 Task: Search for 'Rahul Singh Rawat' on LinkedIn and view their profile.
Action: Mouse moved to (204, 65)
Screenshot: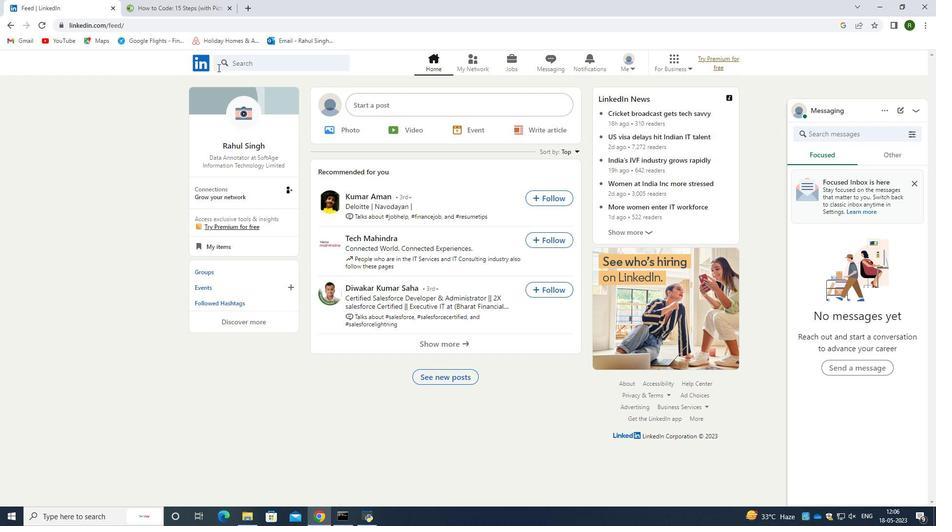
Action: Mouse pressed left at (204, 65)
Screenshot: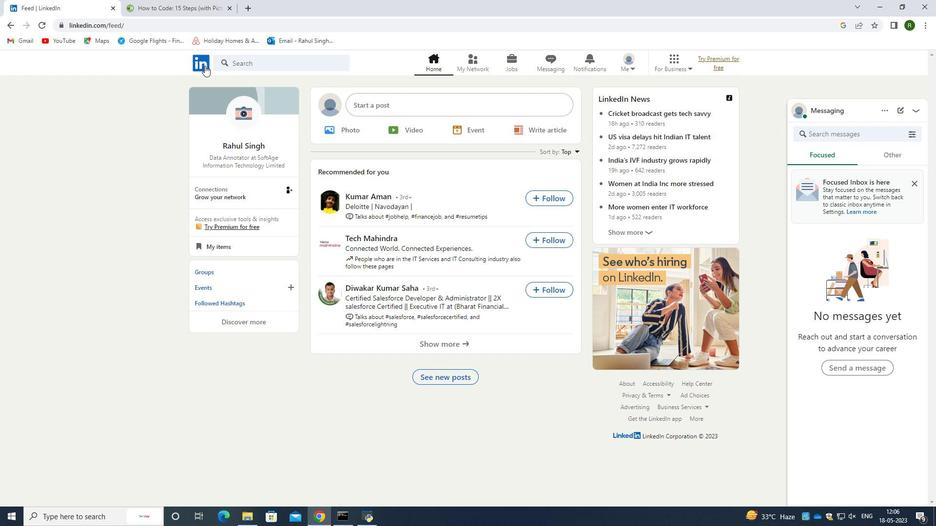 
Action: Mouse moved to (487, 69)
Screenshot: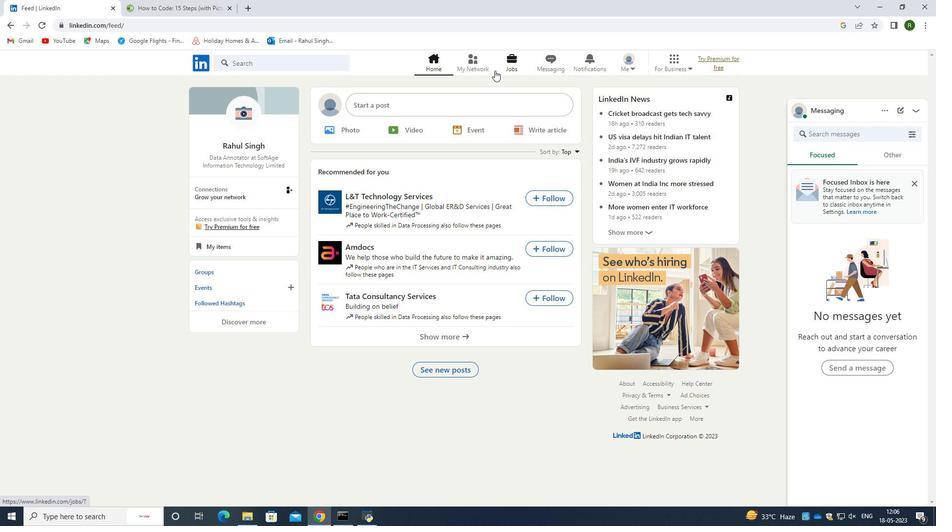 
Action: Mouse pressed left at (487, 69)
Screenshot: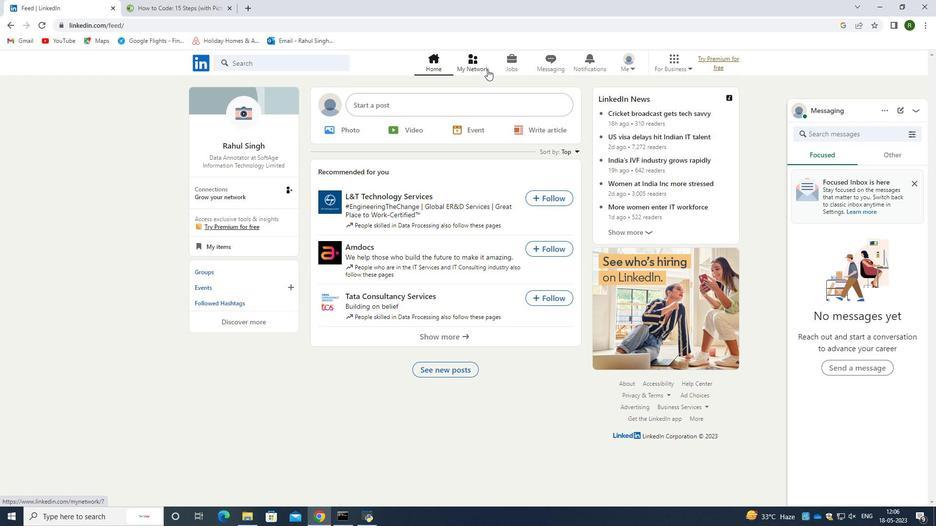 
Action: Mouse moved to (392, 219)
Screenshot: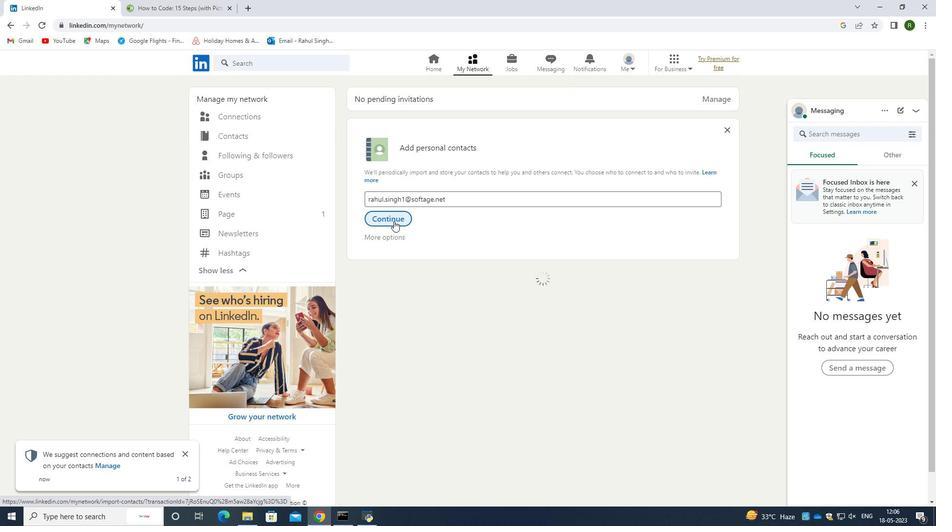 
Action: Mouse pressed left at (392, 219)
Screenshot: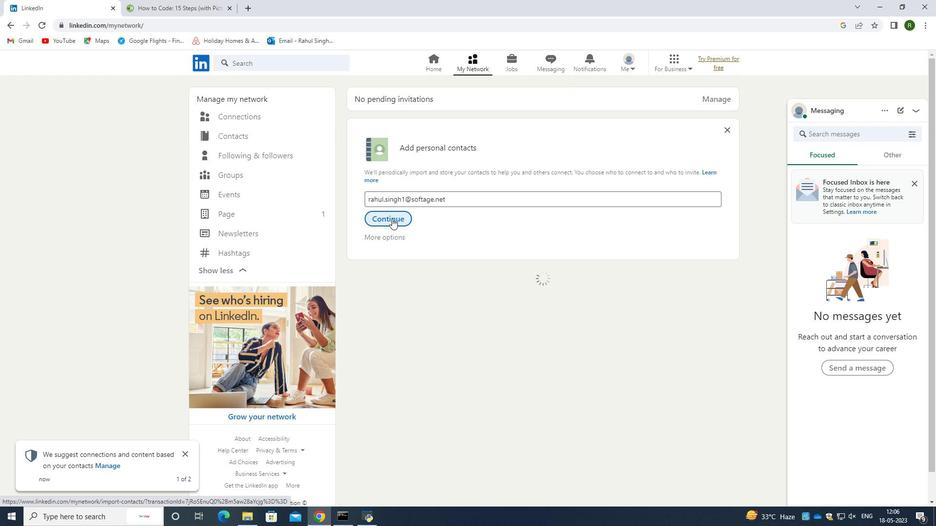 
Action: Mouse moved to (211, 157)
Screenshot: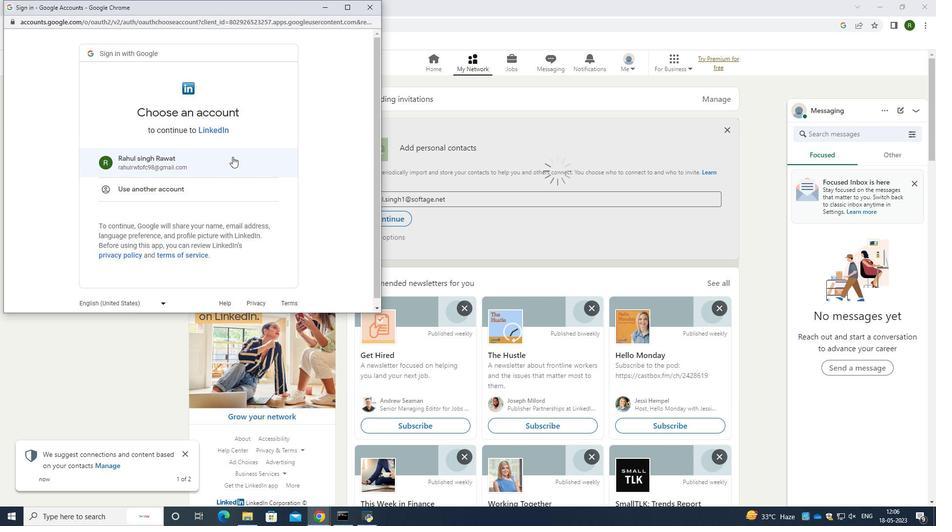 
Action: Mouse pressed left at (211, 157)
Screenshot: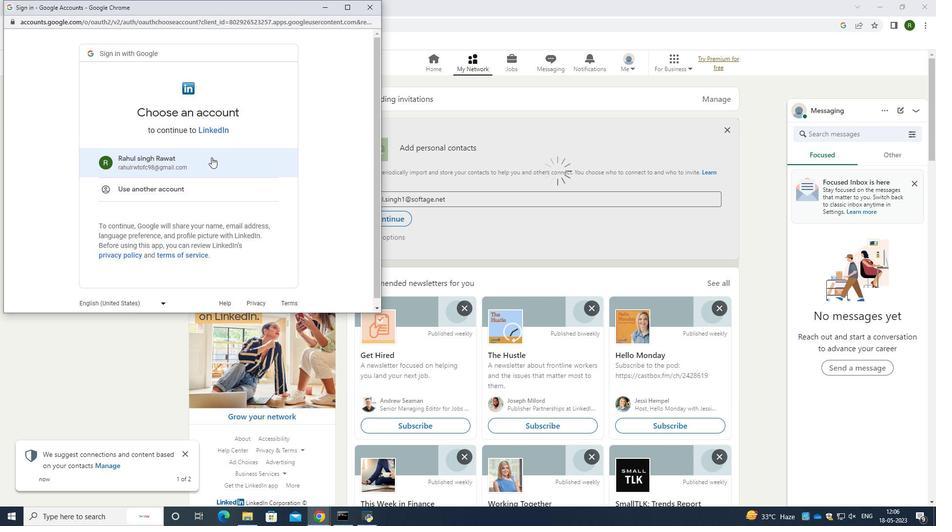 
Action: Mouse moved to (237, 177)
Screenshot: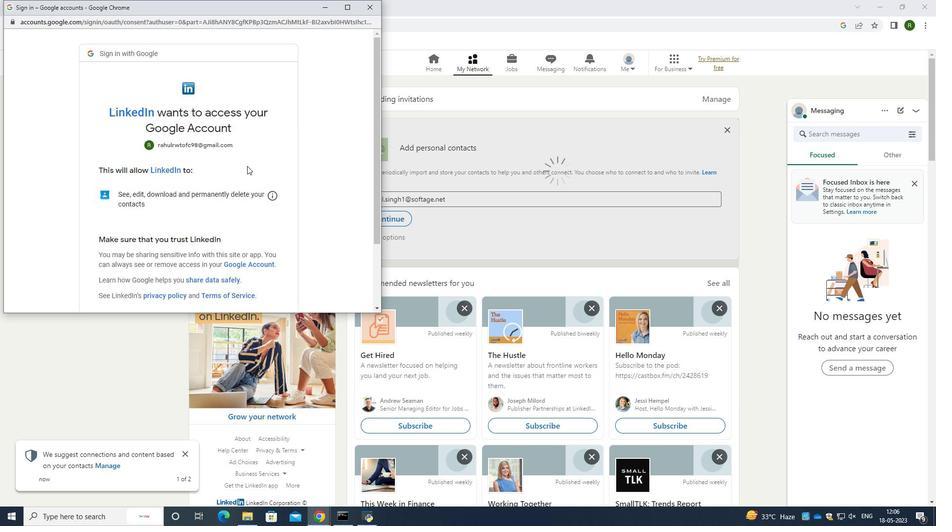 
Action: Mouse scrolled (237, 177) with delta (0, 0)
Screenshot: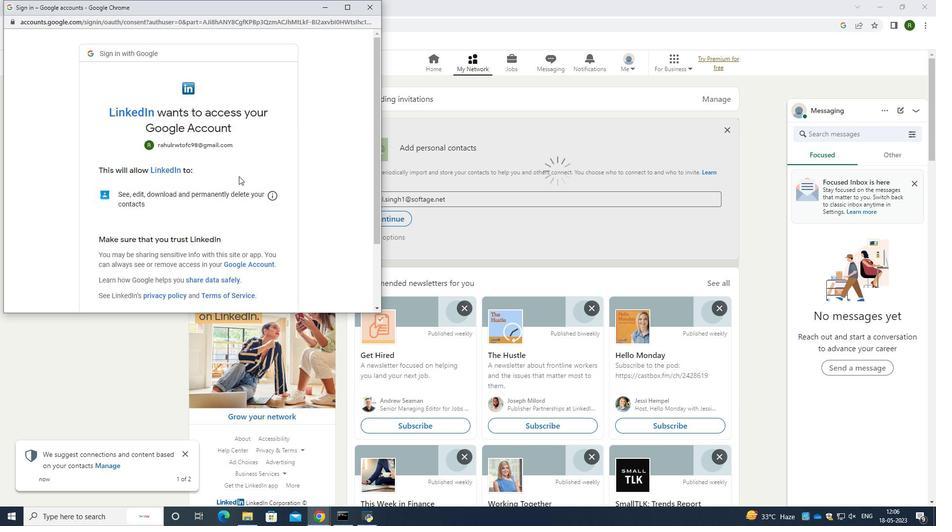 
Action: Mouse scrolled (237, 177) with delta (0, 0)
Screenshot: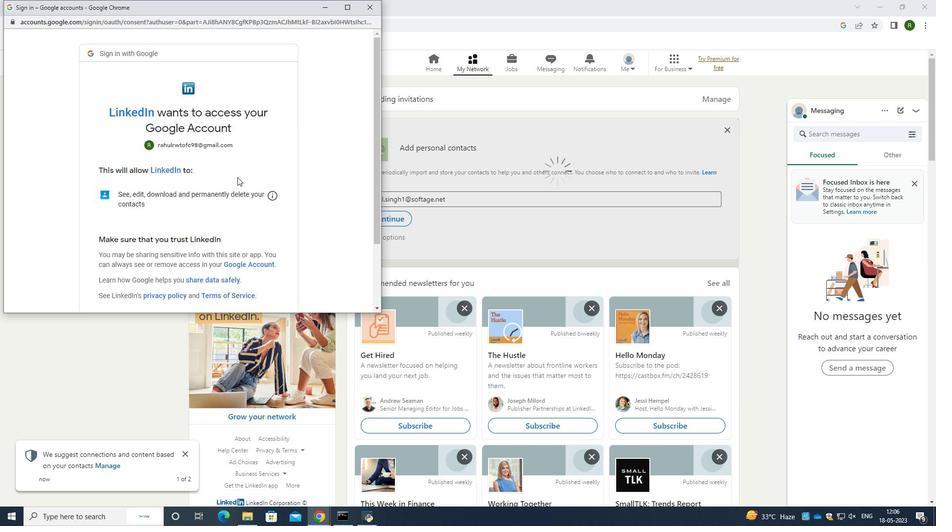 
Action: Mouse scrolled (237, 177) with delta (0, 0)
Screenshot: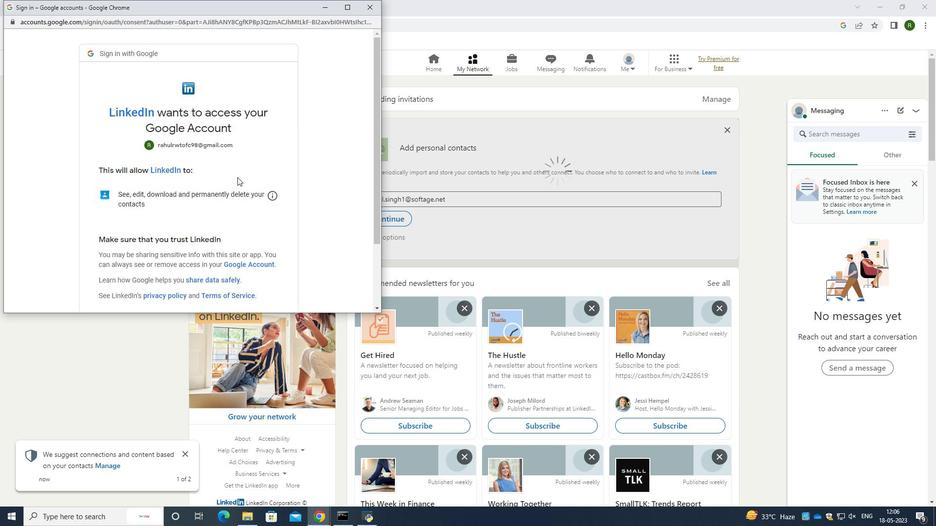 
Action: Mouse scrolled (237, 177) with delta (0, 0)
Screenshot: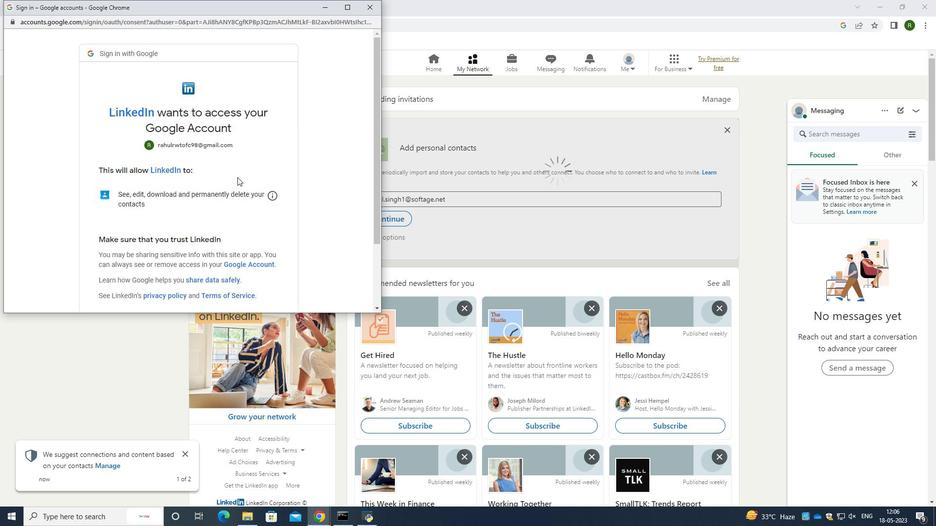 
Action: Mouse moved to (234, 179)
Screenshot: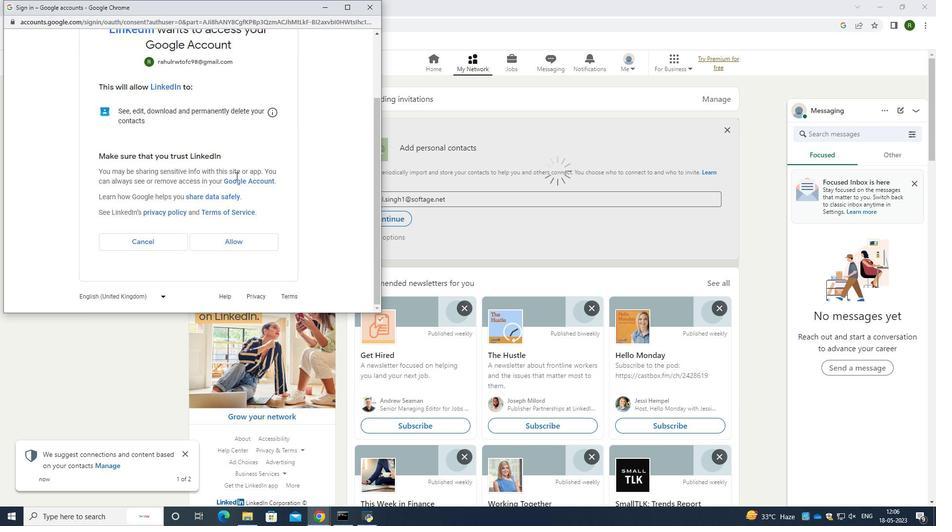 
Action: Mouse scrolled (235, 176) with delta (0, 0)
Screenshot: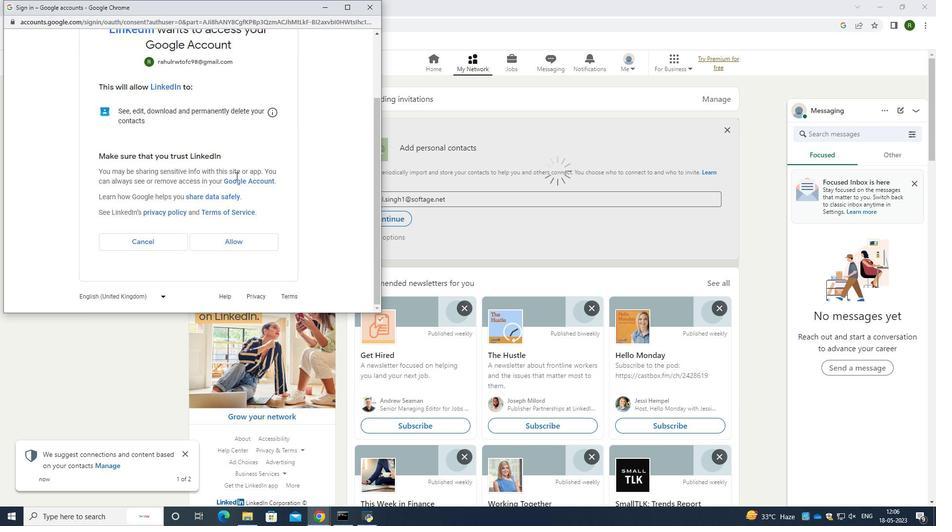 
Action: Mouse moved to (234, 179)
Screenshot: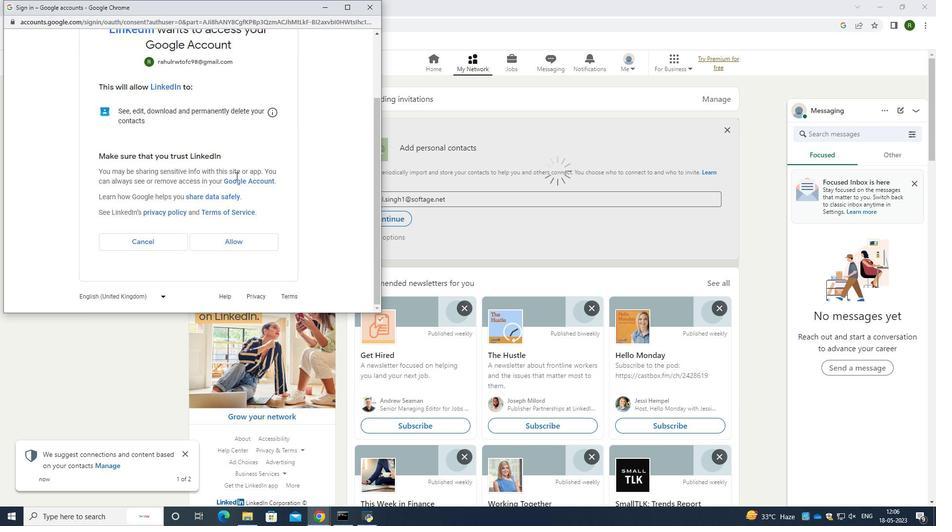 
Action: Mouse scrolled (234, 179) with delta (0, 0)
Screenshot: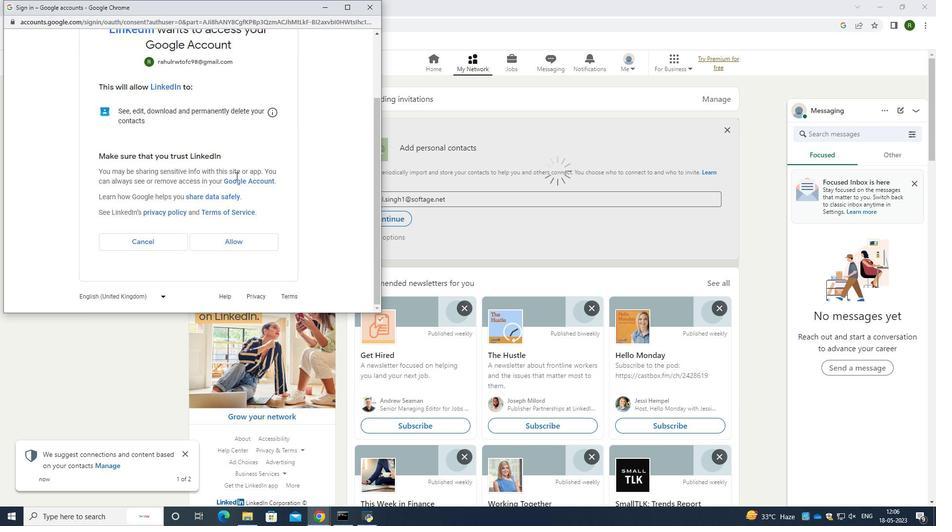 
Action: Mouse moved to (234, 181)
Screenshot: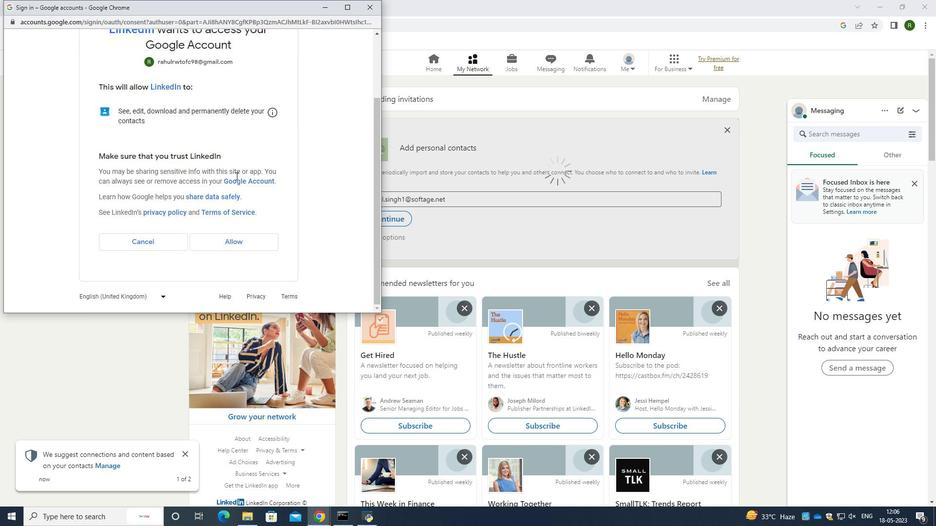 
Action: Mouse scrolled (234, 181) with delta (0, 0)
Screenshot: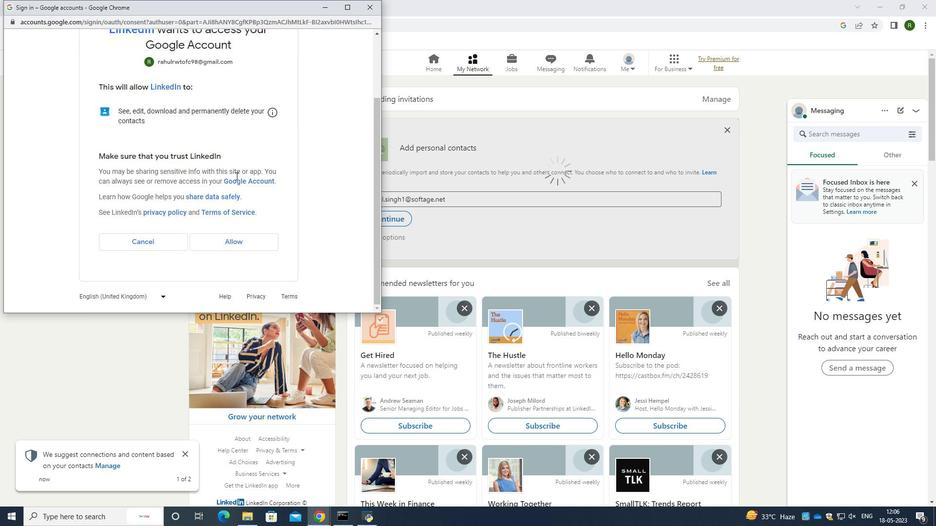 
Action: Mouse moved to (234, 182)
Screenshot: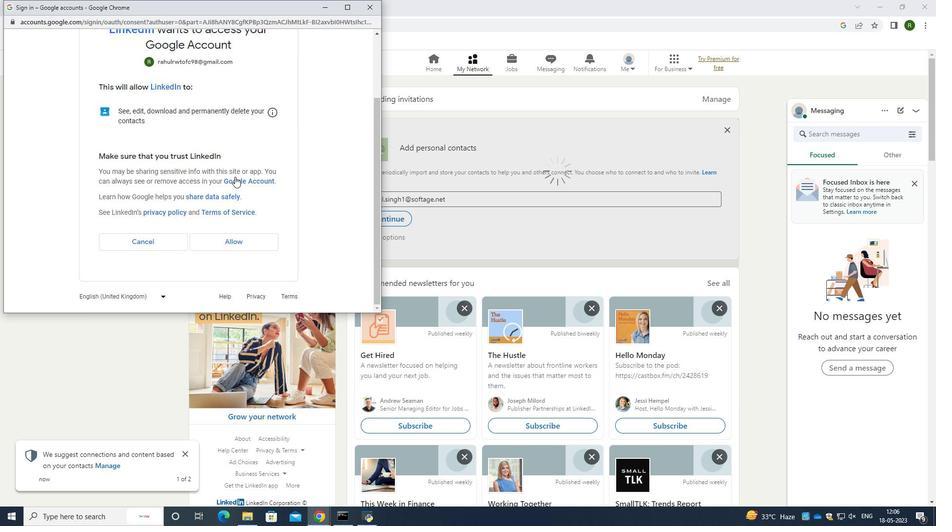 
Action: Mouse scrolled (234, 181) with delta (0, 0)
Screenshot: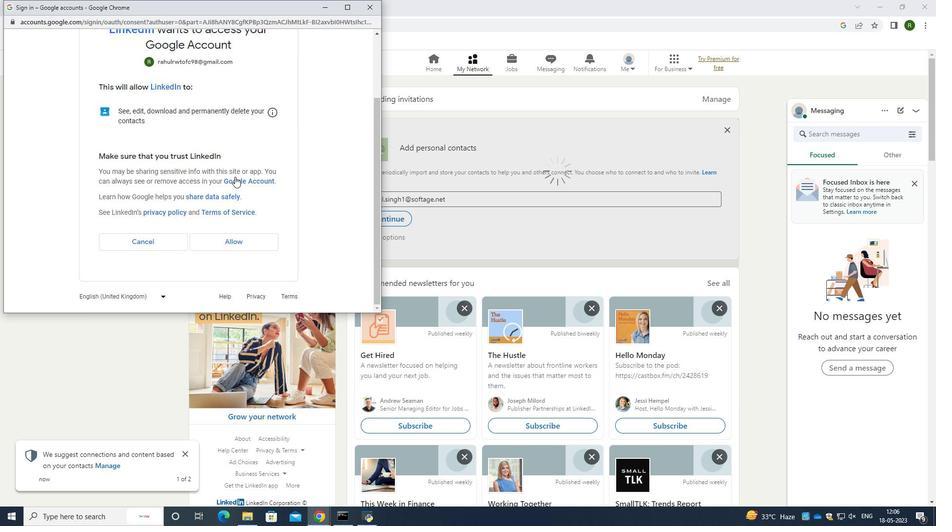 
Action: Mouse moved to (222, 242)
Screenshot: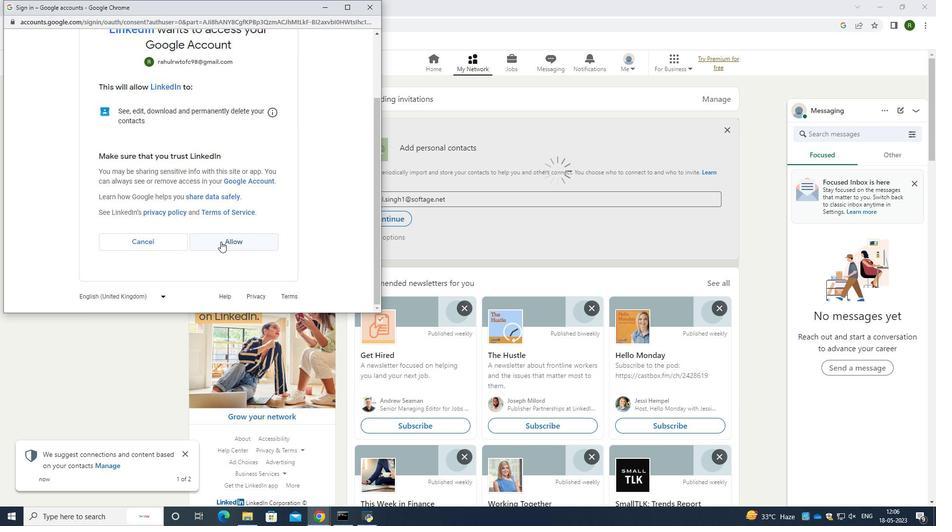 
Action: Mouse pressed left at (222, 242)
Screenshot: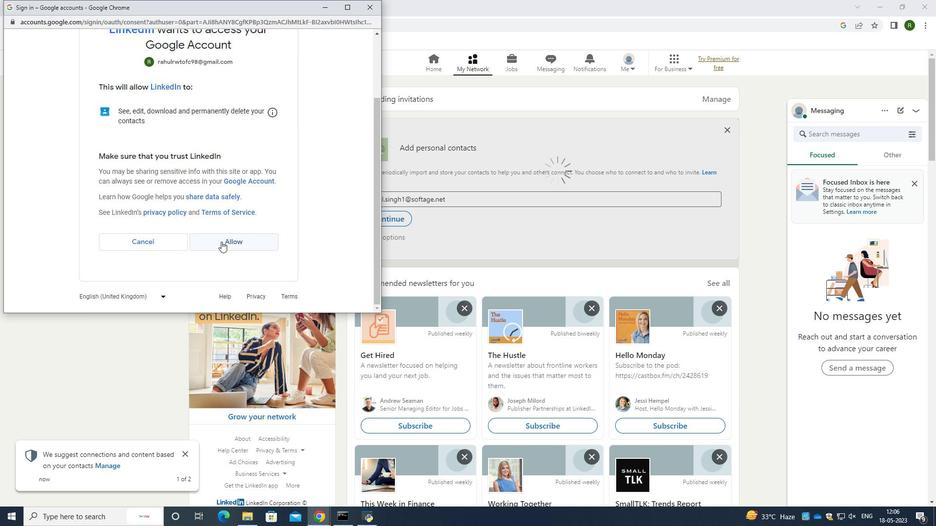 
Action: Mouse moved to (384, 221)
Screenshot: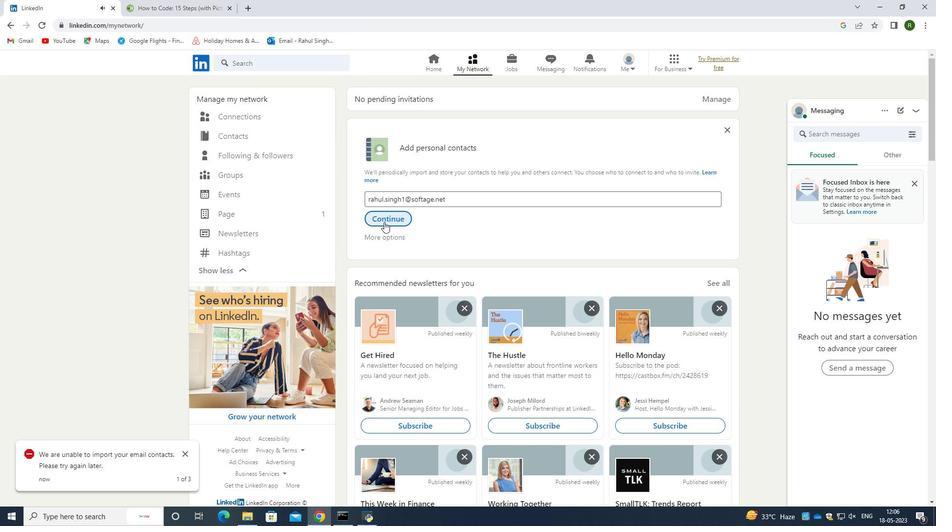 
Action: Mouse pressed left at (384, 221)
Screenshot: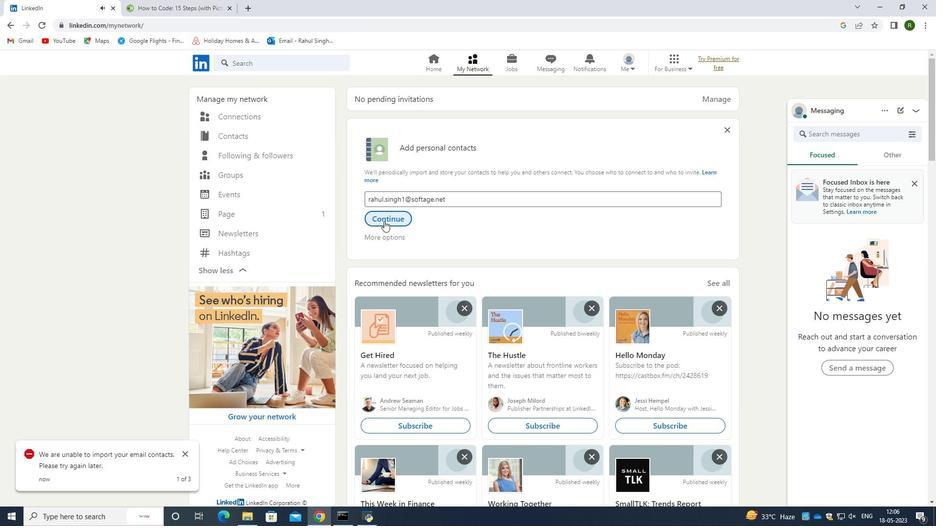 
Action: Mouse moved to (444, 230)
Screenshot: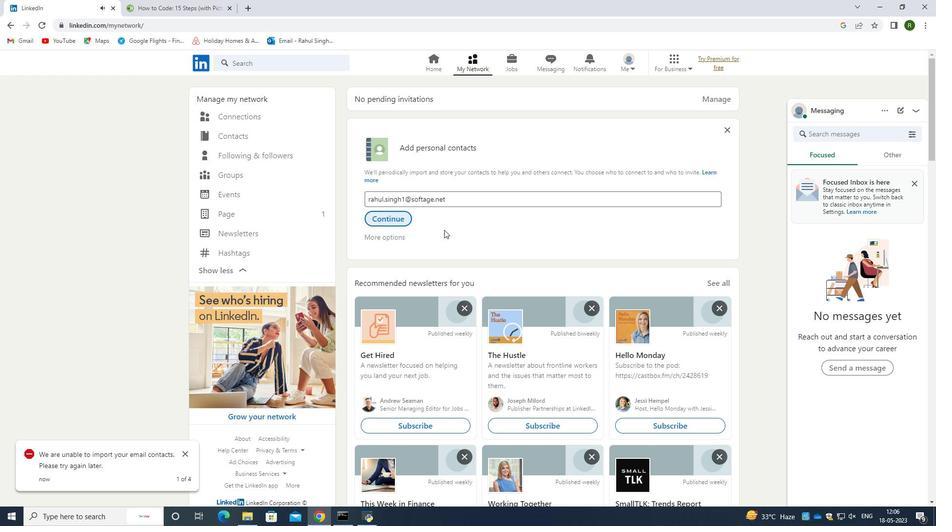 
Action: Mouse scrolled (444, 229) with delta (0, 0)
Screenshot: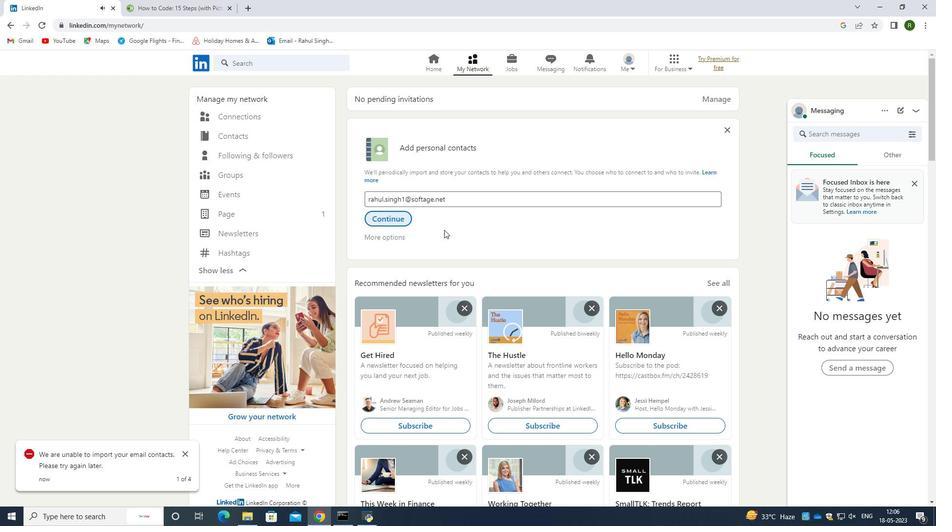 
Action: Mouse scrolled (444, 229) with delta (0, 0)
Screenshot: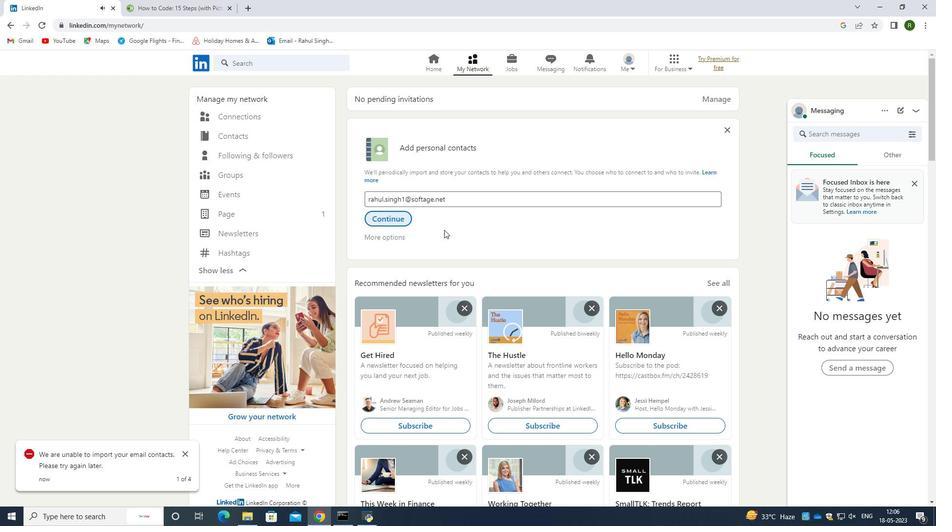 
Action: Mouse moved to (482, 170)
Screenshot: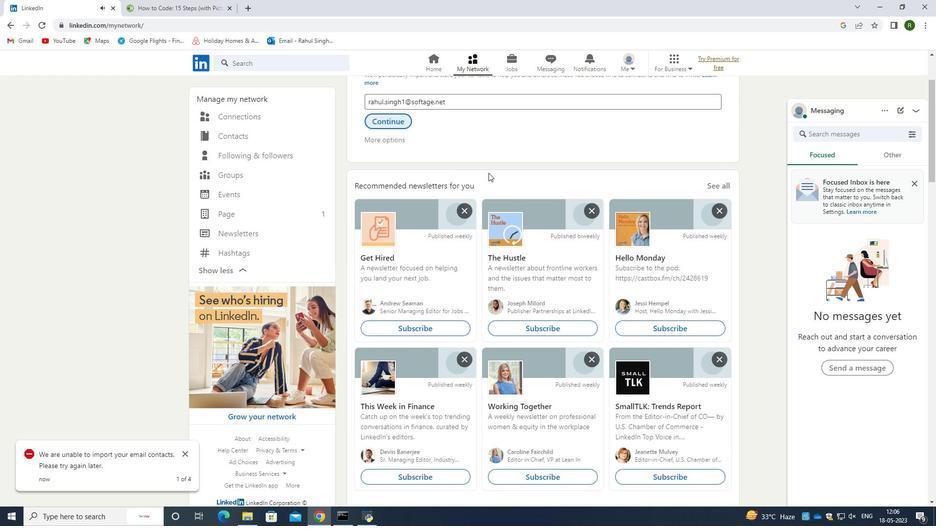
Action: Mouse scrolled (482, 170) with delta (0, 0)
Screenshot: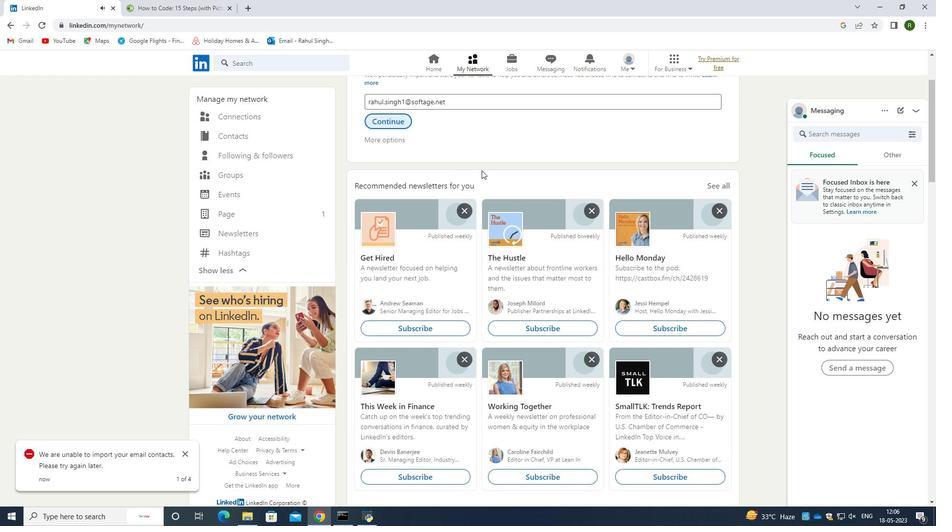 
Action: Mouse moved to (482, 170)
Screenshot: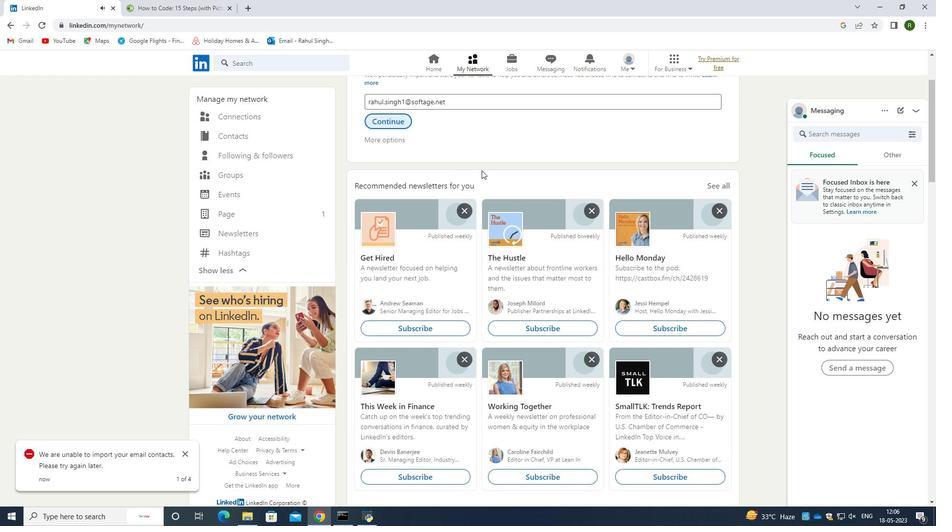 
Action: Mouse scrolled (482, 170) with delta (0, 0)
Screenshot: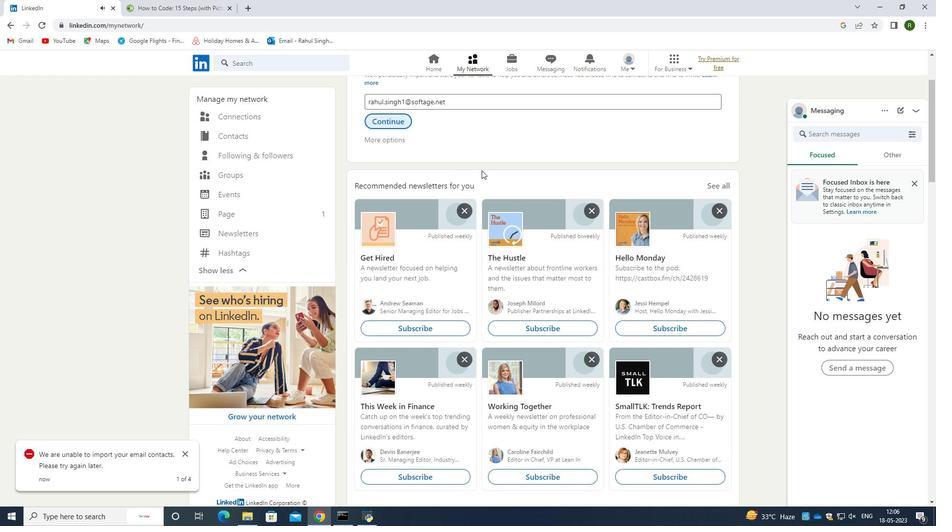 
Action: Mouse scrolled (482, 171) with delta (0, 0)
Screenshot: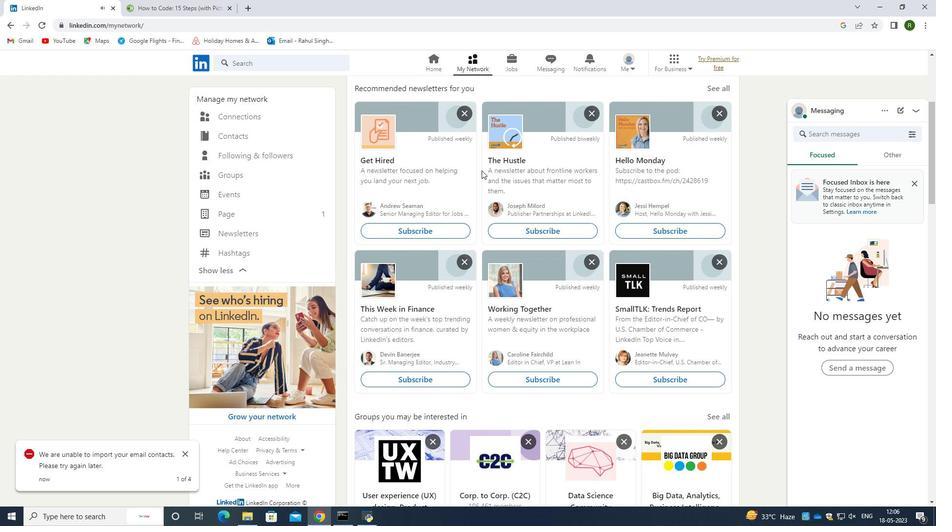 
Action: Mouse scrolled (482, 171) with delta (0, 0)
Screenshot: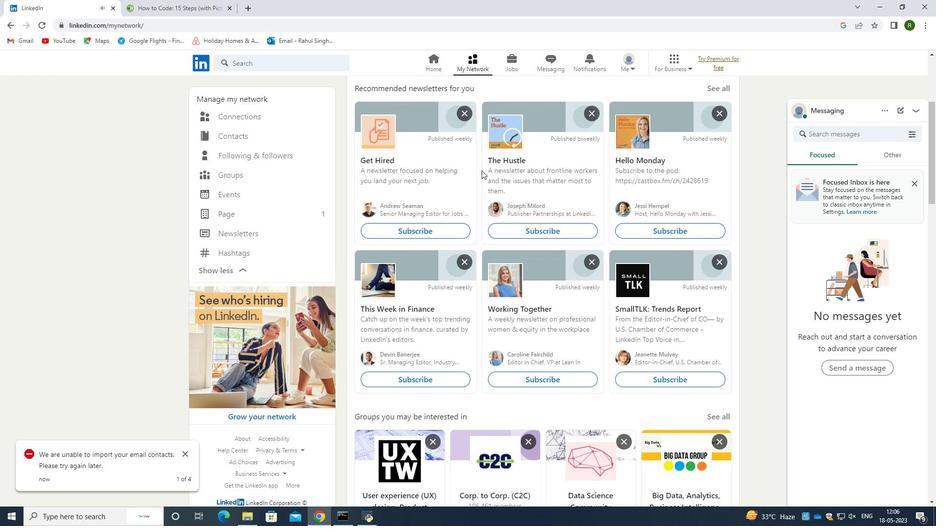 
Action: Mouse scrolled (482, 171) with delta (0, 0)
Screenshot: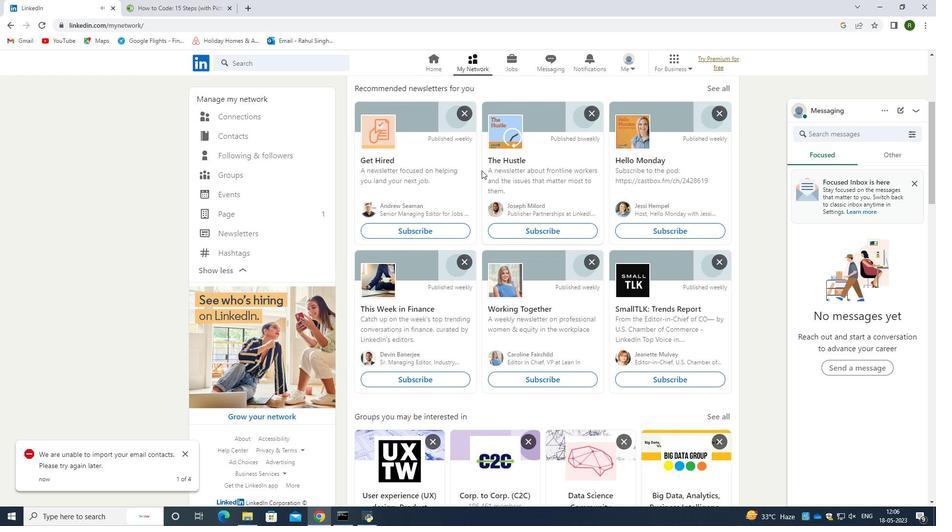 
Action: Mouse scrolled (482, 171) with delta (0, 0)
Screenshot: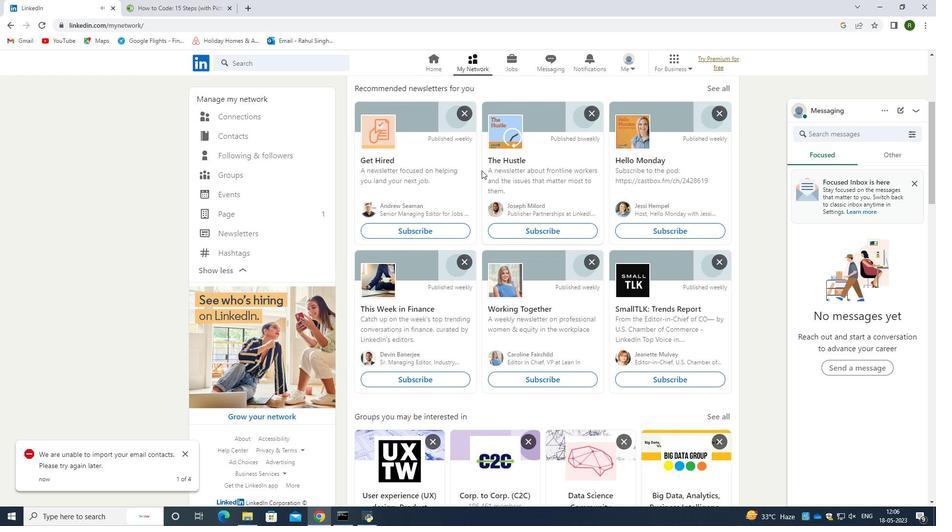
Action: Mouse scrolled (482, 171) with delta (0, 0)
Screenshot: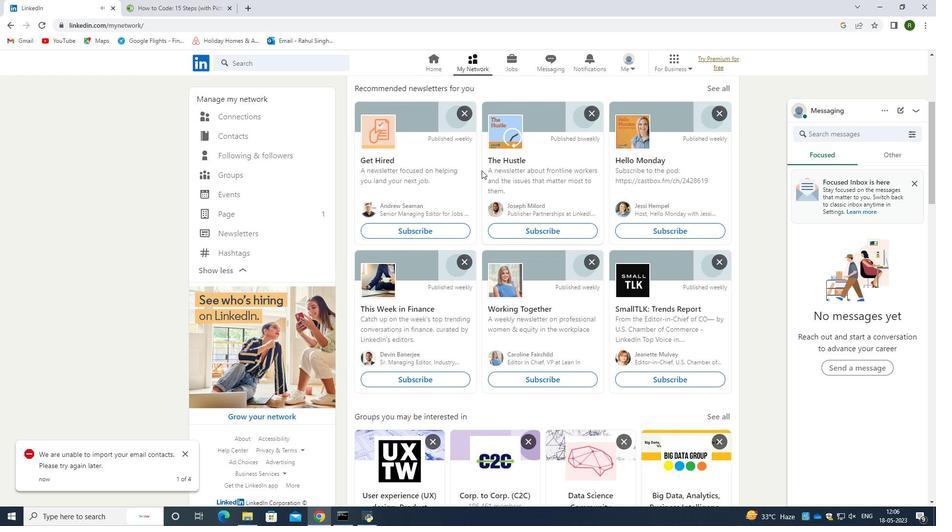 
Action: Mouse scrolled (482, 171) with delta (0, 0)
Screenshot: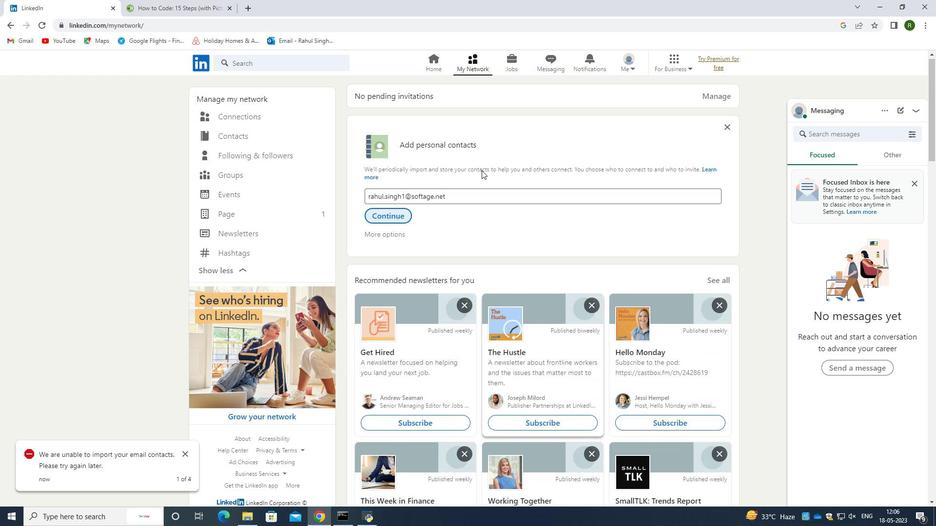 
Action: Mouse scrolled (482, 171) with delta (0, 0)
Screenshot: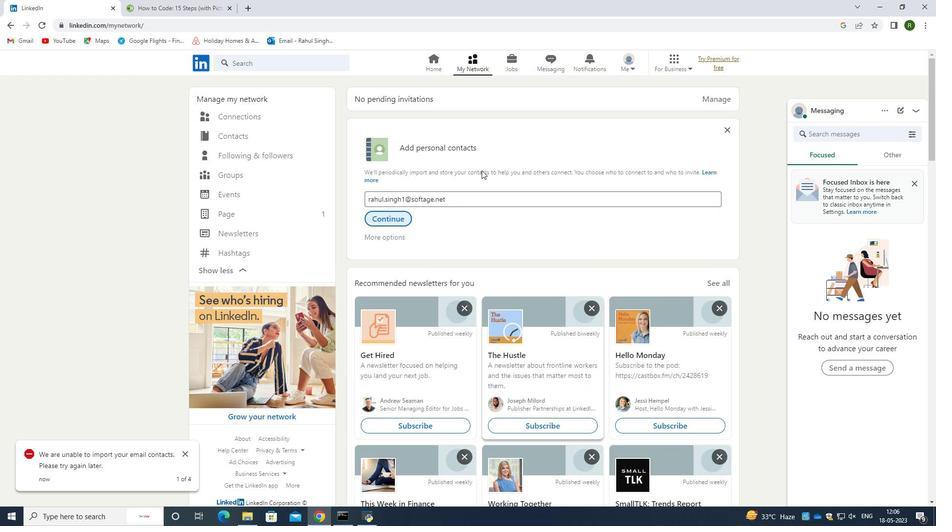 
Action: Mouse moved to (254, 138)
Screenshot: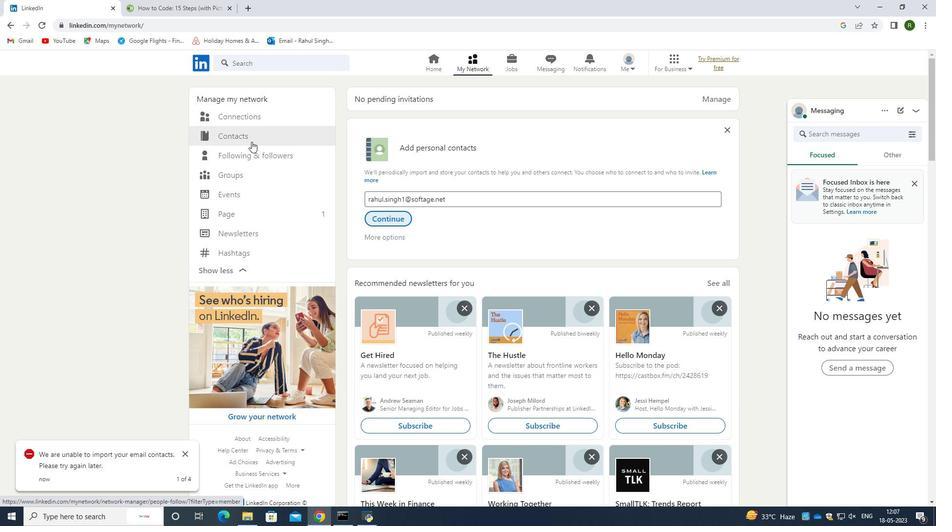 
Action: Mouse pressed left at (254, 138)
Screenshot: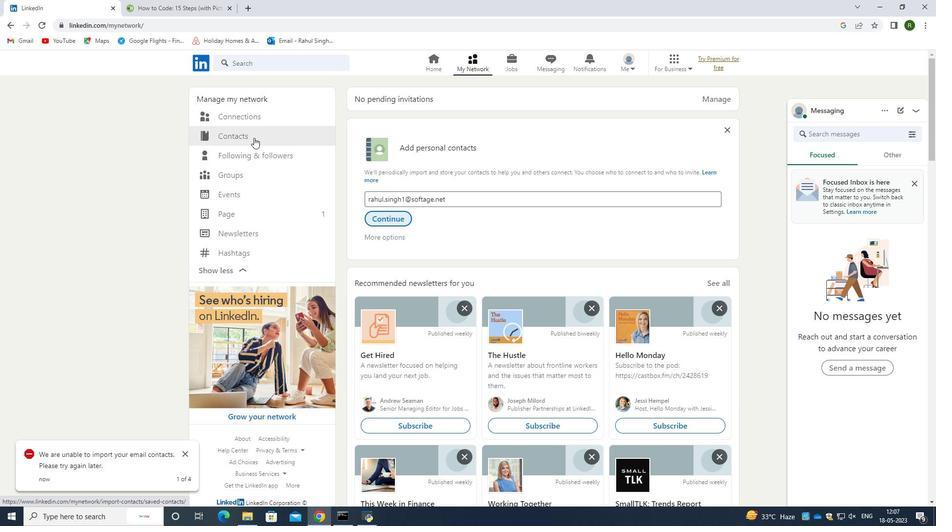 
Action: Mouse moved to (260, 111)
Screenshot: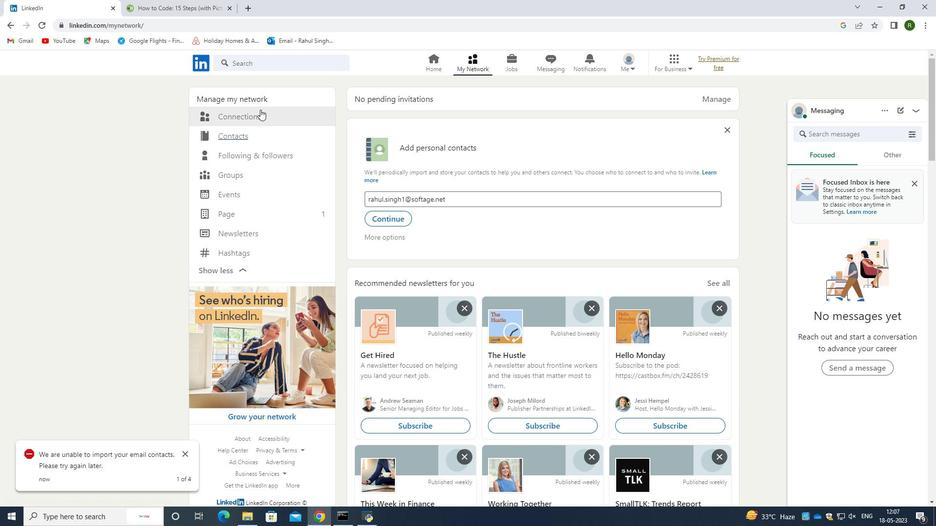 
Action: Mouse pressed left at (260, 111)
Screenshot: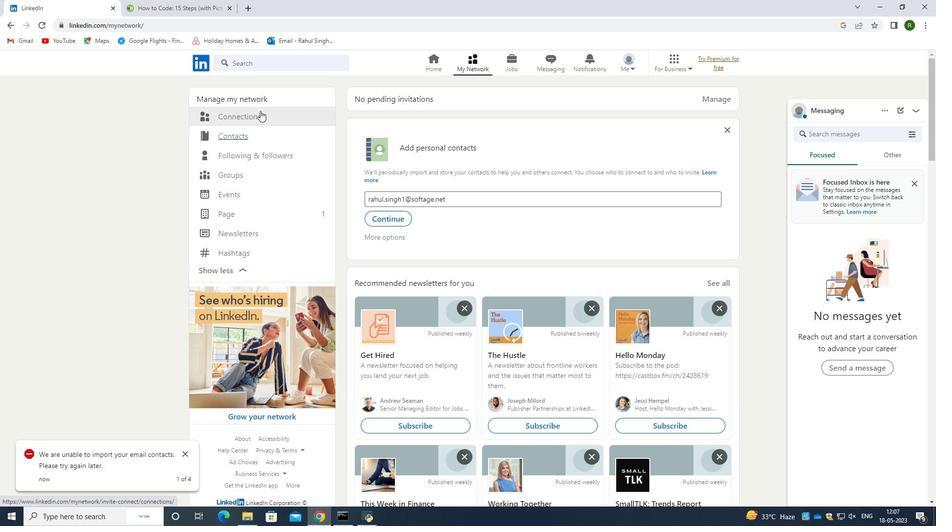 
Action: Mouse moved to (267, 63)
Screenshot: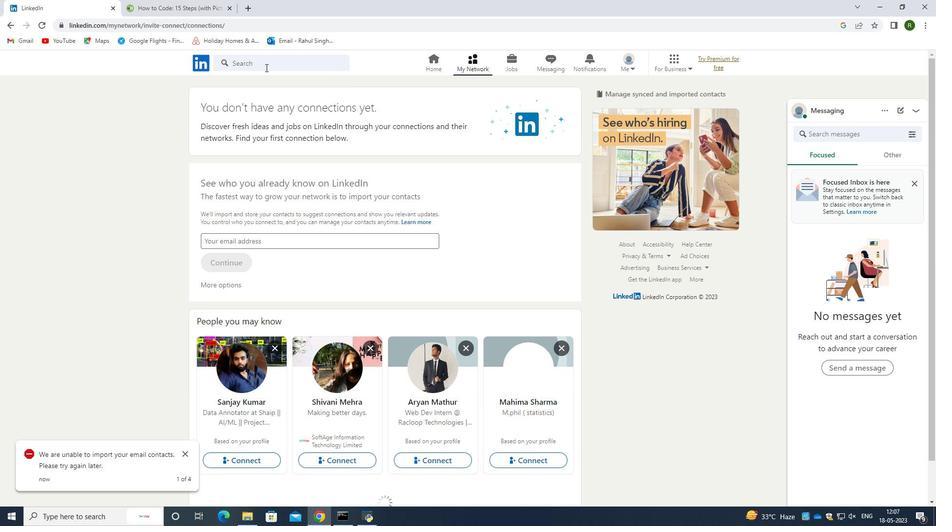 
Action: Mouse pressed left at (267, 63)
Screenshot: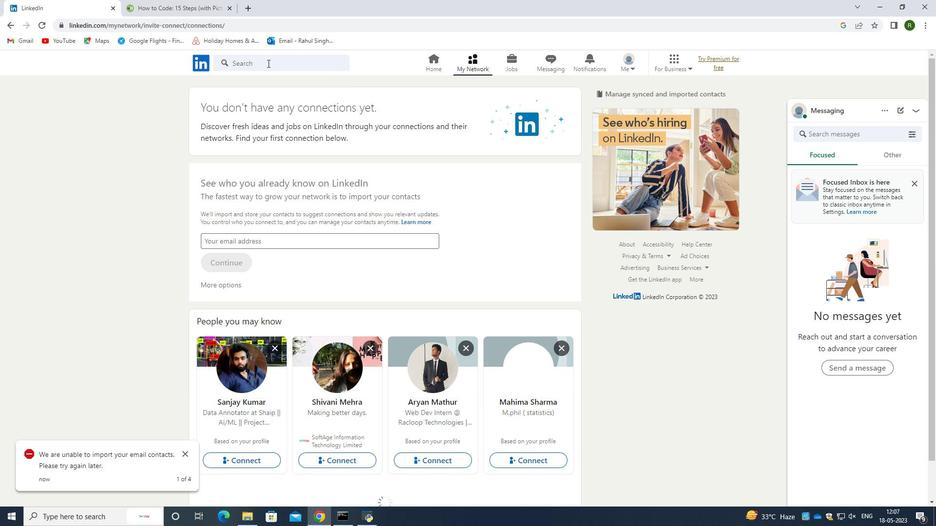 
Action: Mouse moved to (457, 135)
Screenshot: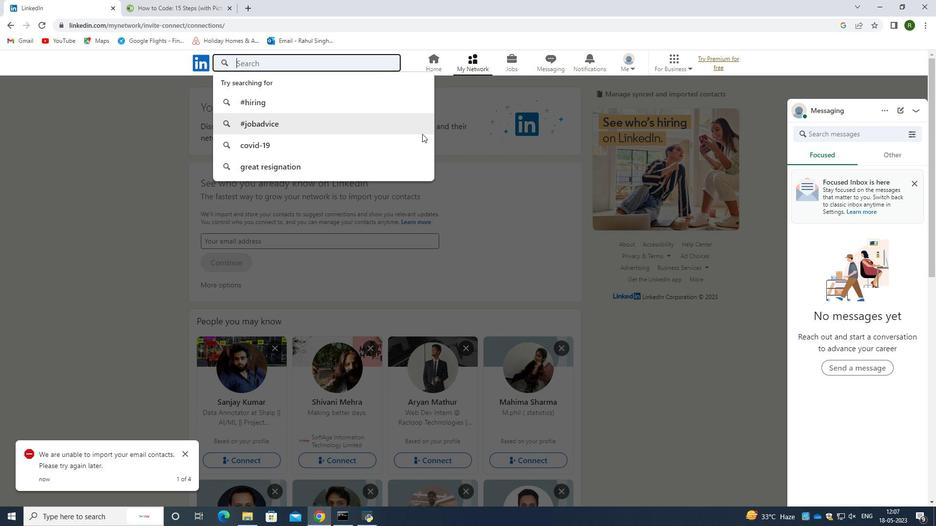 
Action: Mouse pressed left at (457, 135)
Screenshot: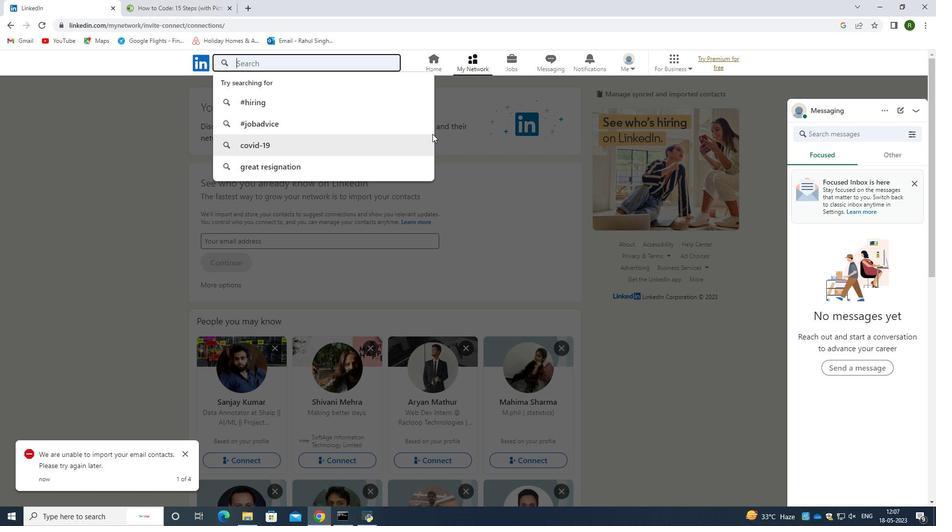 
Action: Mouse moved to (455, 264)
Screenshot: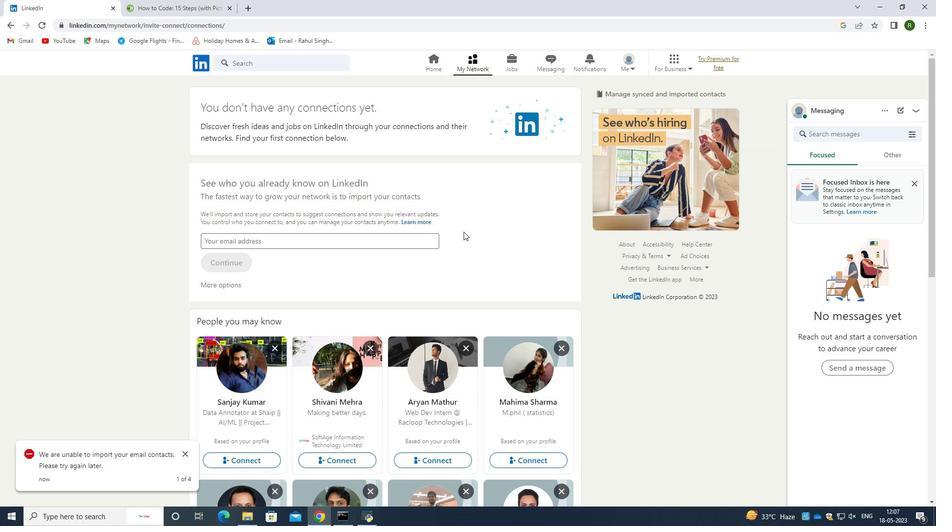 
Action: Mouse scrolled (455, 263) with delta (0, 0)
Screenshot: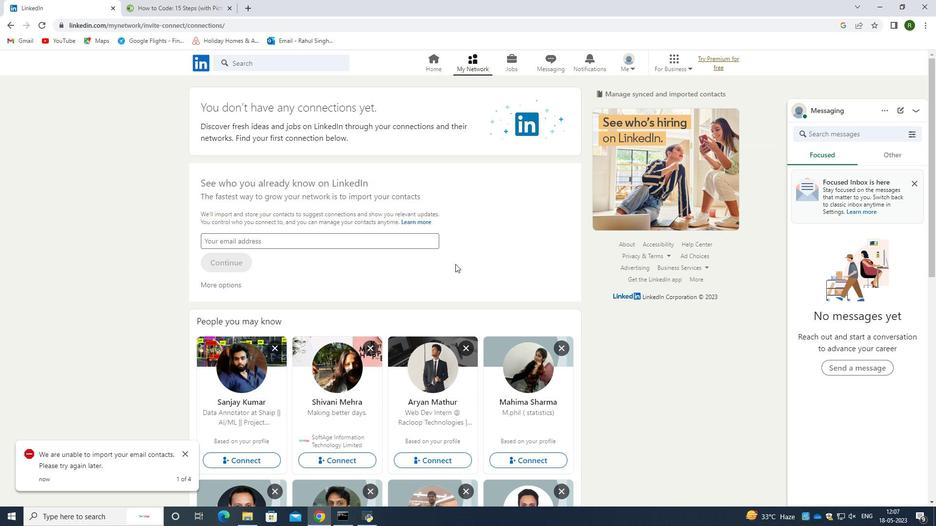 
Action: Mouse scrolled (455, 263) with delta (0, 0)
Screenshot: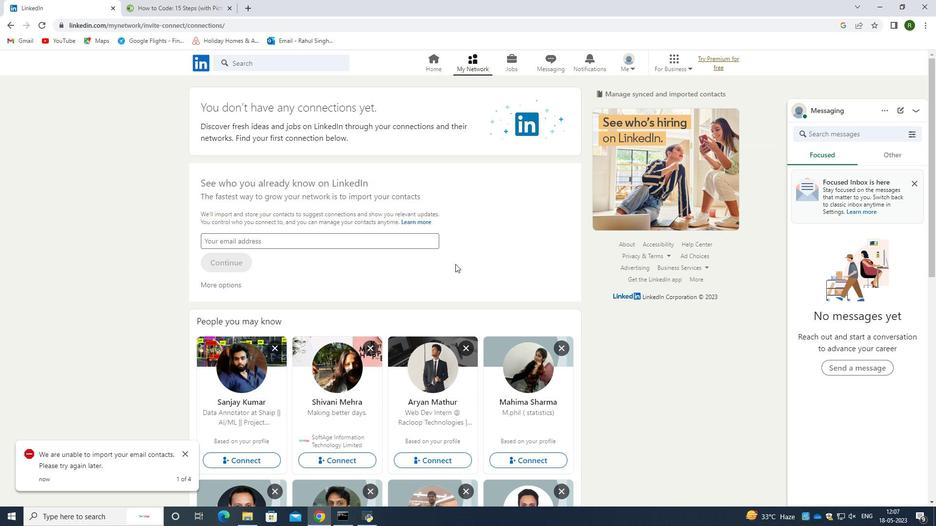 
Action: Mouse moved to (265, 334)
Screenshot: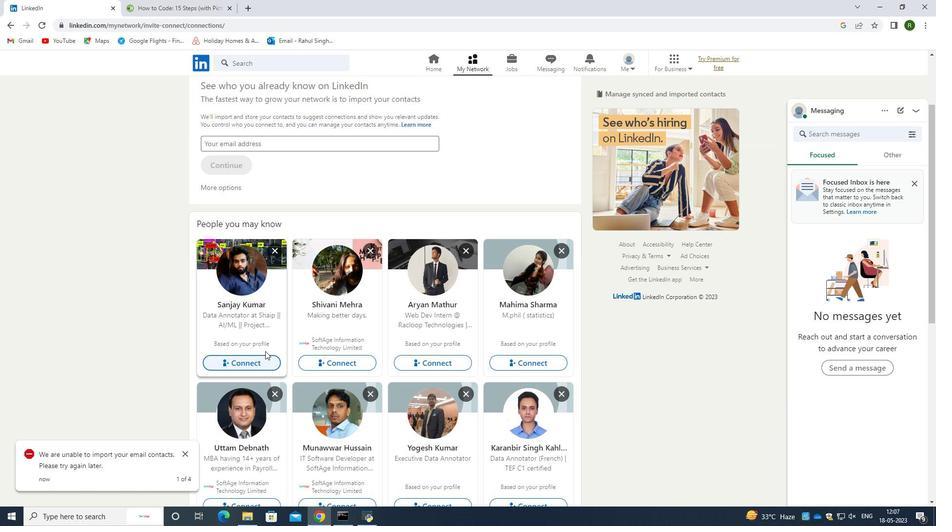 
Action: Mouse scrolled (265, 334) with delta (0, 0)
Screenshot: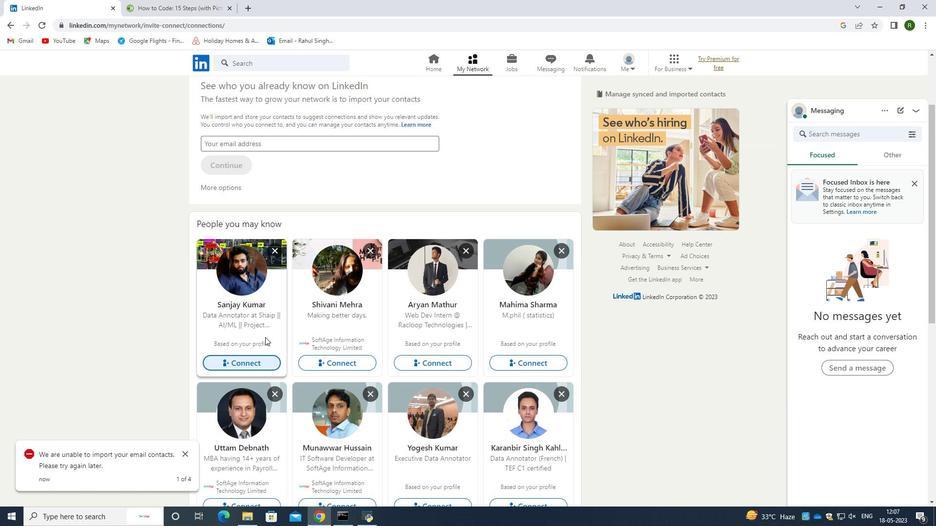 
Action: Mouse scrolled (265, 334) with delta (0, 0)
Screenshot: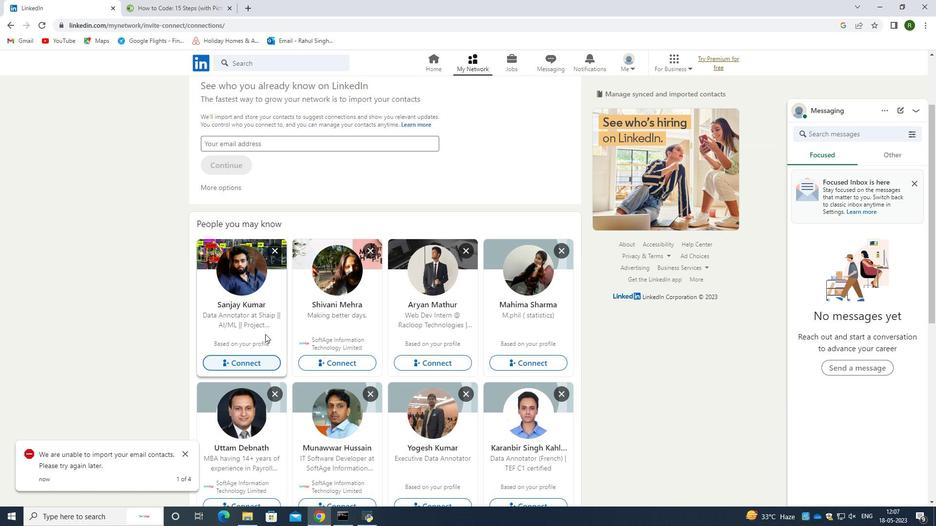 
Action: Mouse moved to (298, 268)
Screenshot: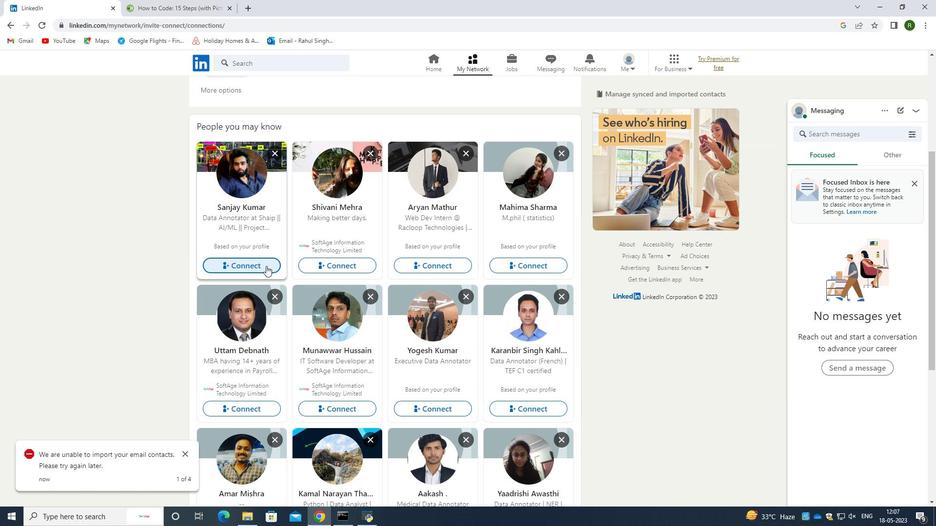 
Action: Mouse scrolled (298, 267) with delta (0, 0)
Screenshot: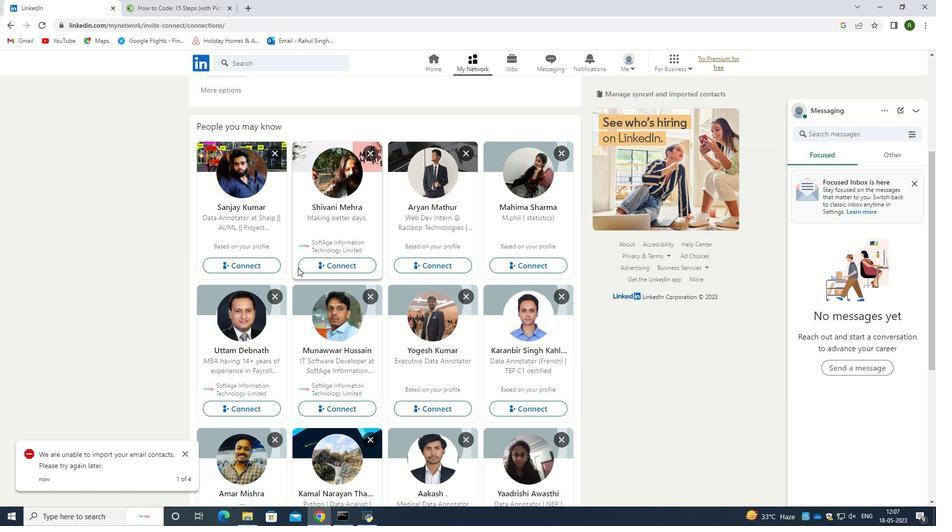 
Action: Mouse scrolled (298, 267) with delta (0, 0)
Screenshot: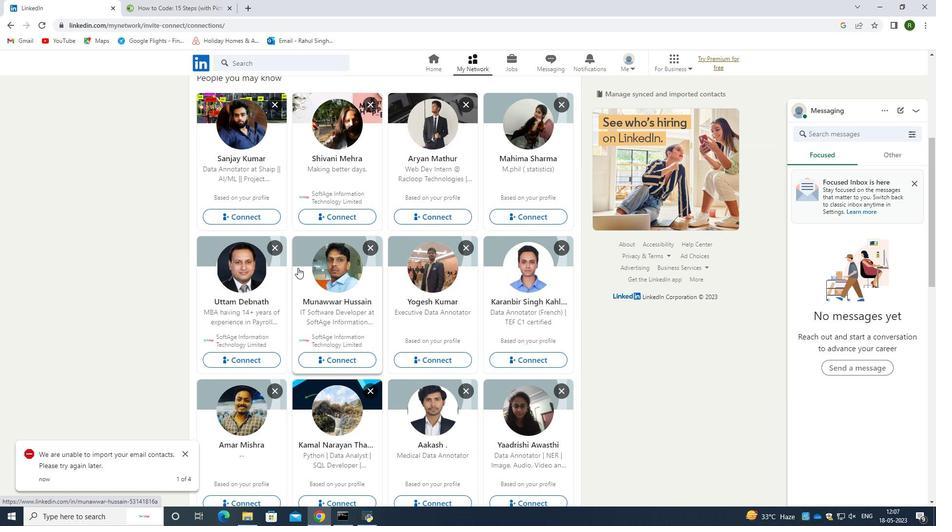 
Action: Mouse scrolled (298, 268) with delta (0, 0)
Screenshot: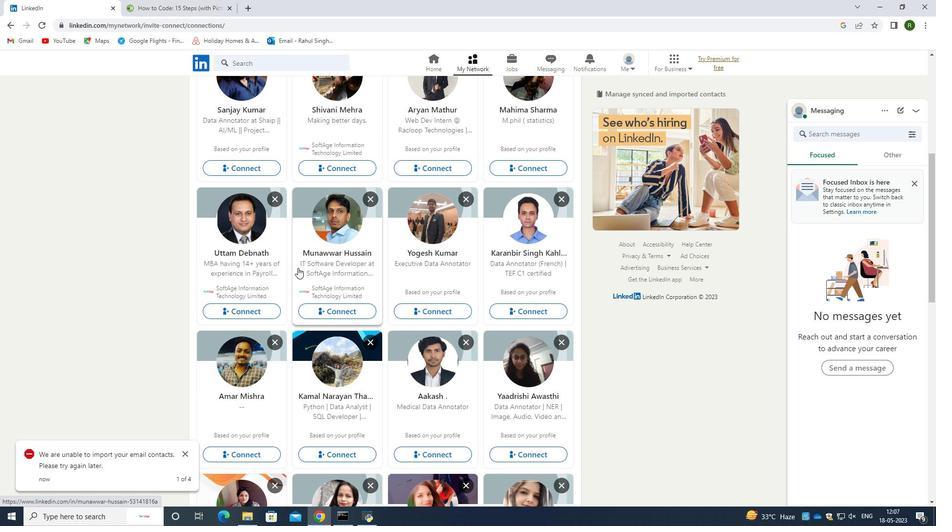 
Action: Mouse scrolled (298, 268) with delta (0, 0)
Screenshot: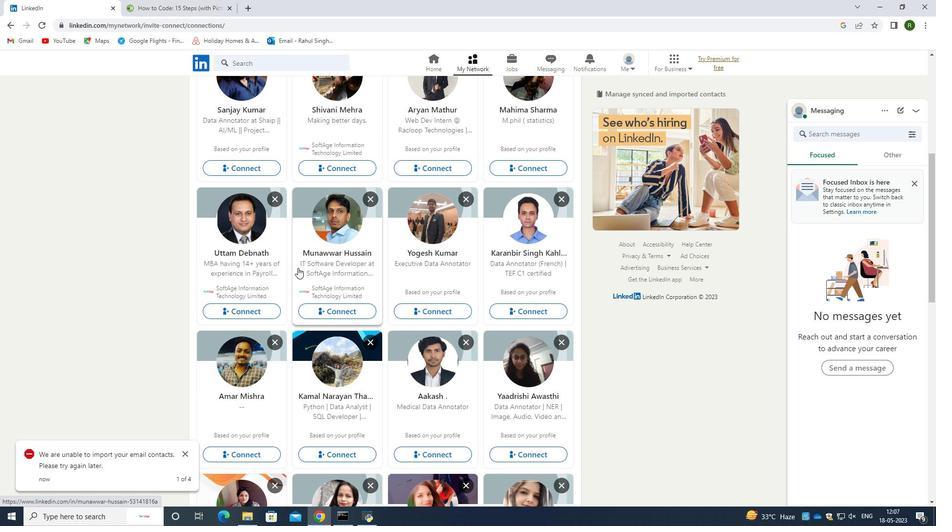 
Action: Mouse scrolled (298, 268) with delta (0, 0)
Screenshot: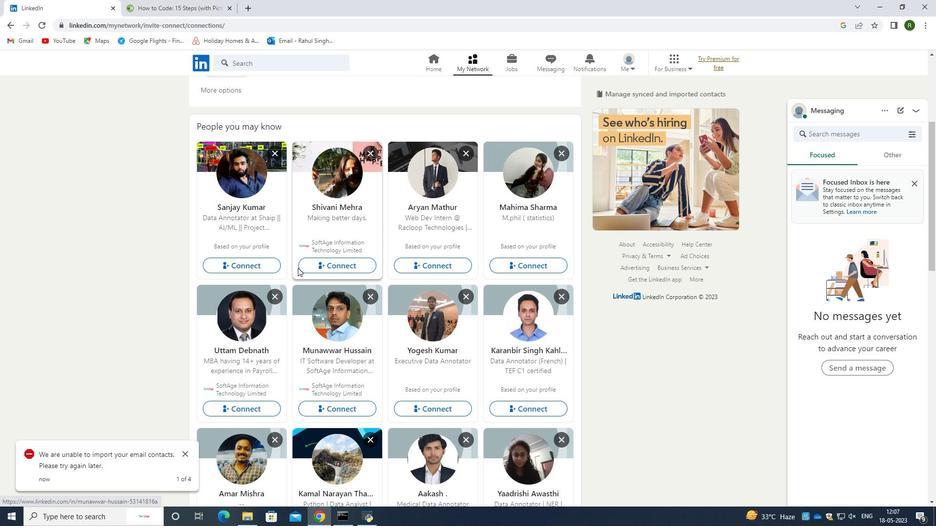 
Action: Mouse scrolled (298, 268) with delta (0, 0)
Screenshot: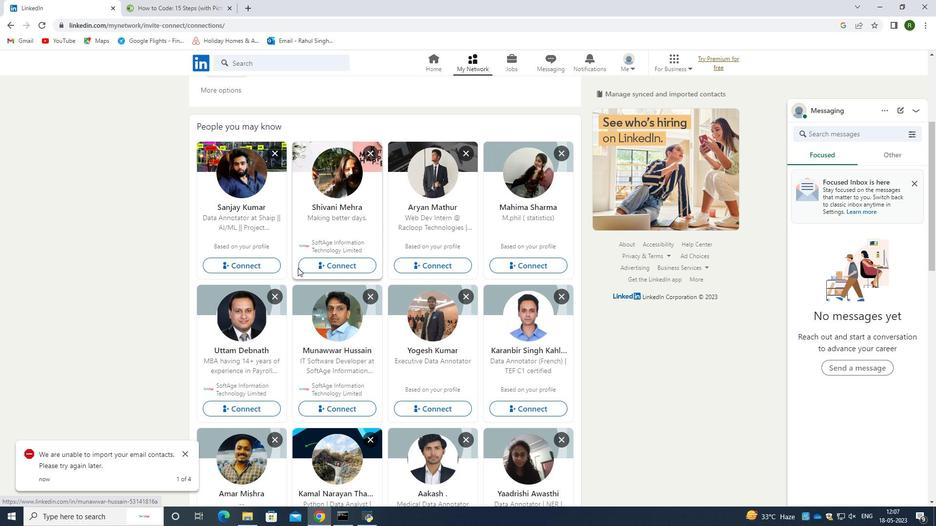 
Action: Mouse scrolled (298, 268) with delta (0, 0)
Screenshot: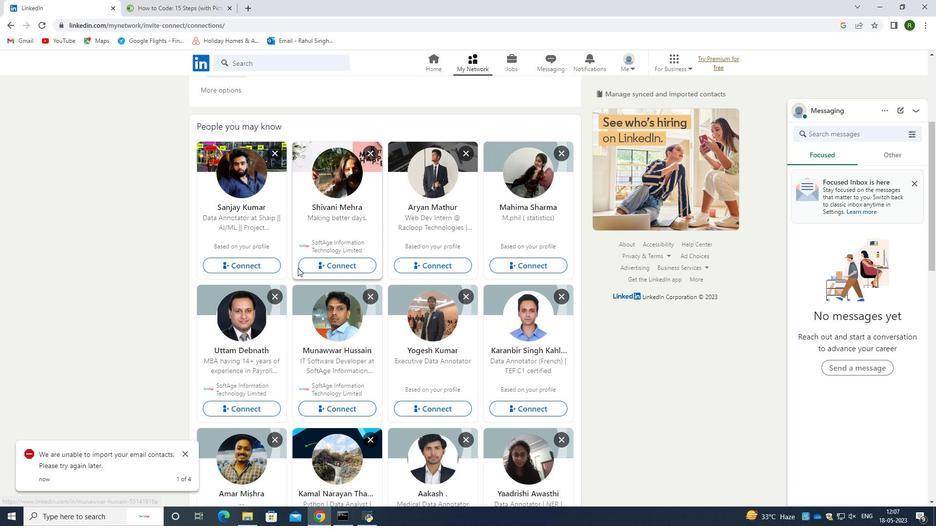 
Action: Mouse moved to (297, 264)
Screenshot: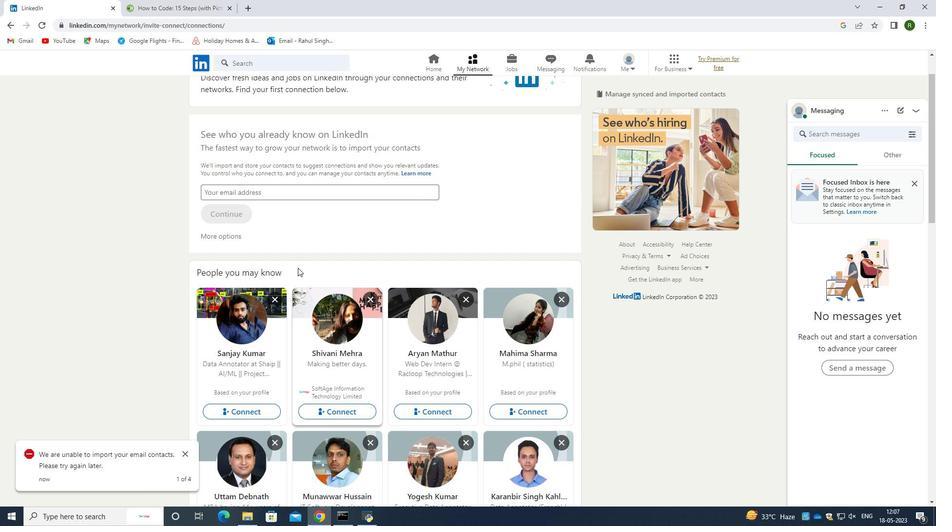 
Action: Mouse scrolled (297, 265) with delta (0, 0)
Screenshot: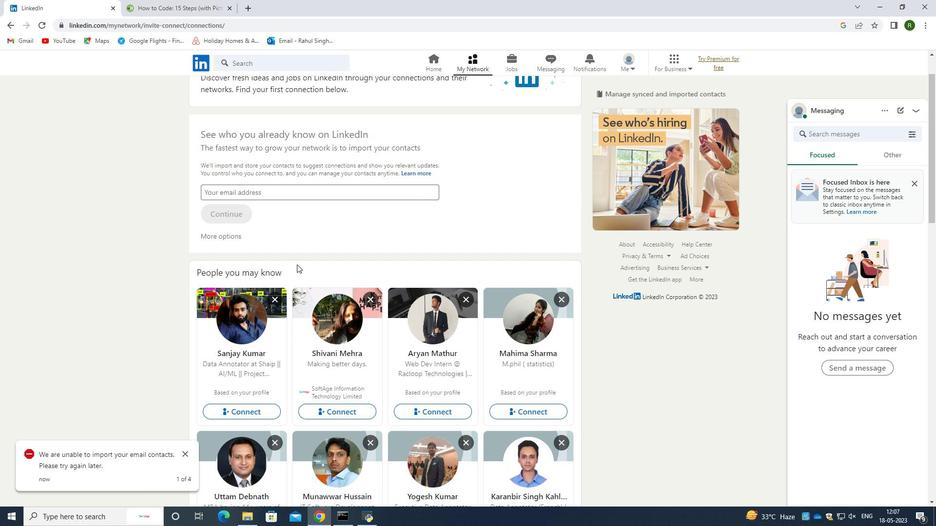 
Action: Mouse scrolled (297, 265) with delta (0, 0)
Screenshot: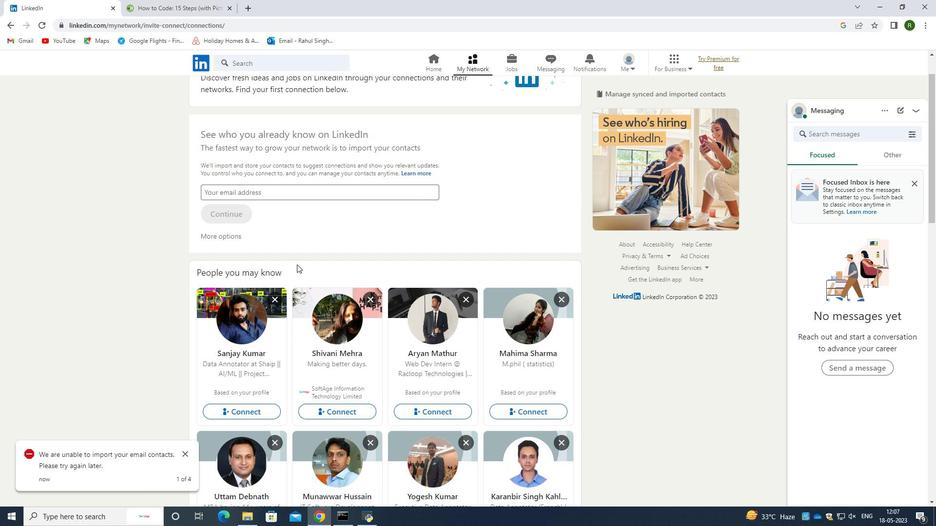 
Action: Mouse moved to (273, 244)
Screenshot: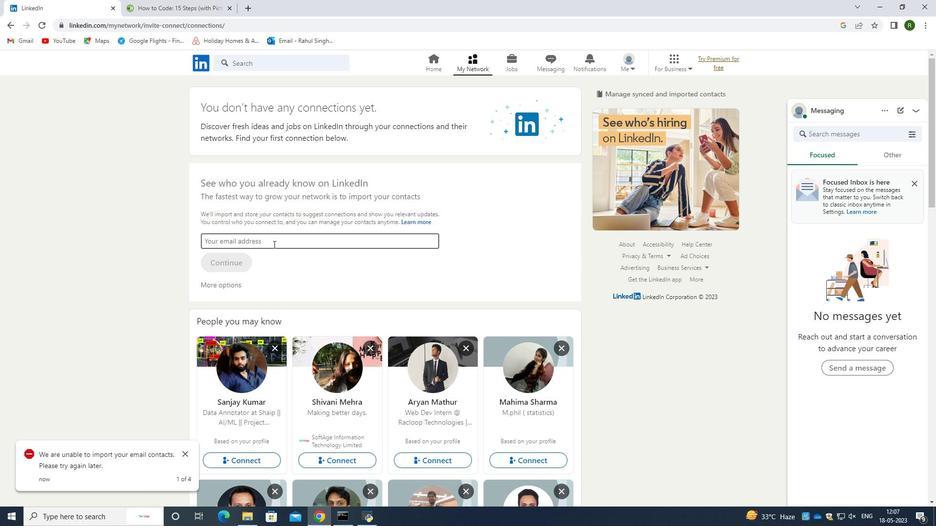 
Action: Mouse scrolled (273, 244) with delta (0, 0)
Screenshot: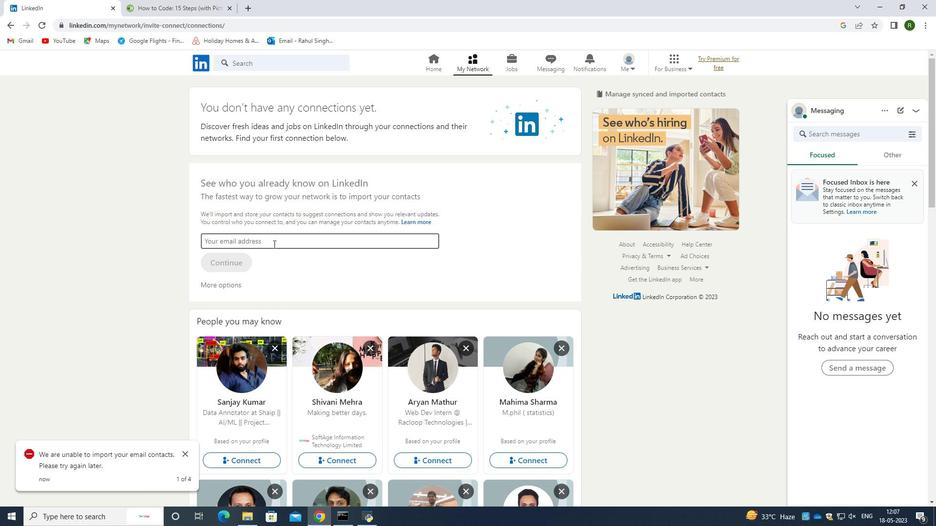 
Action: Mouse scrolled (273, 244) with delta (0, 0)
Screenshot: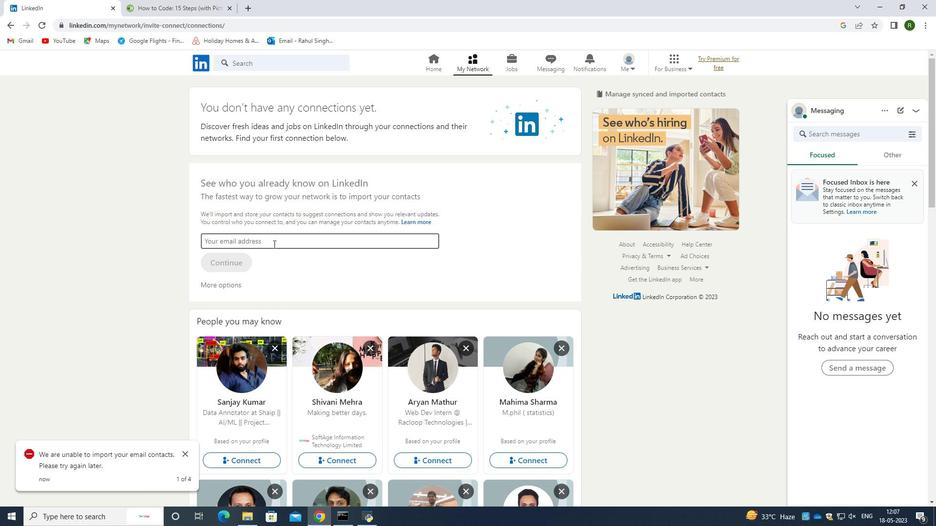 
Action: Mouse scrolled (273, 244) with delta (0, 0)
Screenshot: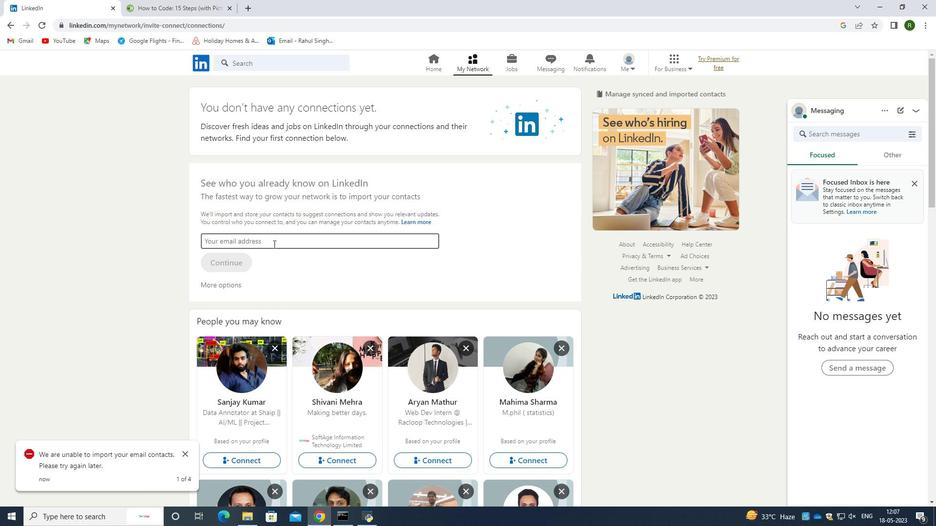 
Action: Mouse moved to (275, 67)
Screenshot: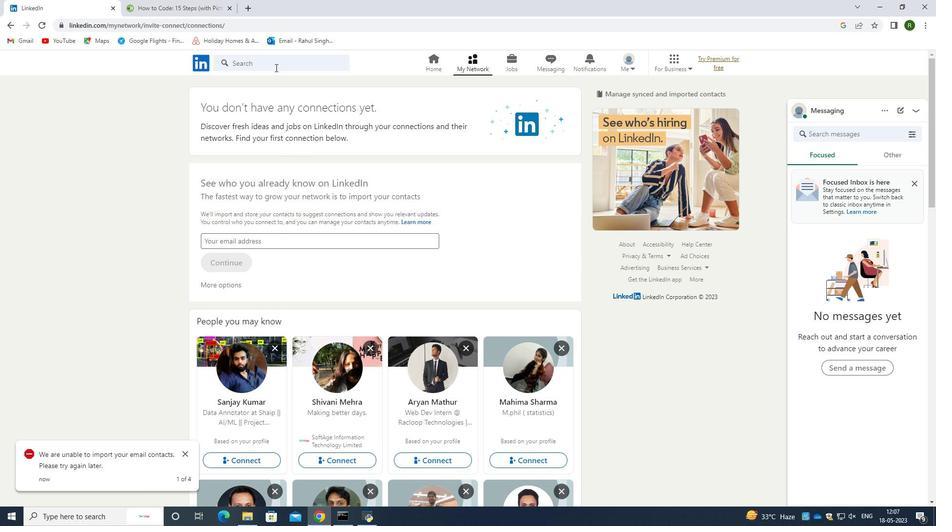 
Action: Mouse pressed left at (275, 67)
Screenshot: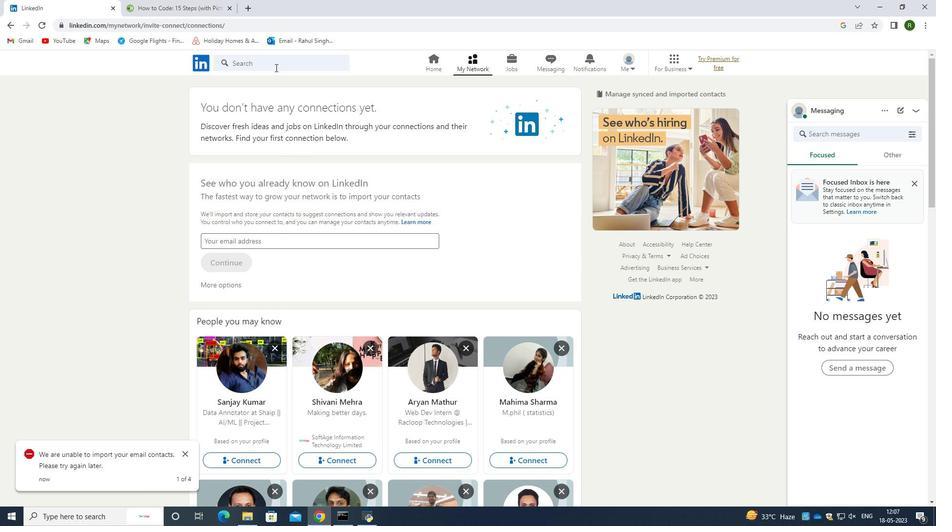 
Action: Key pressed <Key.shift>Rahul<Key.space>singh<Key.space><Key.shift><Key.shift><Key.shift>Rawat
Screenshot: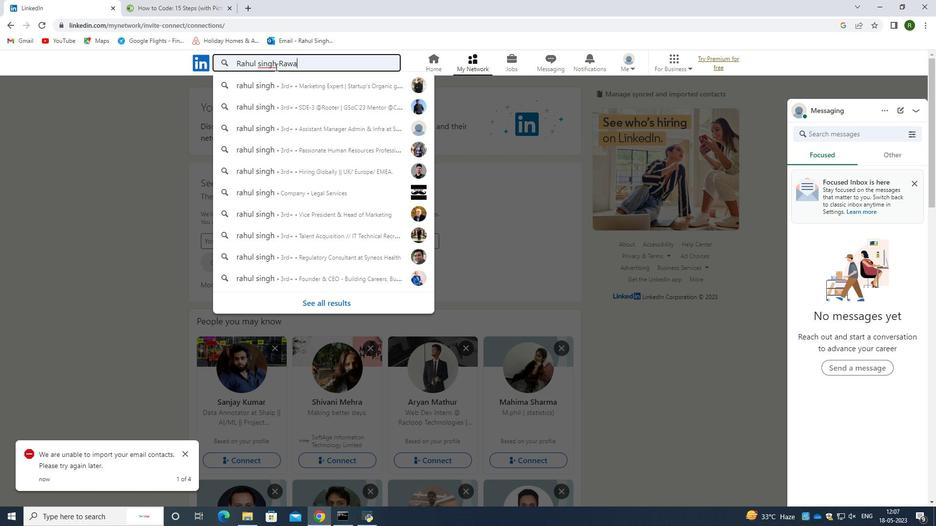 
Action: Mouse moved to (308, 296)
Screenshot: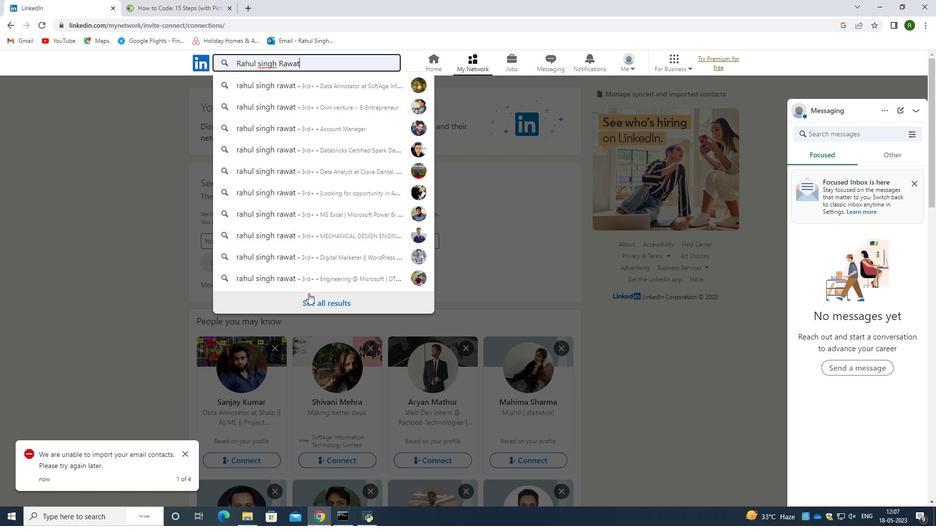 
Action: Mouse pressed left at (308, 296)
Screenshot: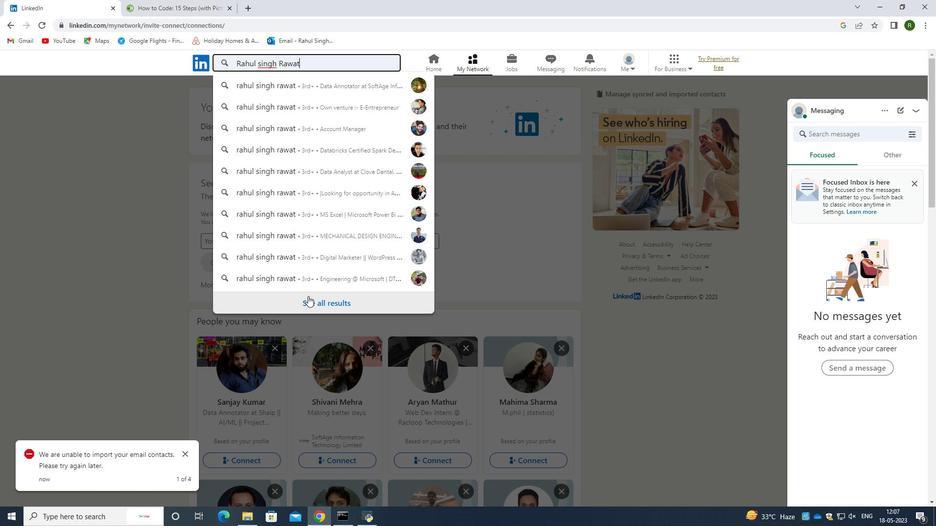 
Action: Mouse moved to (188, 451)
Screenshot: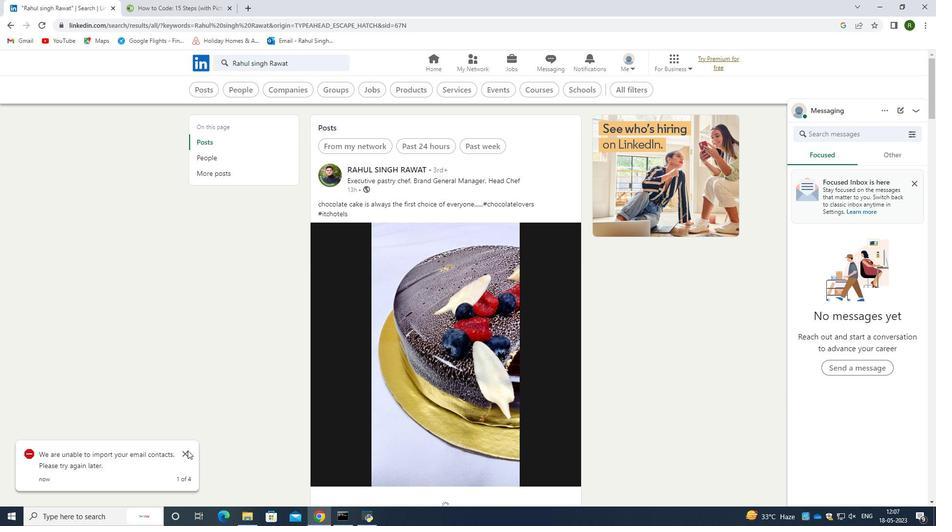 
Action: Mouse pressed left at (188, 451)
Screenshot: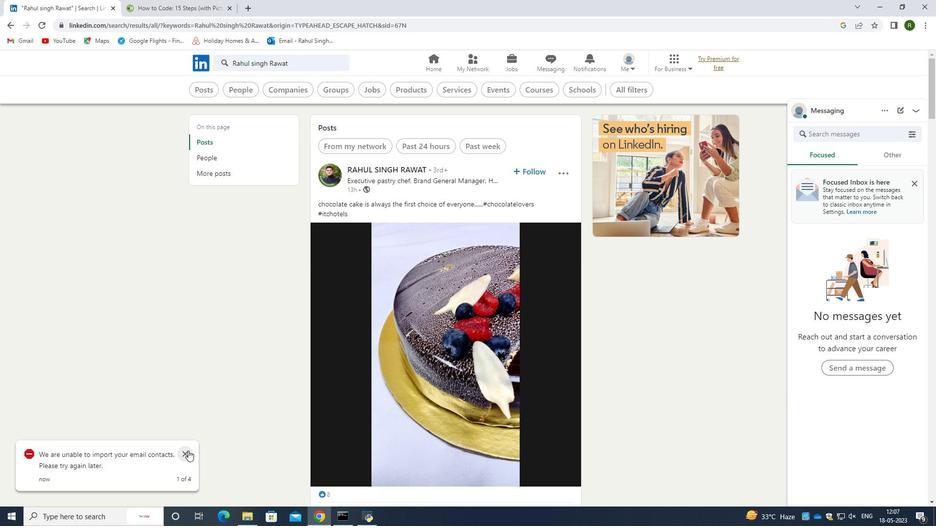 
Action: Mouse moved to (242, 90)
Screenshot: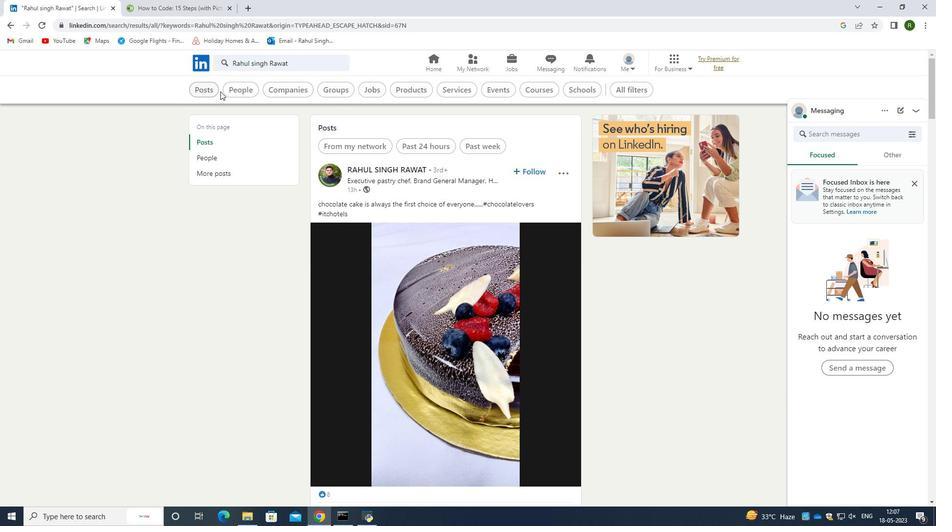 
Action: Mouse pressed left at (242, 90)
Screenshot: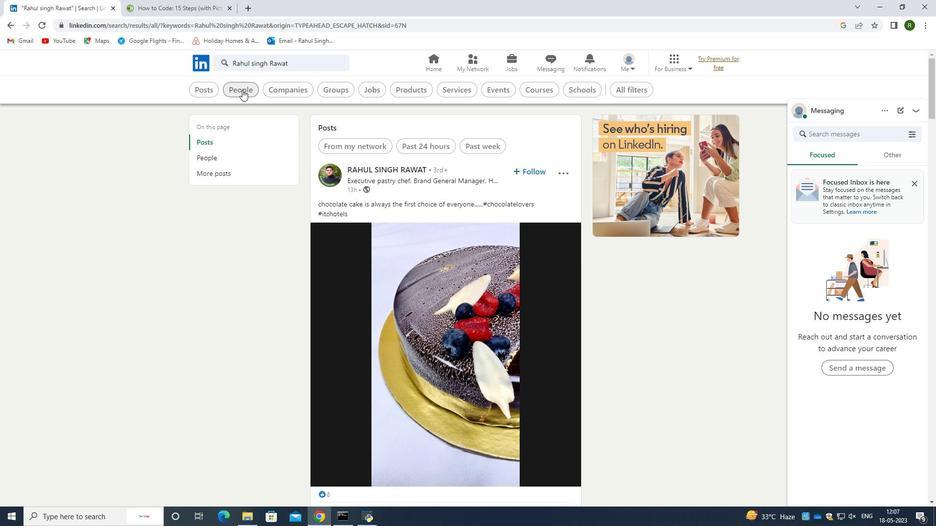 
Action: Mouse moved to (278, 206)
Screenshot: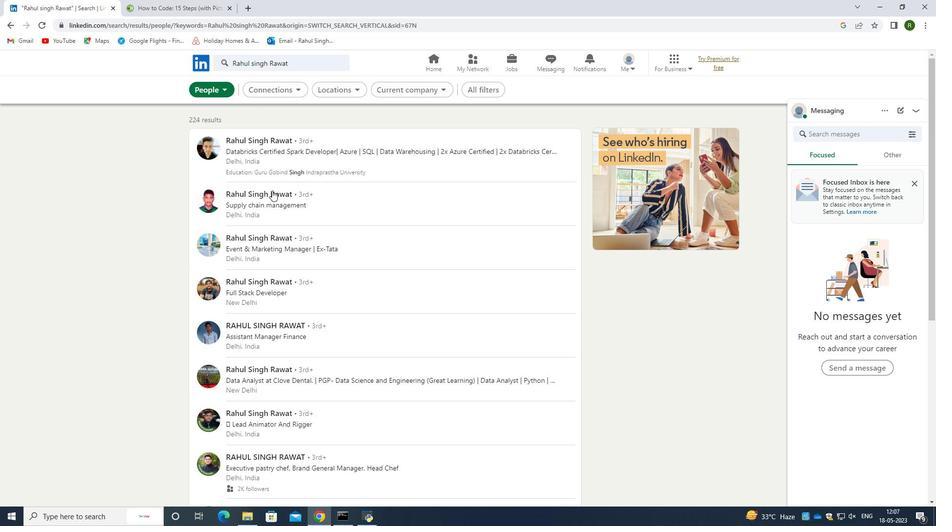 
Action: Mouse scrolled (278, 205) with delta (0, 0)
Screenshot: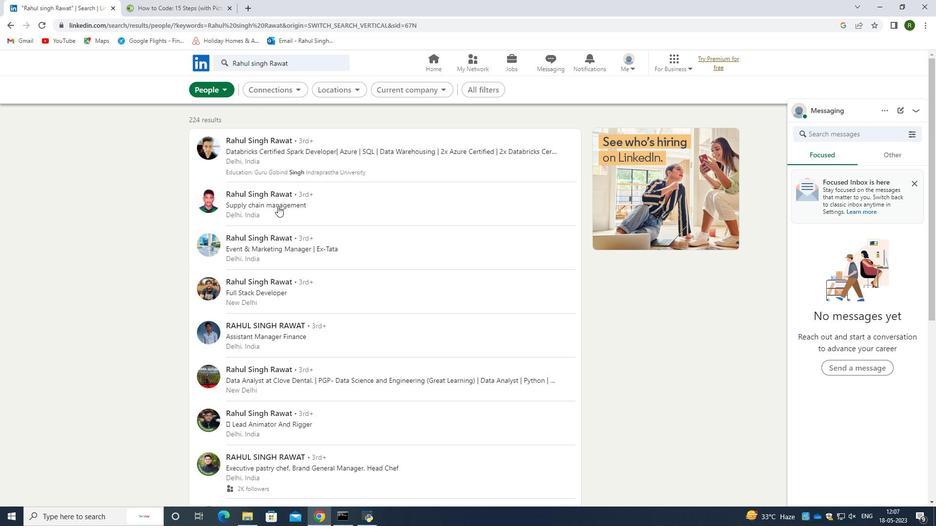 
Action: Mouse moved to (279, 205)
Screenshot: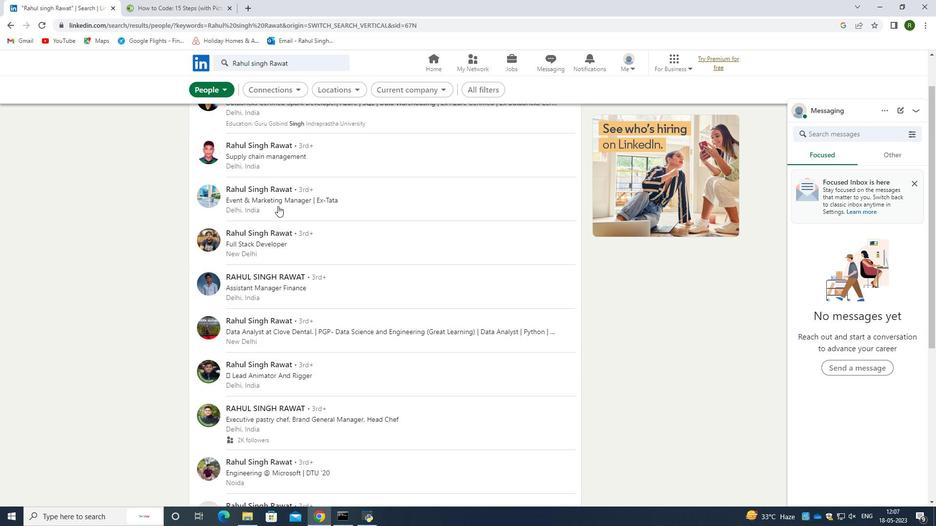 
Action: Mouse scrolled (279, 204) with delta (0, 0)
Screenshot: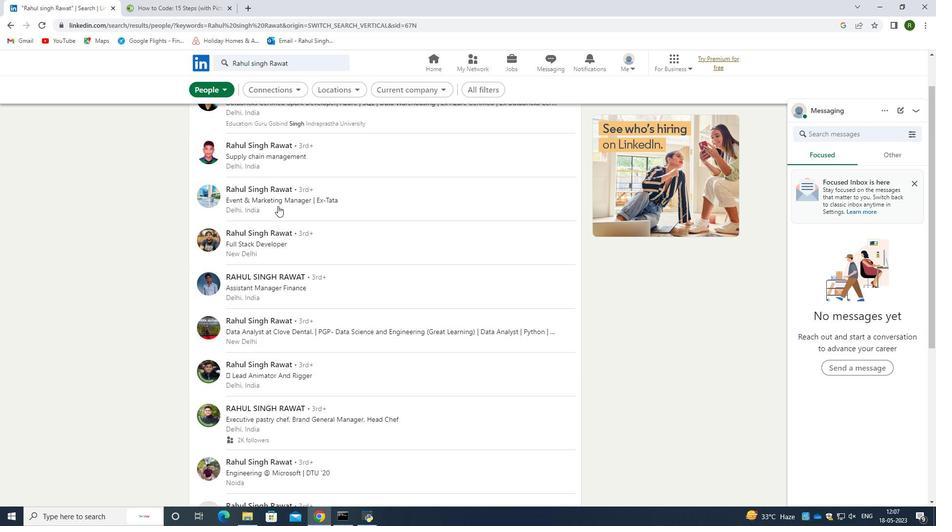 
Action: Mouse scrolled (279, 204) with delta (0, 0)
Screenshot: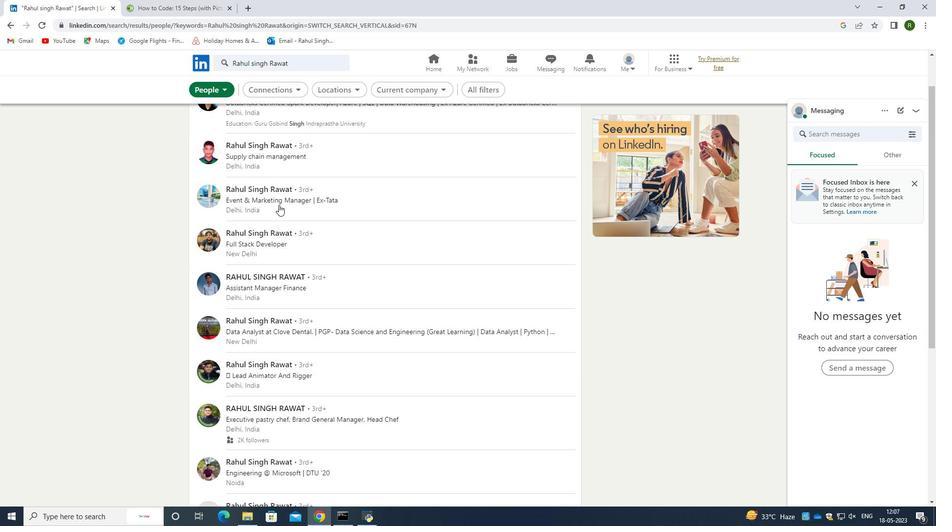 
Action: Mouse moved to (290, 249)
Screenshot: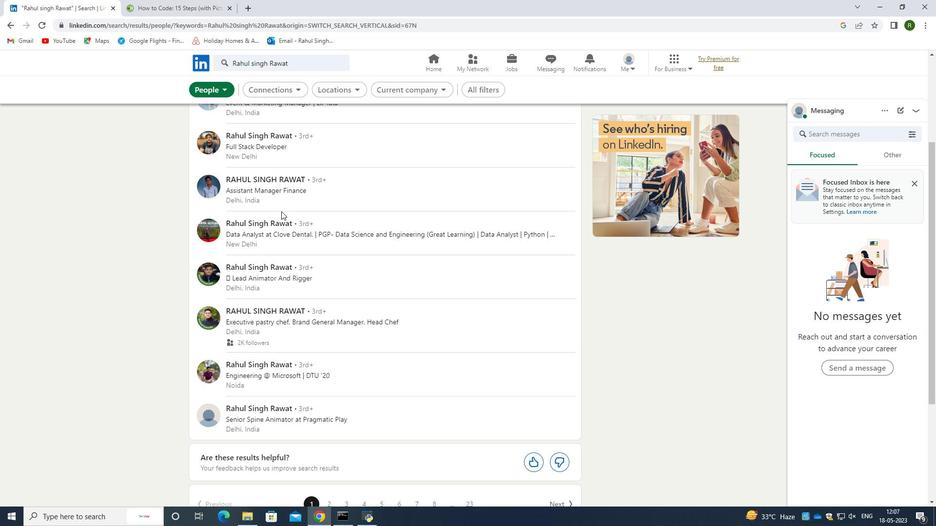 
Action: Mouse scrolled (288, 239) with delta (0, 0)
Screenshot: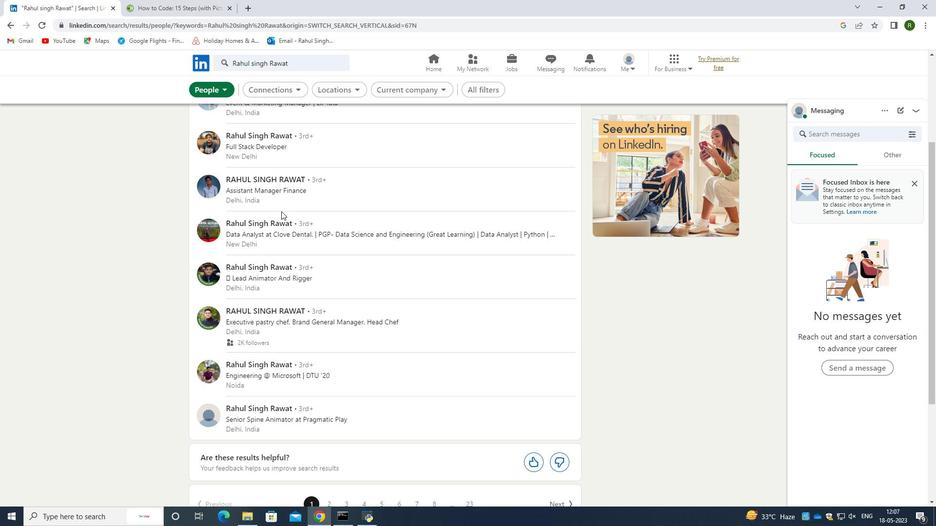 
Action: Mouse scrolled (290, 249) with delta (0, 0)
Screenshot: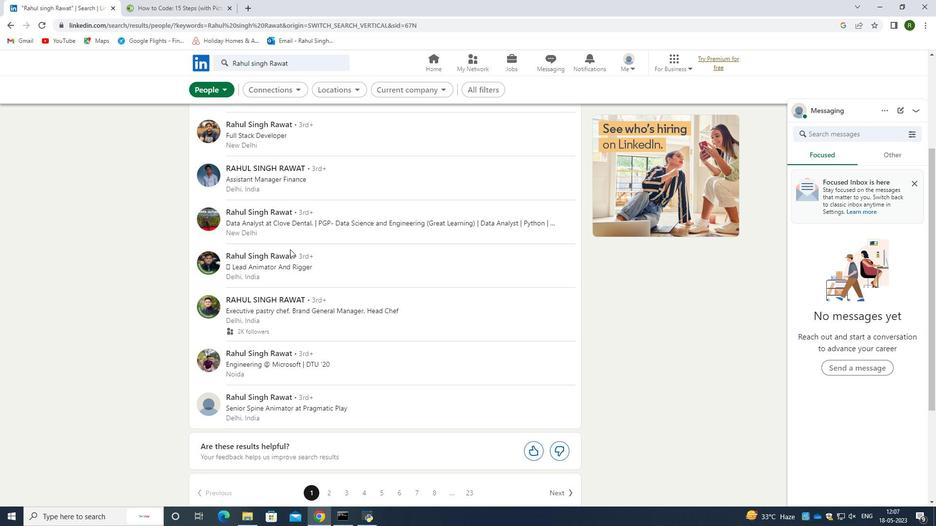 
Action: Mouse scrolled (290, 249) with delta (0, 0)
Screenshot: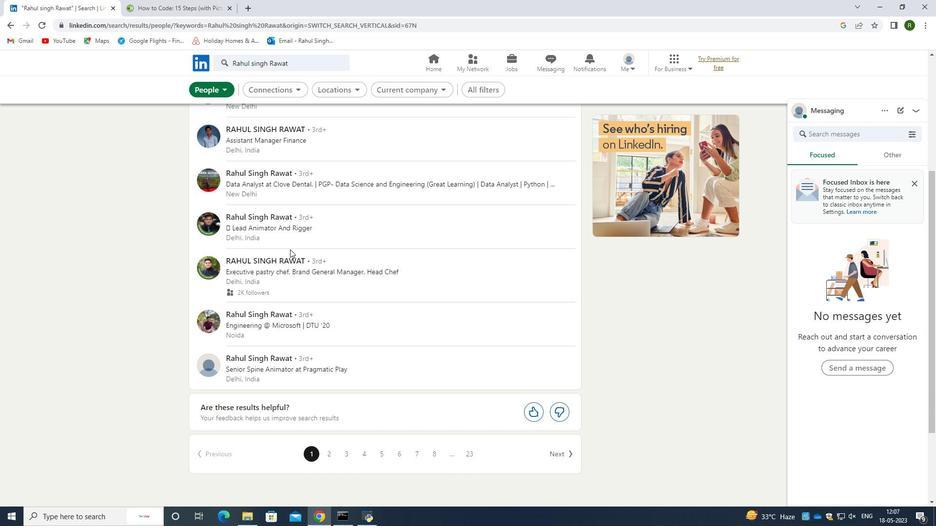 
Action: Mouse moved to (332, 362)
Screenshot: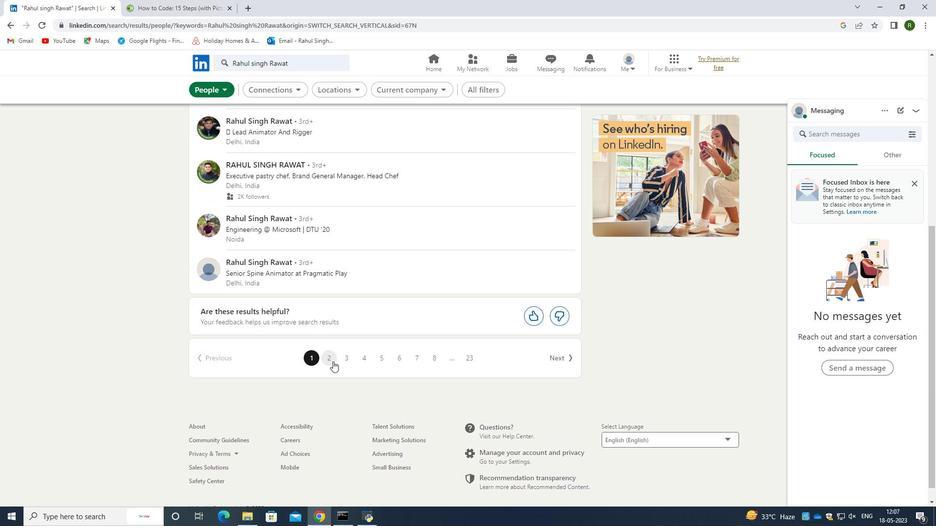 
Action: Mouse pressed left at (332, 362)
Screenshot: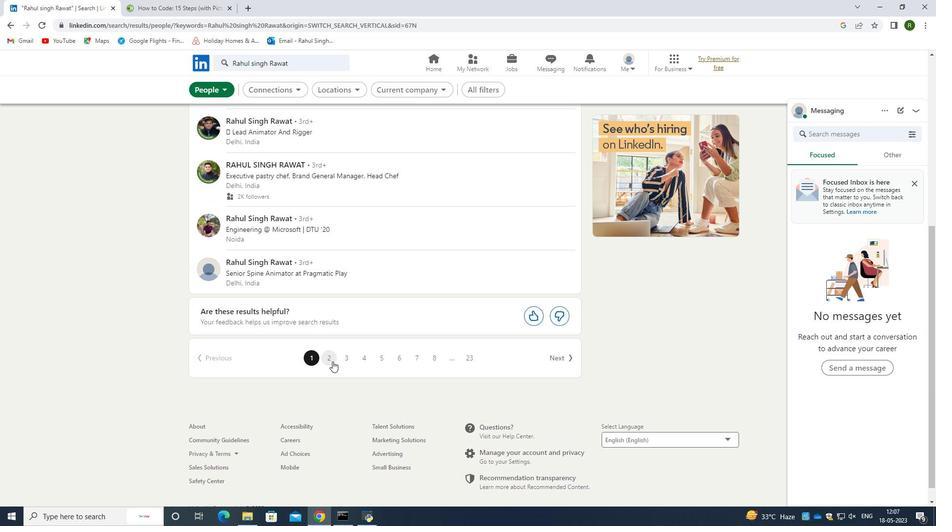 
Action: Mouse moved to (214, 314)
Screenshot: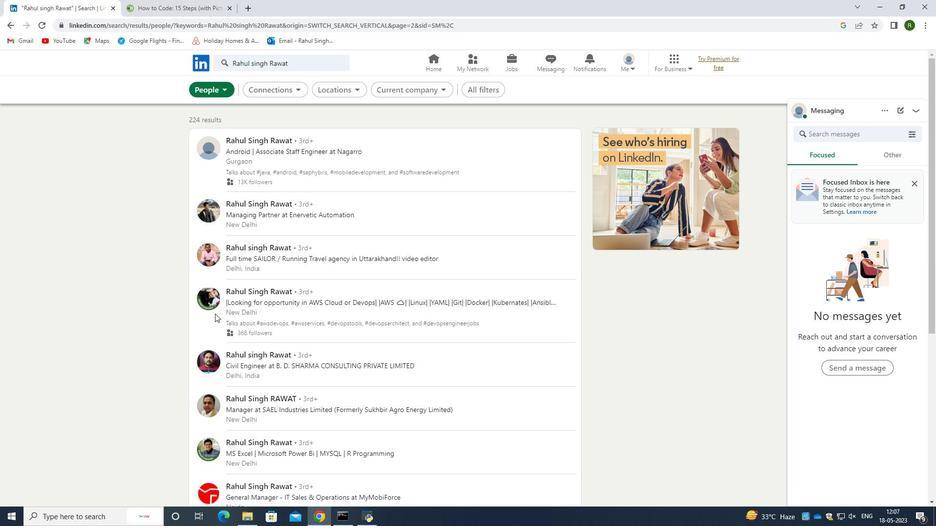 
Action: Mouse pressed left at (214, 314)
Screenshot: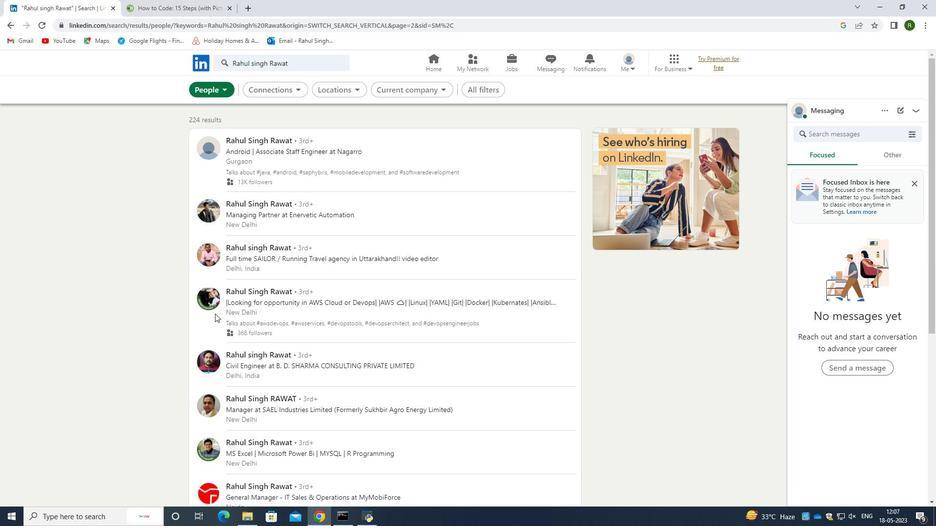 
Action: Mouse moved to (206, 301)
Screenshot: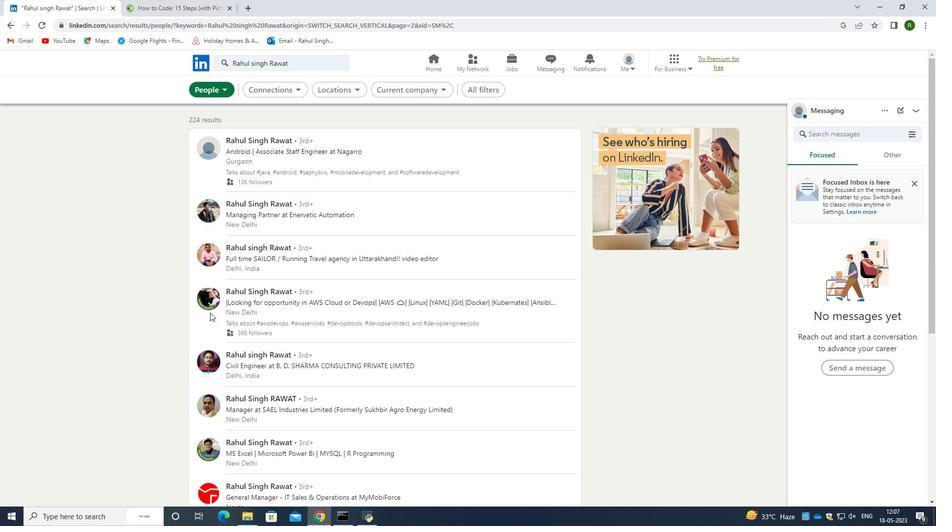 
Action: Mouse pressed left at (206, 301)
Screenshot: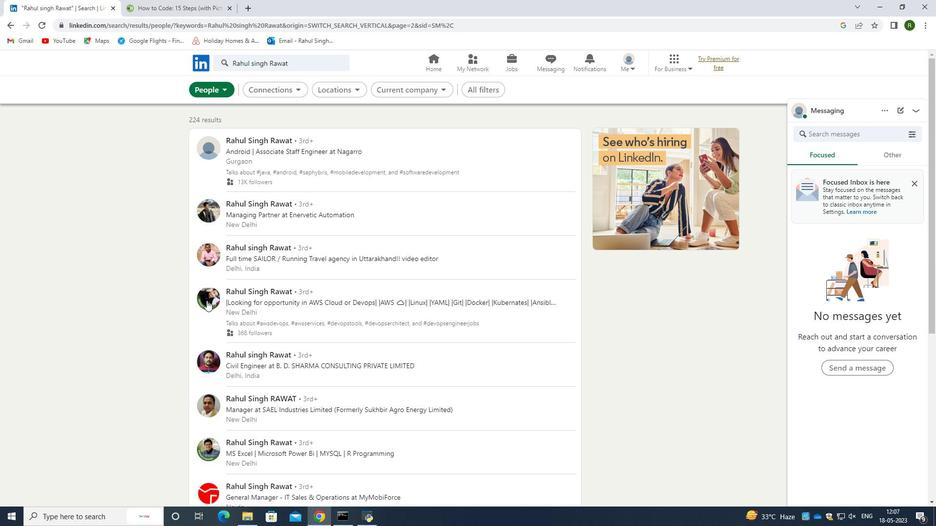 
Action: Mouse moved to (471, 260)
Screenshot: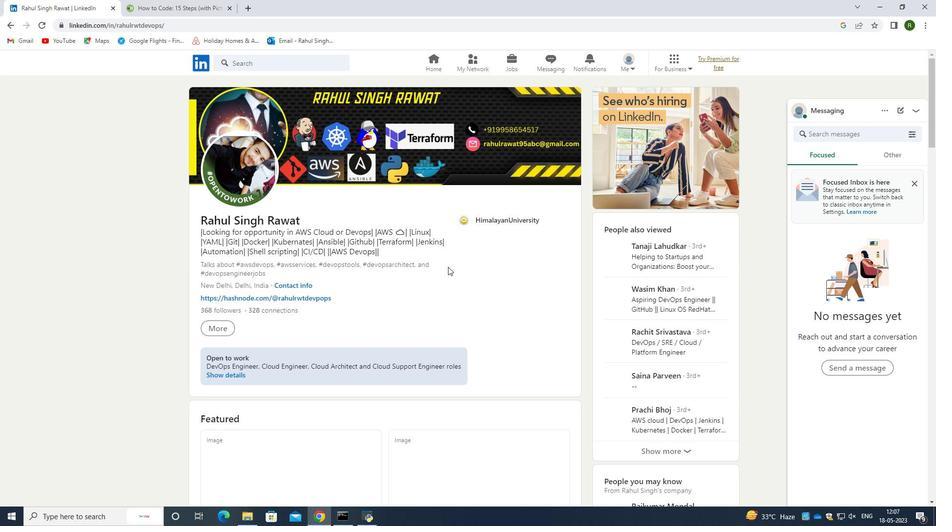 
Action: Mouse scrolled (471, 259) with delta (0, 0)
Screenshot: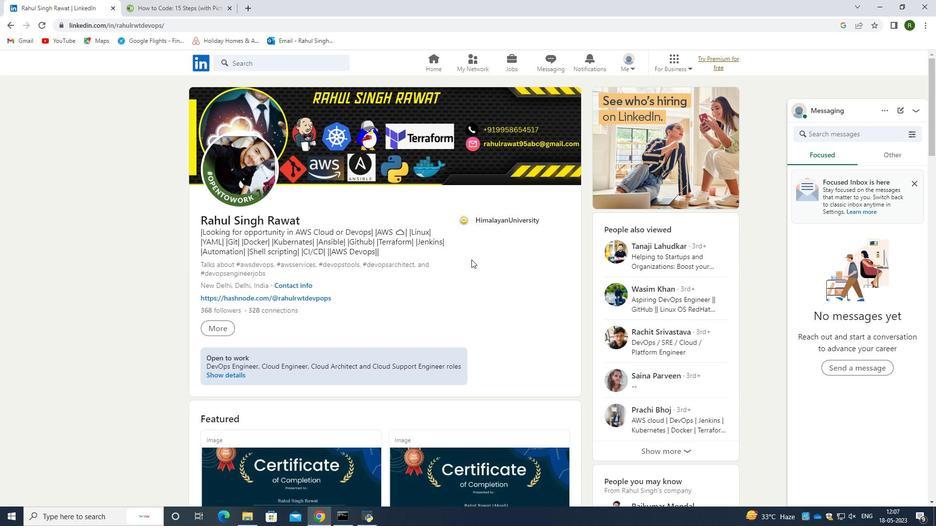 
Action: Mouse scrolled (471, 259) with delta (0, 0)
Screenshot: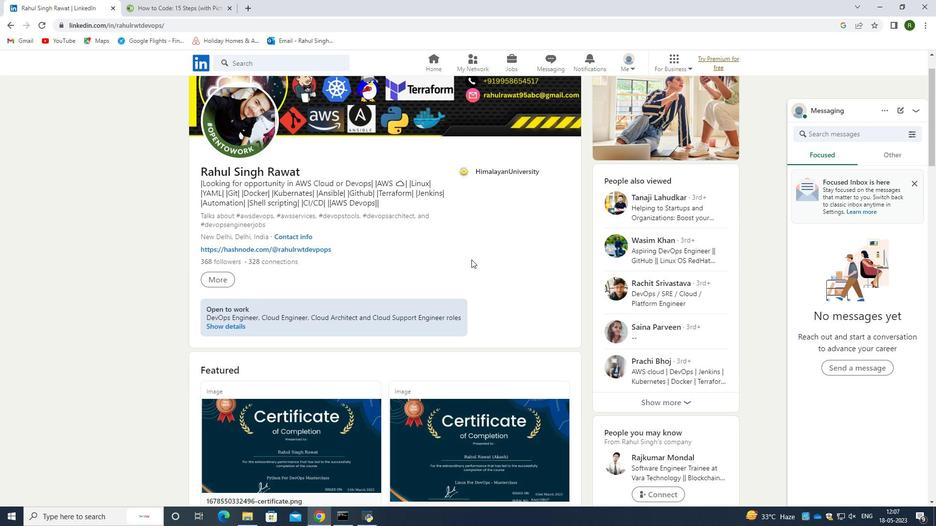 
Action: Mouse moved to (440, 271)
Screenshot: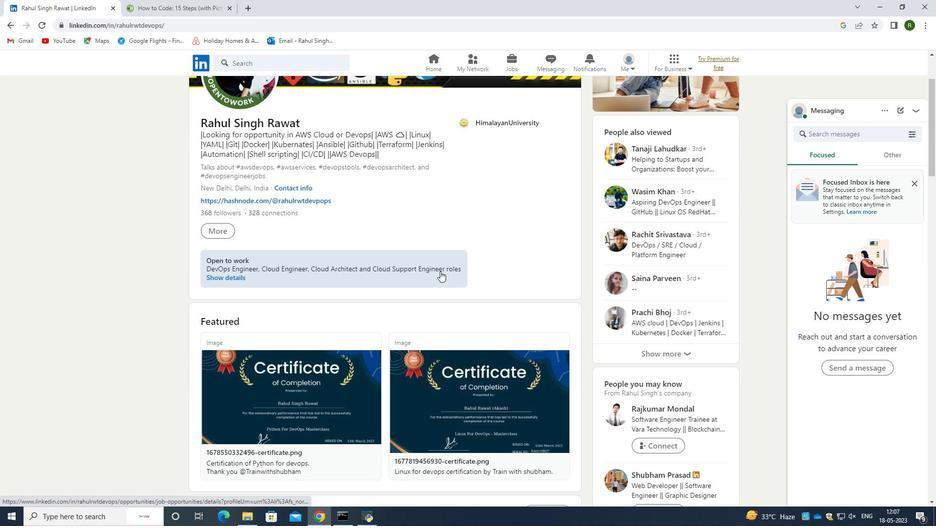 
Action: Mouse scrolled (440, 272) with delta (0, 0)
Screenshot: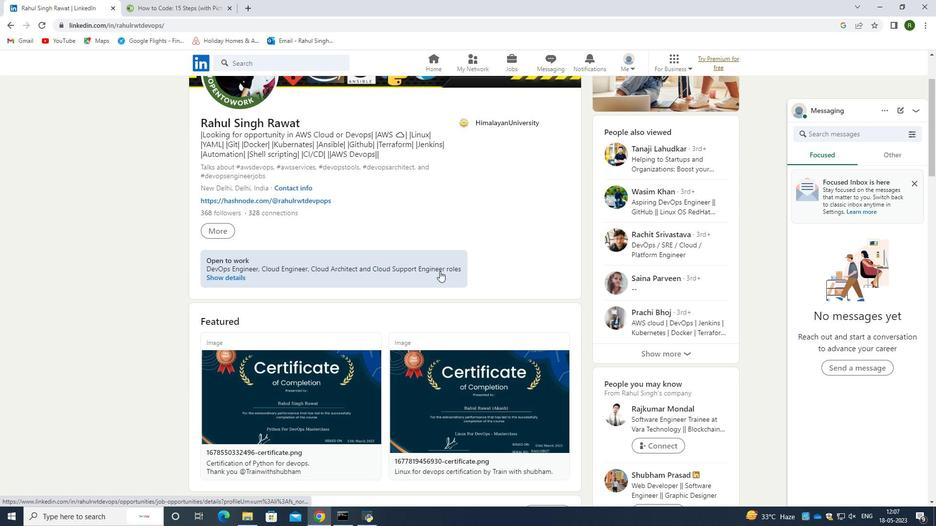 
Action: Mouse scrolled (440, 272) with delta (0, 0)
Screenshot: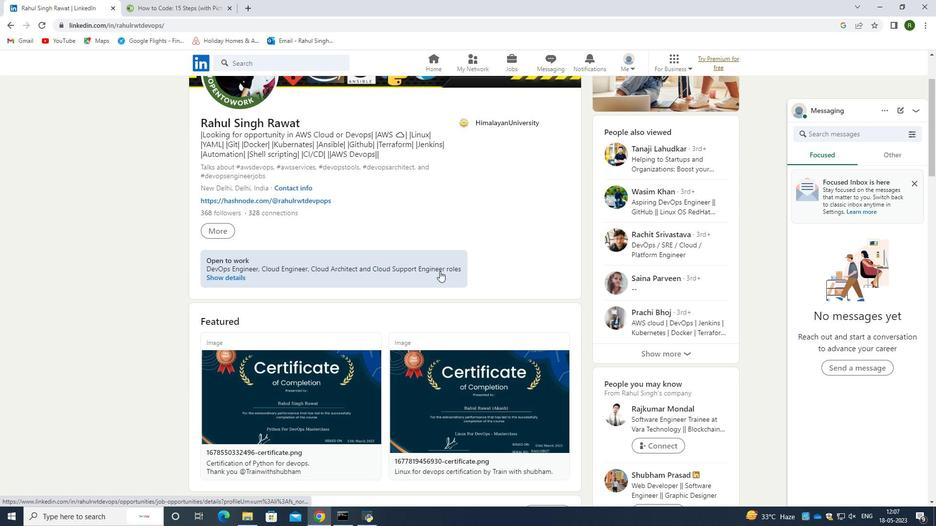 
Action: Mouse moved to (440, 269)
Screenshot: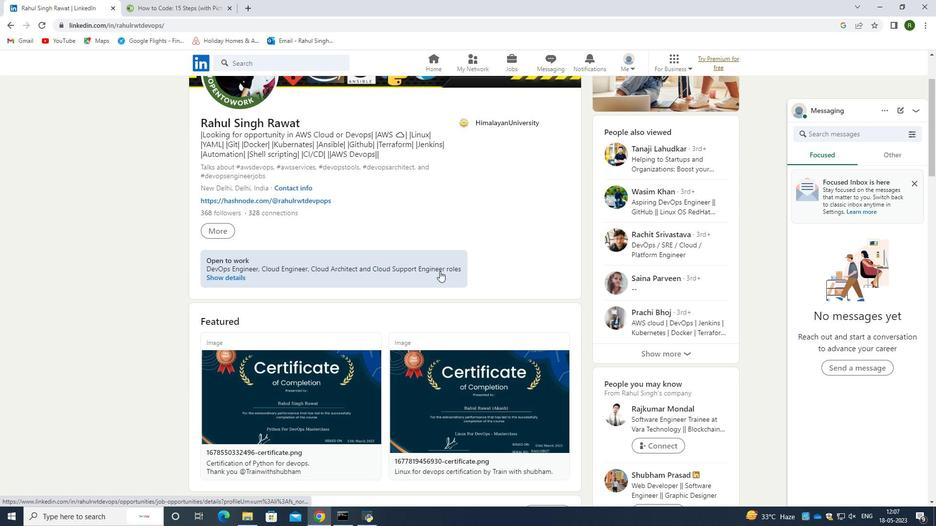 
Action: Mouse scrolled (440, 271) with delta (0, 0)
Screenshot: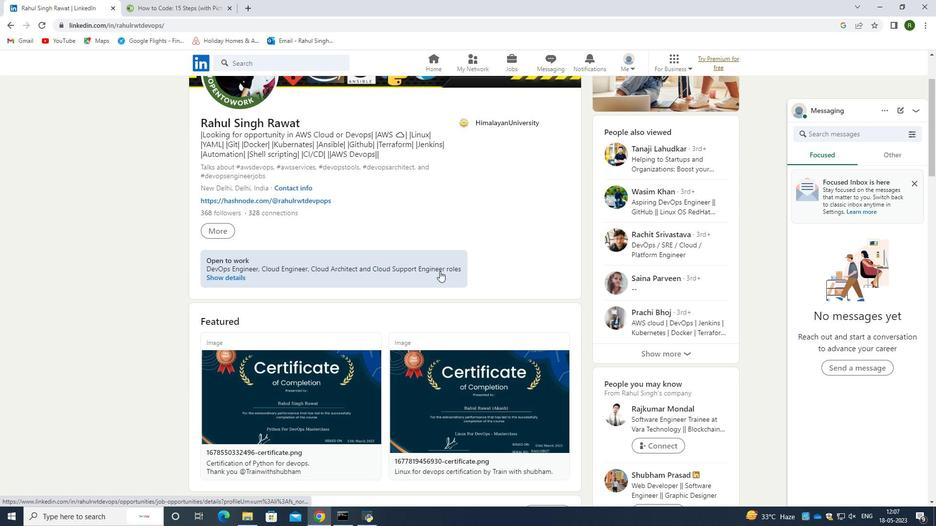 
Action: Mouse moved to (419, 229)
Screenshot: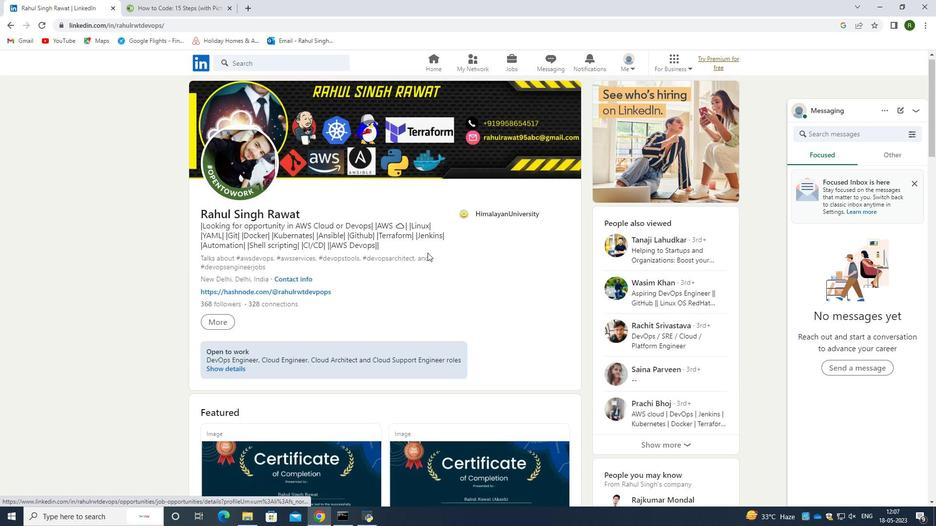 
Action: Mouse scrolled (419, 229) with delta (0, 0)
Screenshot: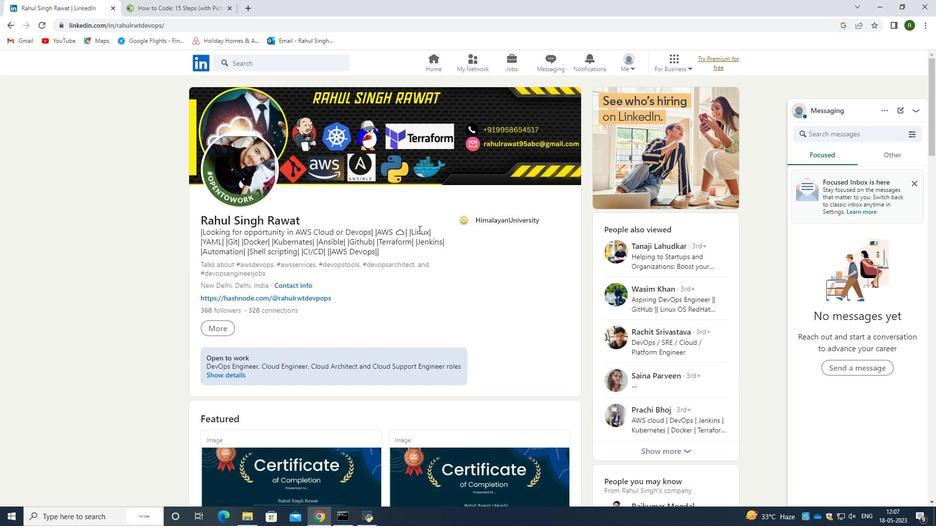 
Action: Mouse scrolled (419, 229) with delta (0, 0)
Screenshot: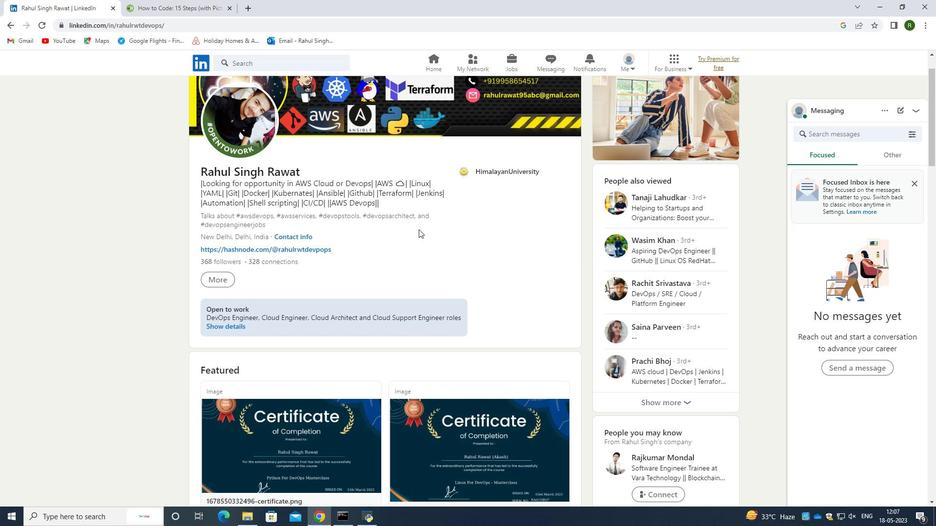 
Action: Mouse scrolled (419, 229) with delta (0, 0)
Screenshot: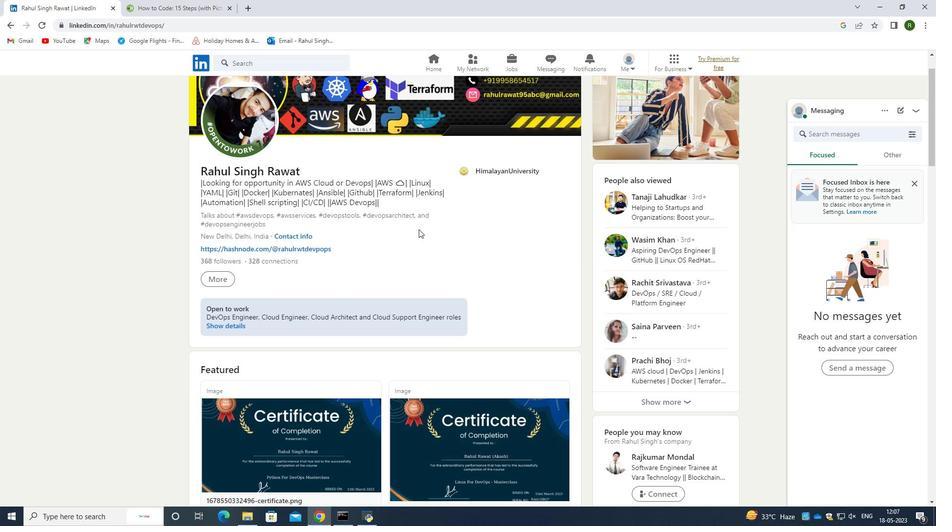 
Action: Mouse scrolled (419, 229) with delta (0, 0)
Screenshot: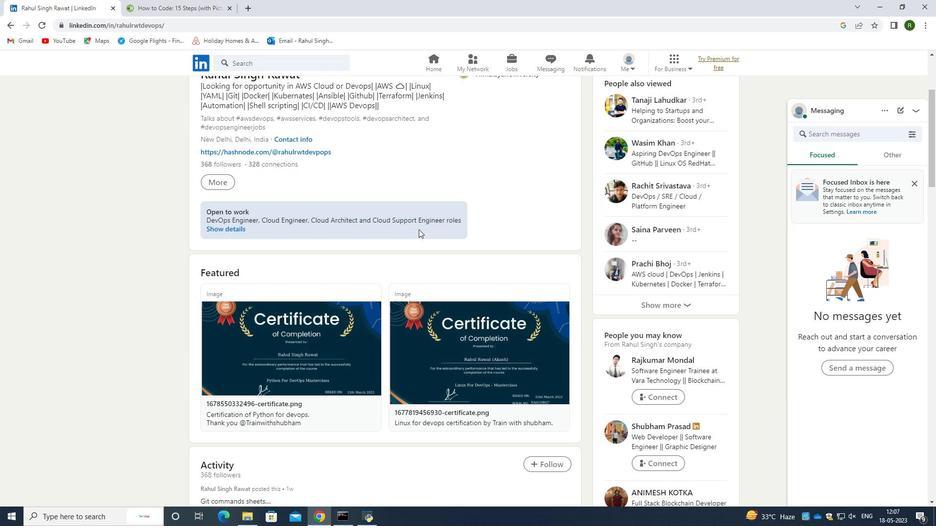 
Action: Mouse scrolled (419, 229) with delta (0, 0)
Screenshot: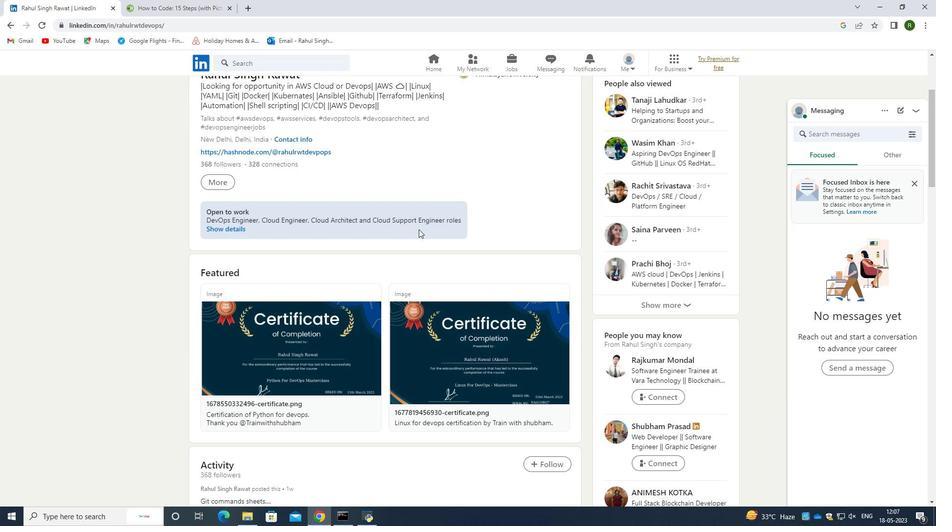 
Action: Mouse scrolled (419, 229) with delta (0, 0)
Screenshot: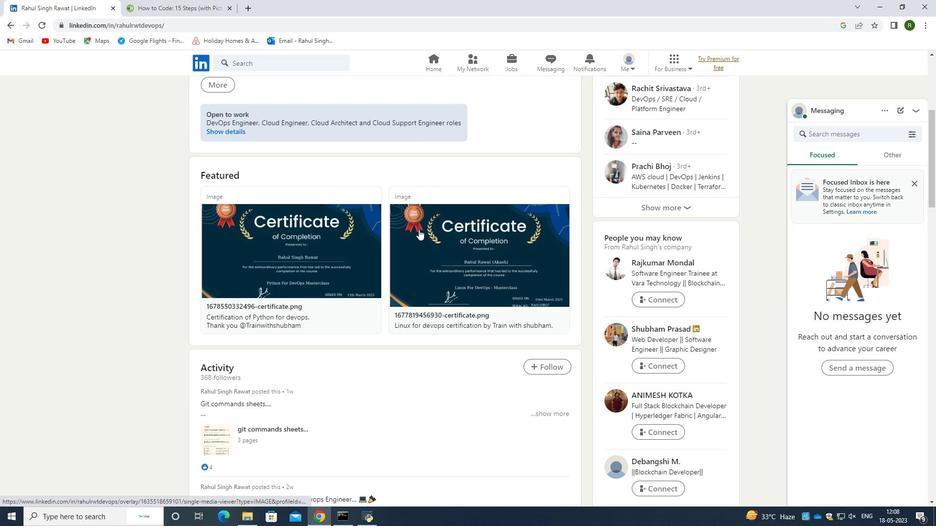 
Action: Mouse scrolled (419, 229) with delta (0, 0)
Screenshot: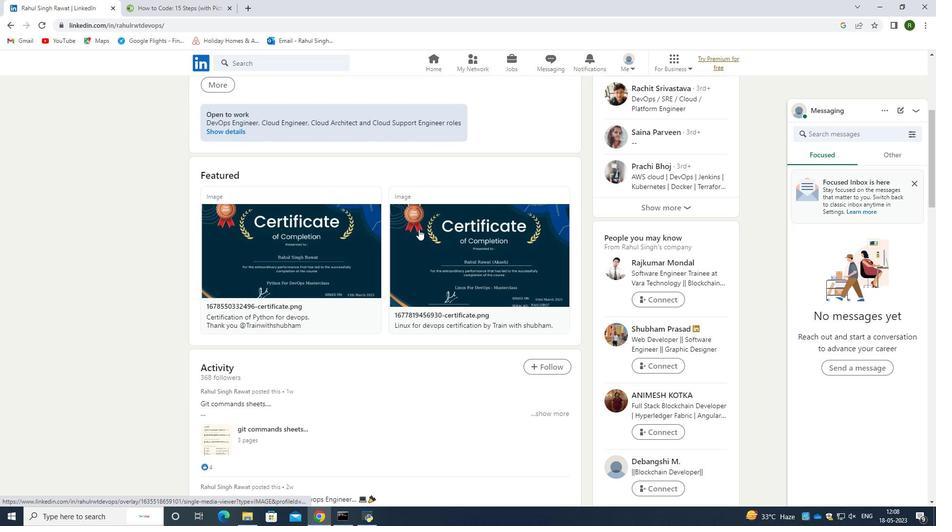 
Action: Mouse scrolled (419, 229) with delta (0, 0)
Screenshot: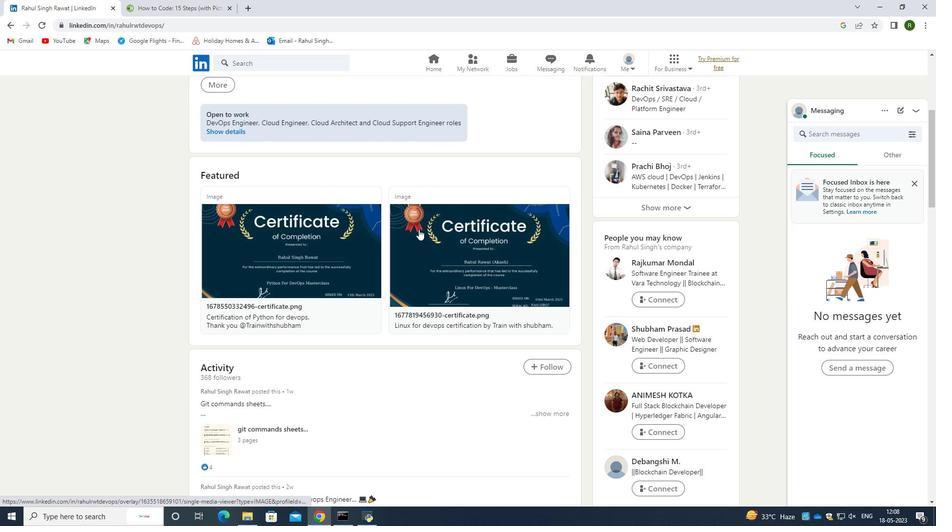 
Action: Mouse scrolled (419, 229) with delta (0, 0)
Screenshot: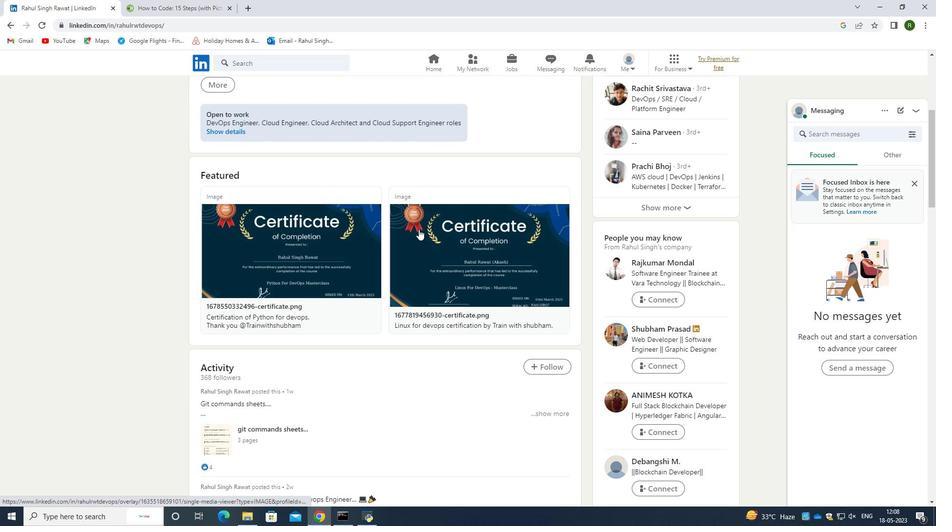 
Action: Mouse scrolled (419, 230) with delta (0, 0)
Screenshot: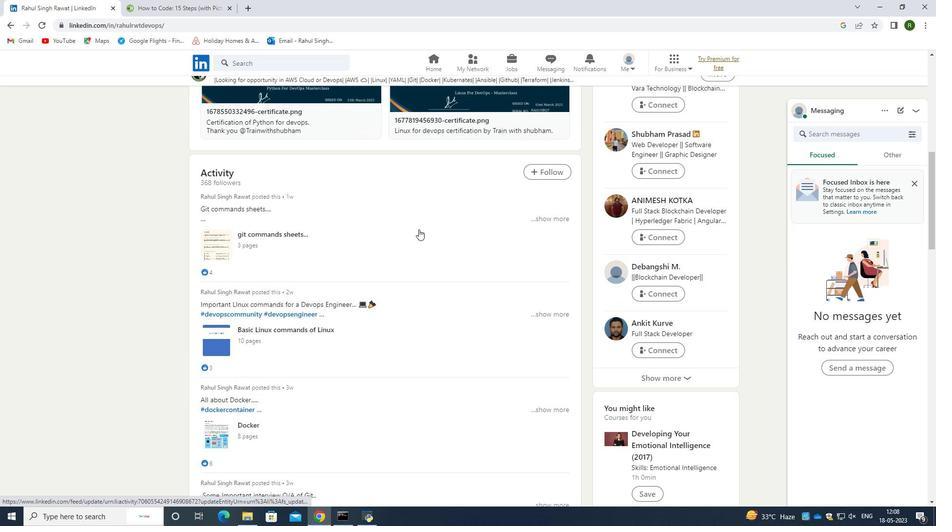 
Action: Mouse scrolled (419, 230) with delta (0, 0)
Screenshot: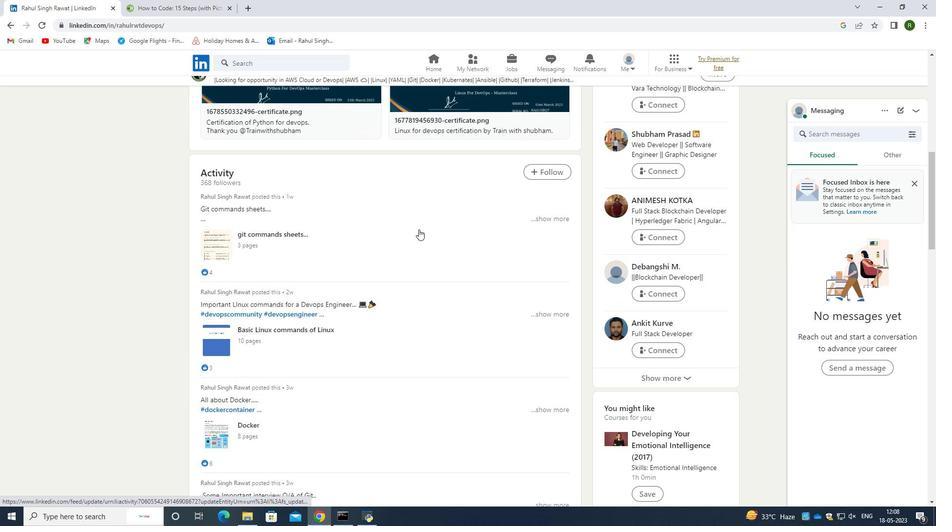 
Action: Mouse scrolled (419, 230) with delta (0, 0)
Screenshot: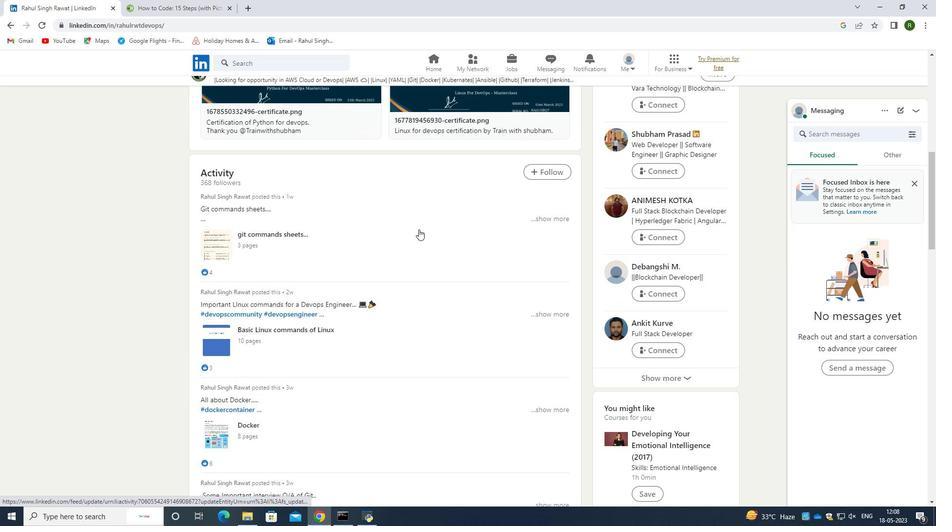 
Action: Mouse scrolled (419, 230) with delta (0, 0)
Screenshot: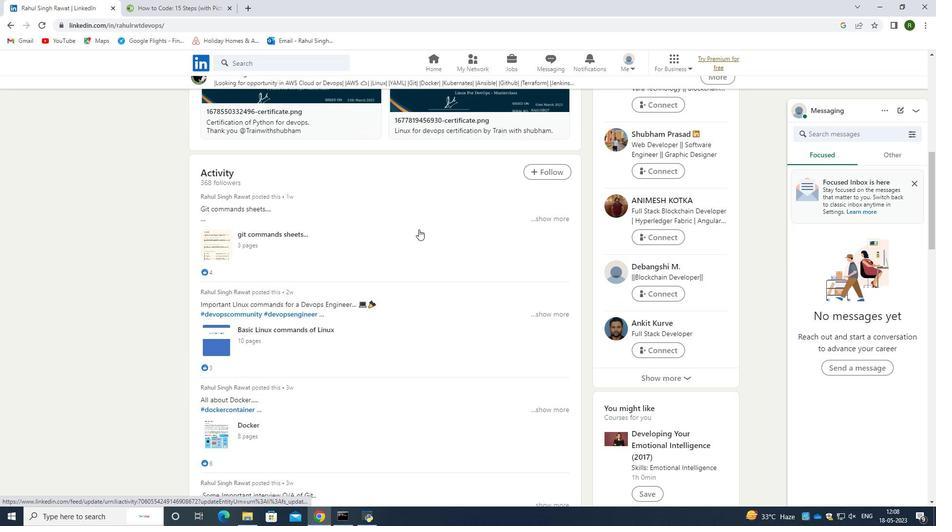 
Action: Mouse scrolled (419, 230) with delta (0, 0)
Screenshot: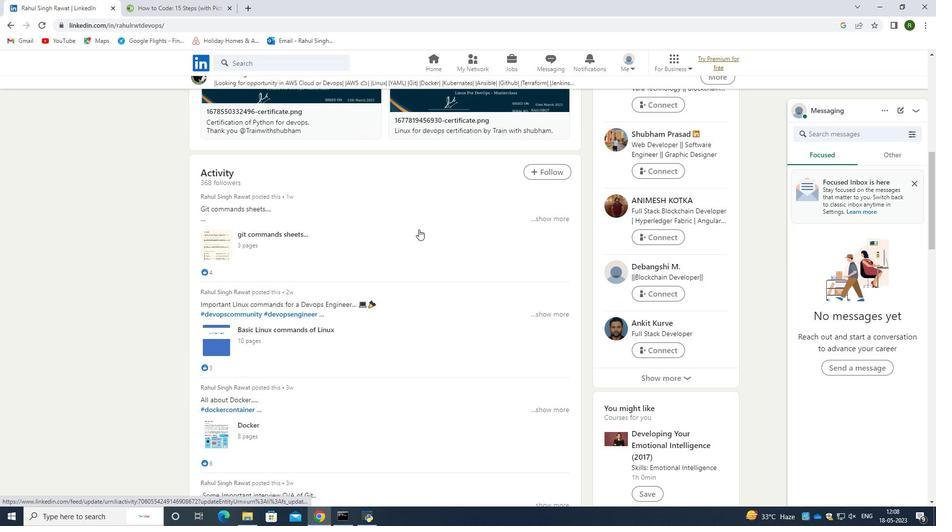 
Action: Mouse scrolled (419, 230) with delta (0, 0)
Screenshot: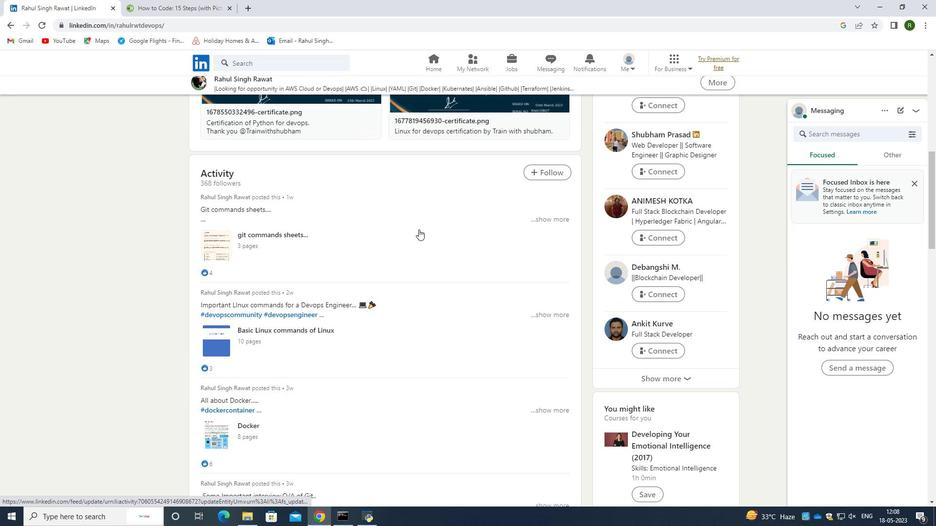 
Action: Mouse scrolled (419, 230) with delta (0, 0)
Screenshot: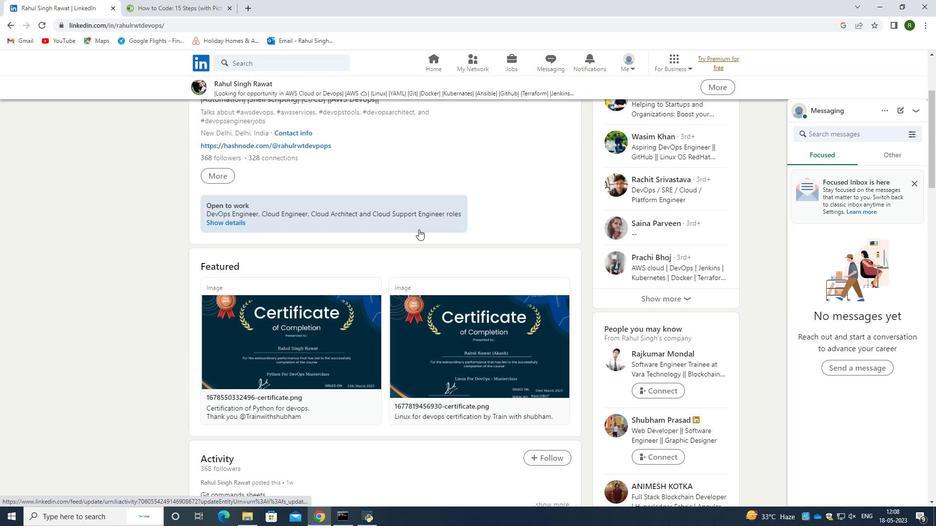 
Action: Mouse scrolled (419, 230) with delta (0, 0)
Screenshot: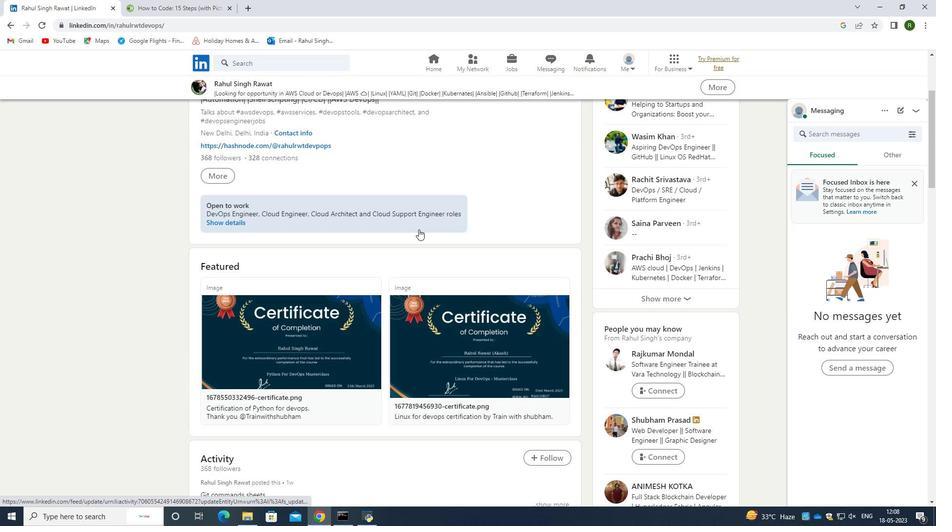 
Action: Mouse scrolled (419, 230) with delta (0, 0)
Screenshot: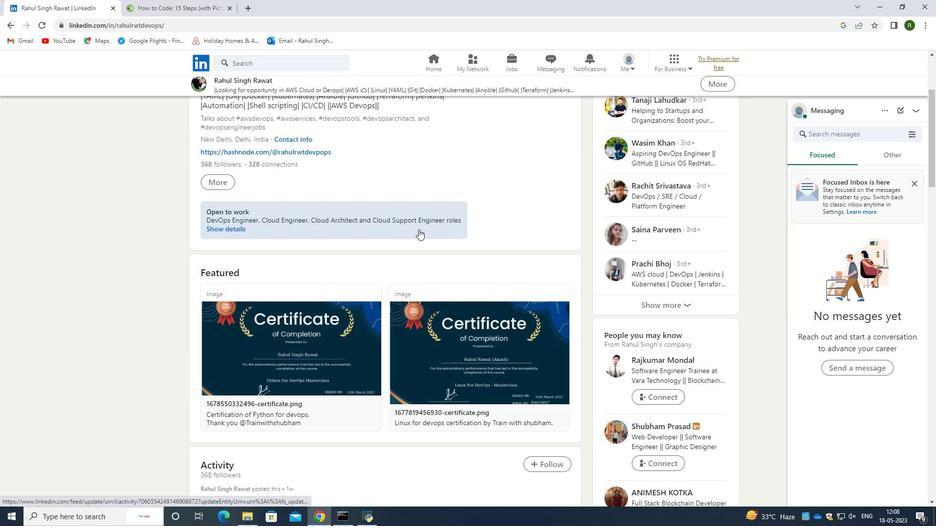 
Action: Mouse scrolled (419, 230) with delta (0, 0)
Screenshot: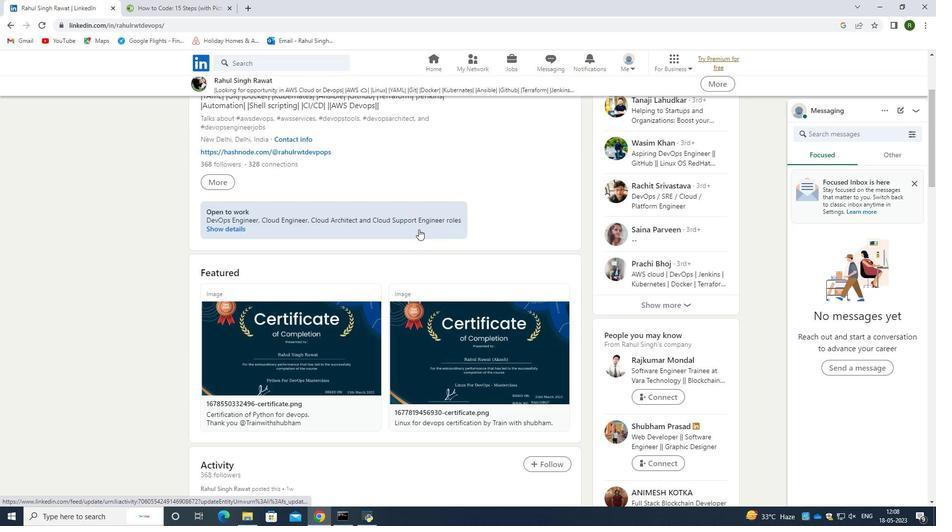 
Action: Mouse scrolled (419, 230) with delta (0, 0)
Screenshot: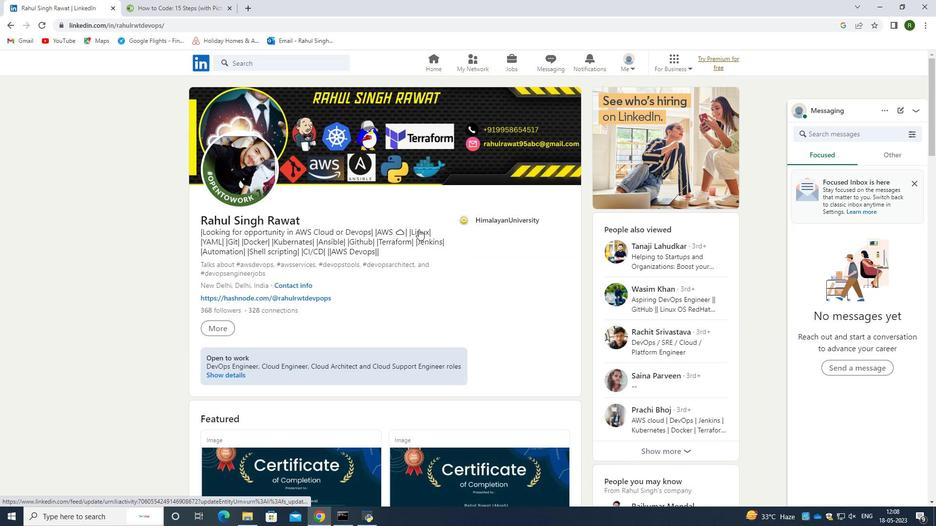 
Action: Mouse scrolled (419, 230) with delta (0, 0)
Screenshot: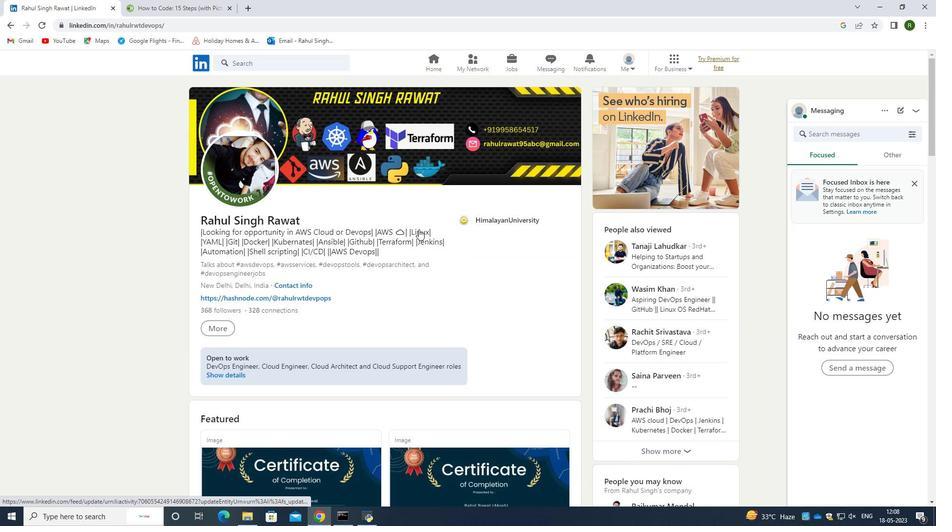
Action: Mouse moved to (241, 319)
Screenshot: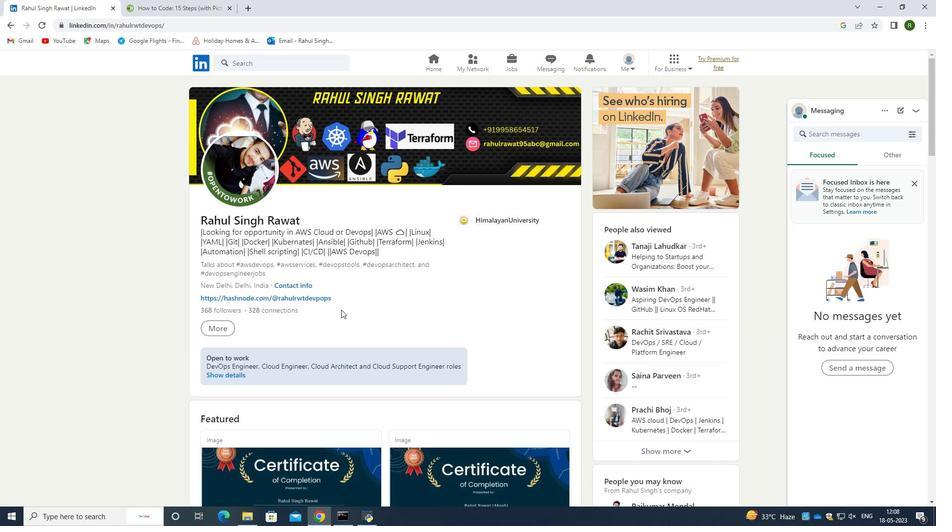 
Action: Mouse scrolled (305, 309) with delta (0, 0)
Screenshot: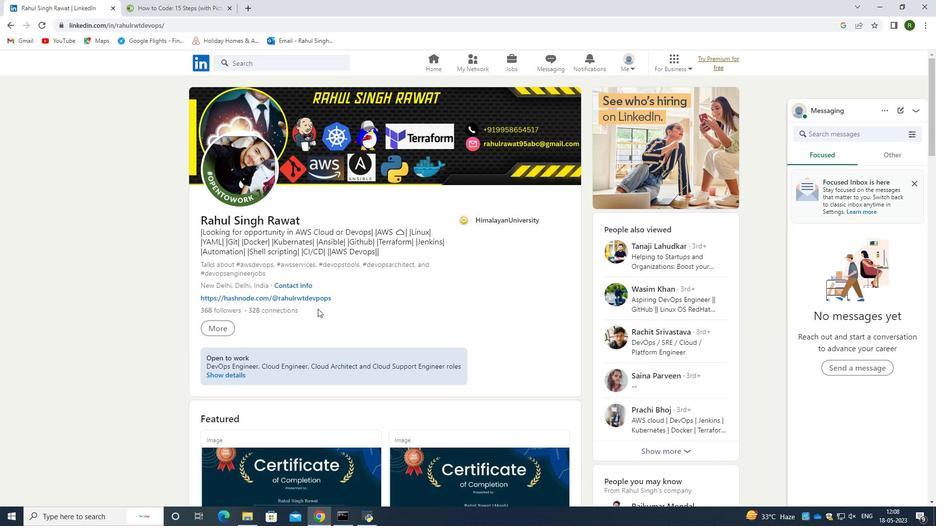 
Action: Mouse moved to (469, 61)
Screenshot: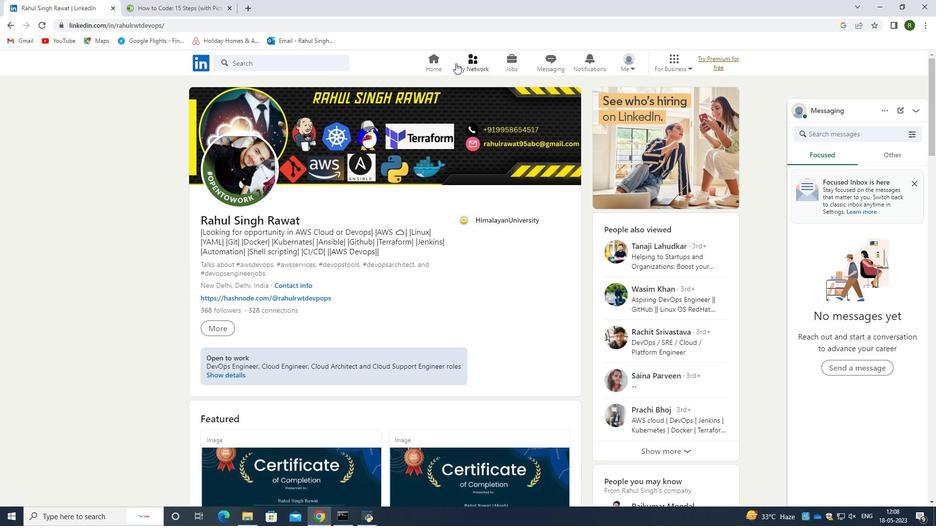 
Action: Mouse pressed left at (469, 61)
Screenshot: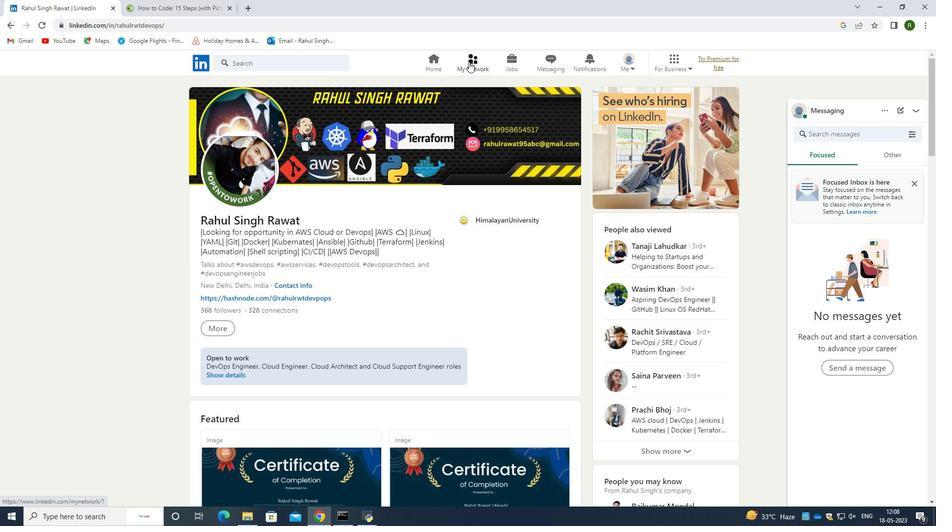
Action: Mouse moved to (393, 220)
Screenshot: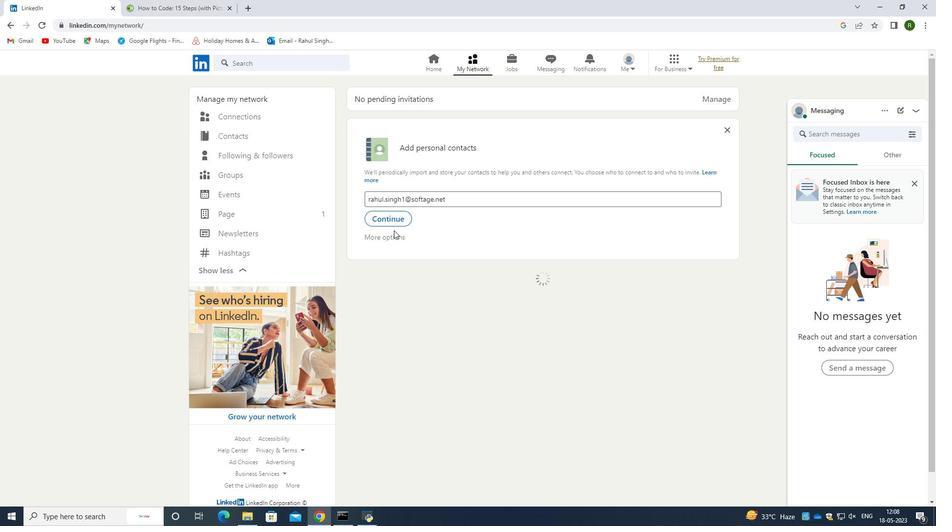 
Action: Mouse pressed left at (393, 220)
Screenshot: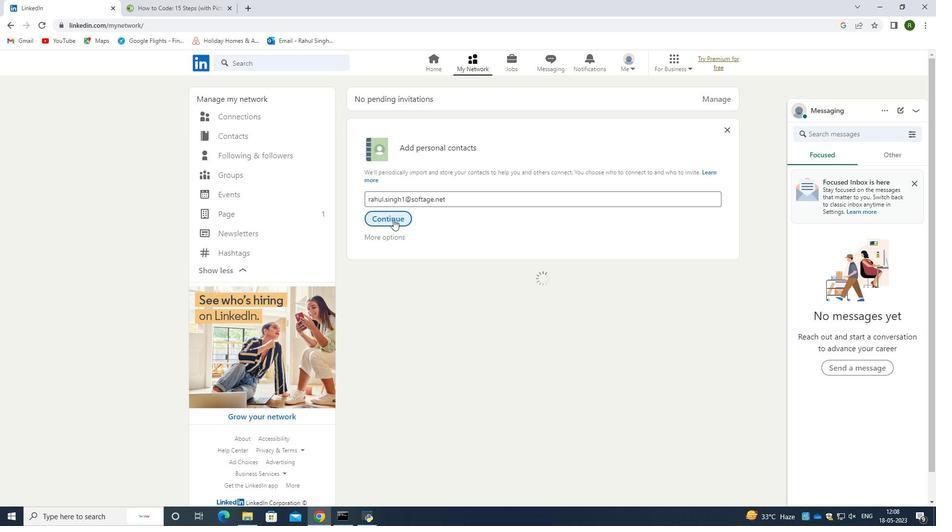 
Action: Mouse moved to (453, 248)
Screenshot: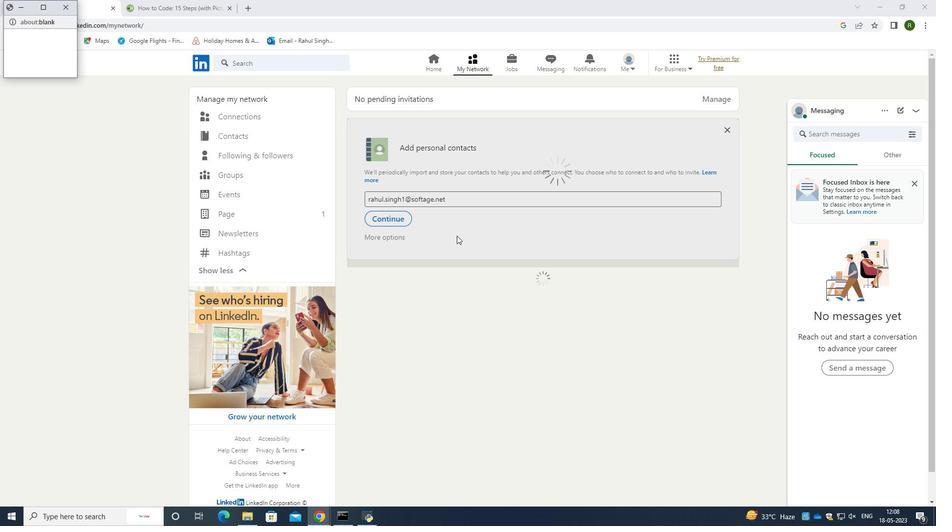 
Action: Mouse scrolled (453, 247) with delta (0, 0)
Screenshot: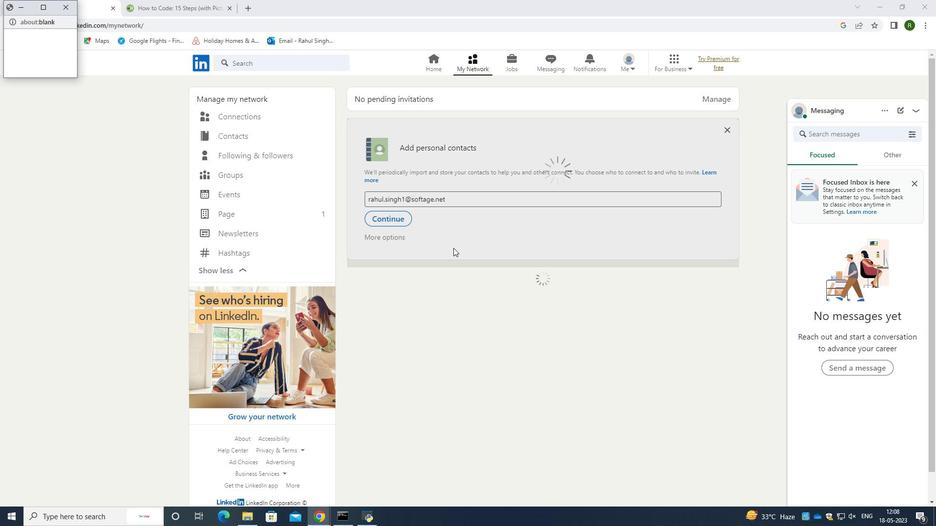 
Action: Mouse scrolled (453, 247) with delta (0, 0)
Screenshot: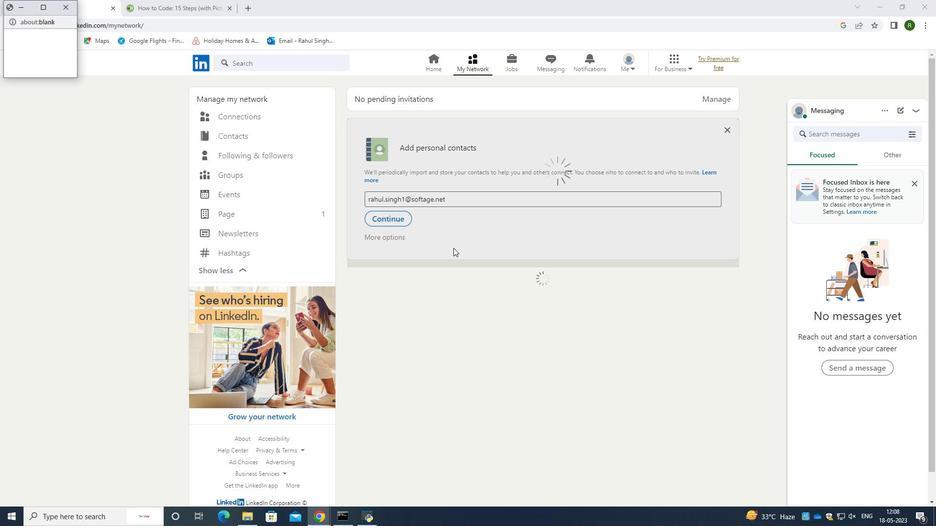 
Action: Mouse moved to (454, 251)
Screenshot: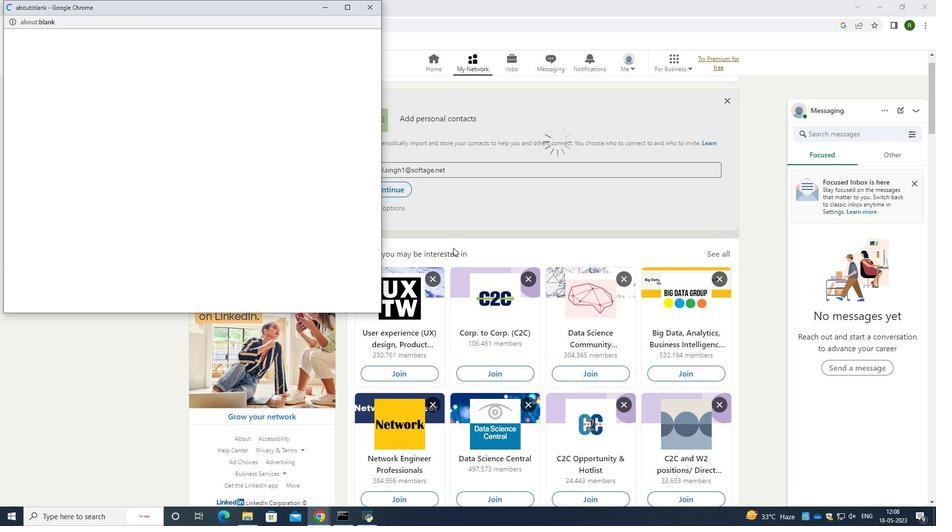 
Action: Mouse scrolled (454, 250) with delta (0, 0)
Screenshot: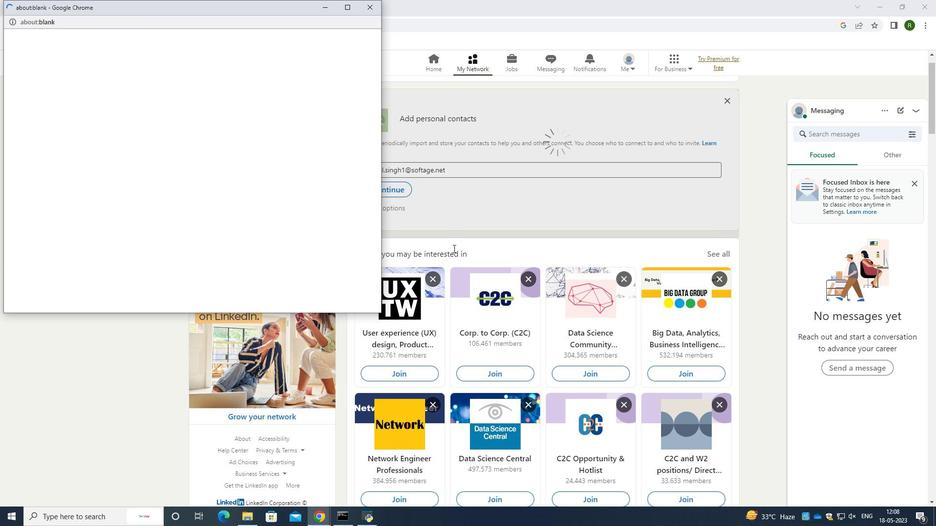 
Action: Mouse moved to (400, 210)
Screenshot: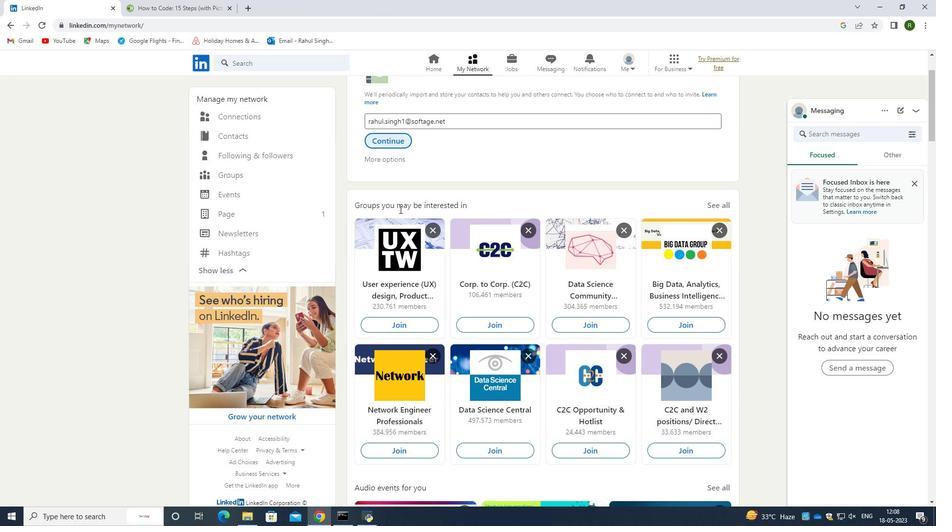 
Action: Mouse scrolled (400, 209) with delta (0, 0)
Screenshot: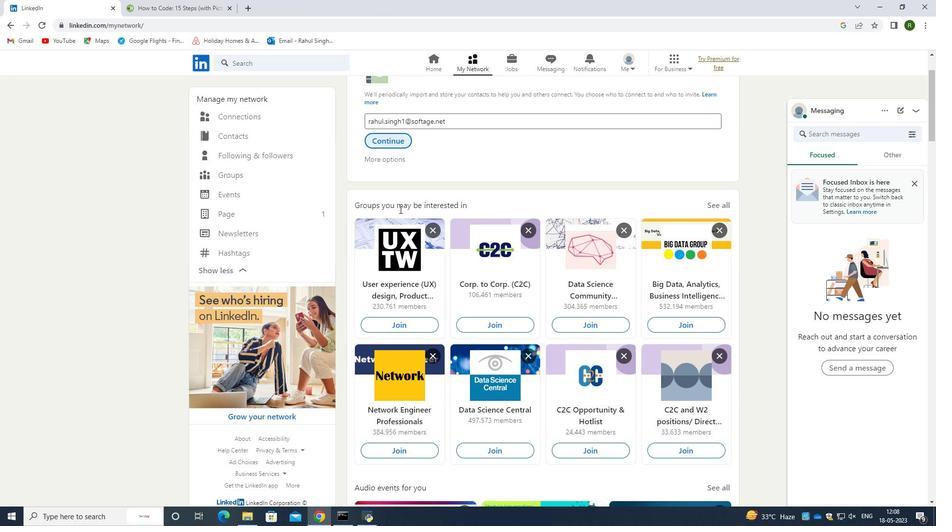 
Action: Mouse scrolled (400, 209) with delta (0, 0)
Screenshot: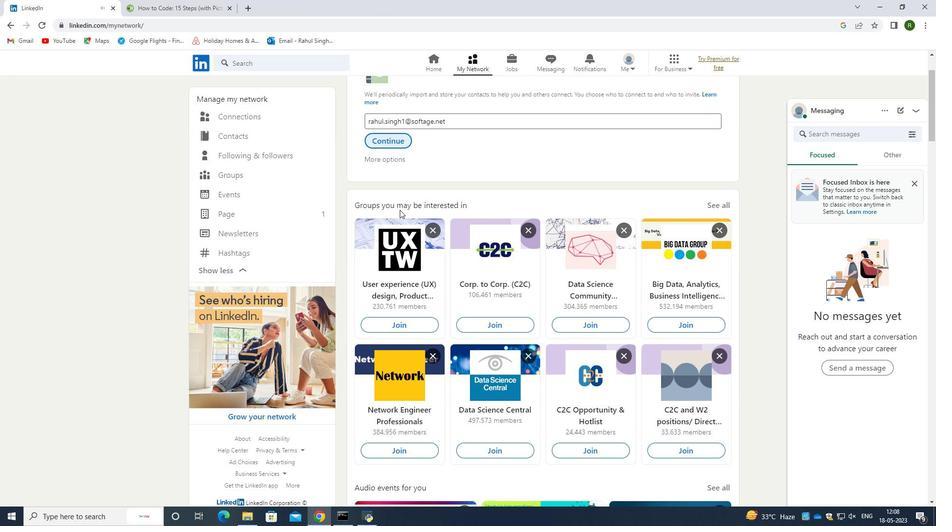
Action: Mouse scrolled (400, 209) with delta (0, 0)
Screenshot: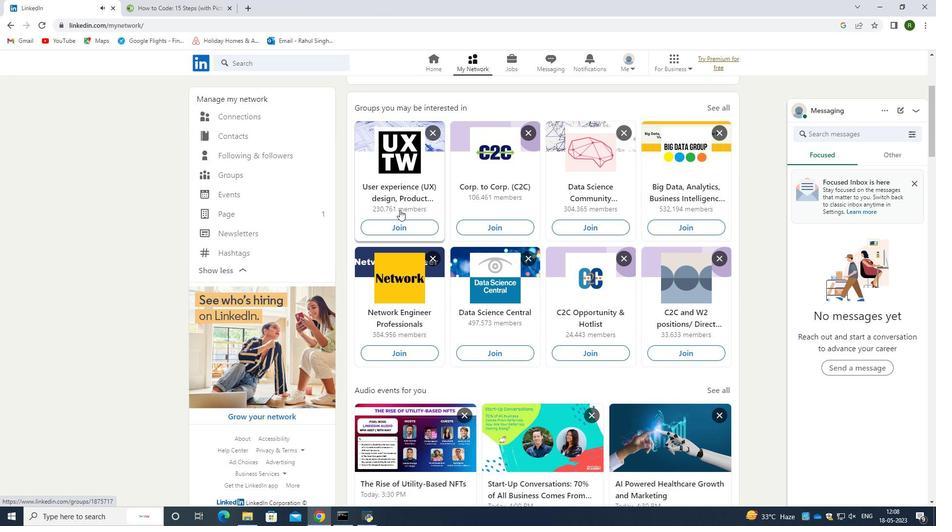 
Action: Mouse scrolled (400, 209) with delta (0, 0)
Screenshot: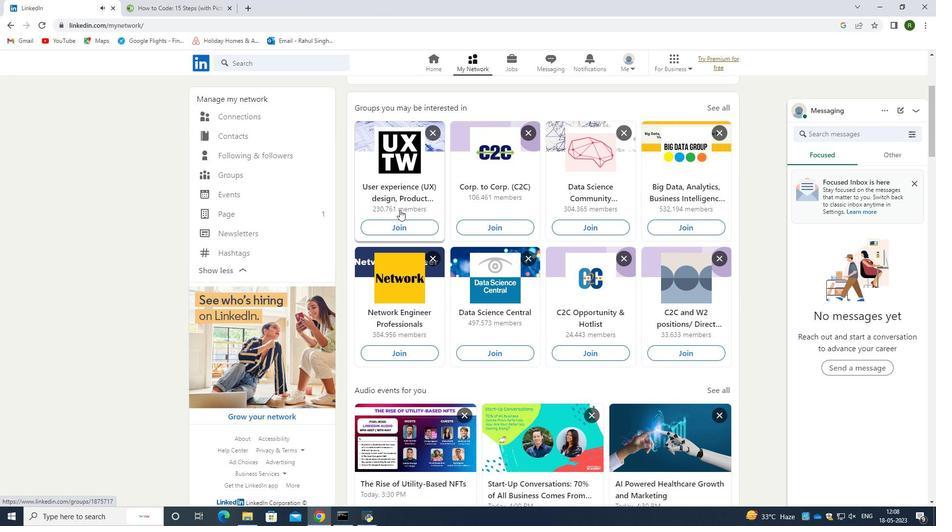 
Action: Mouse scrolled (400, 209) with delta (0, 0)
Screenshot: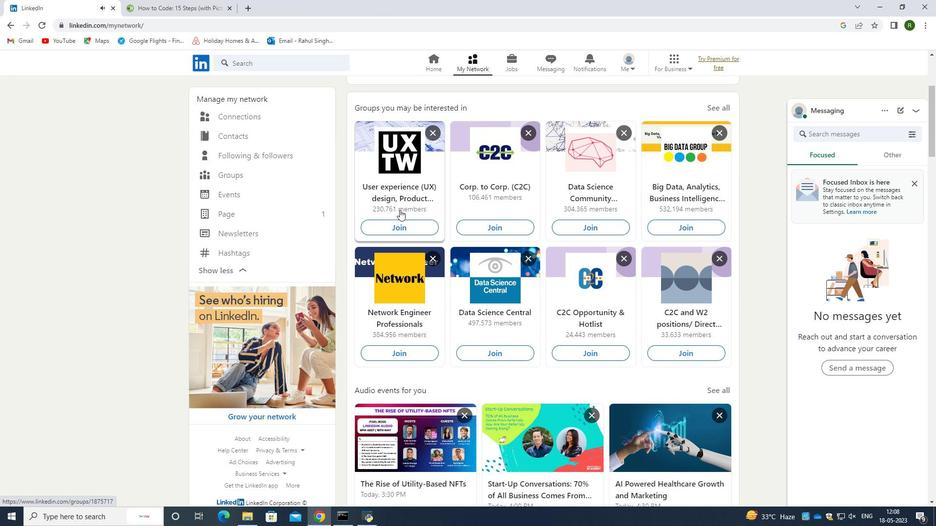 
Action: Mouse scrolled (400, 209) with delta (0, 0)
Screenshot: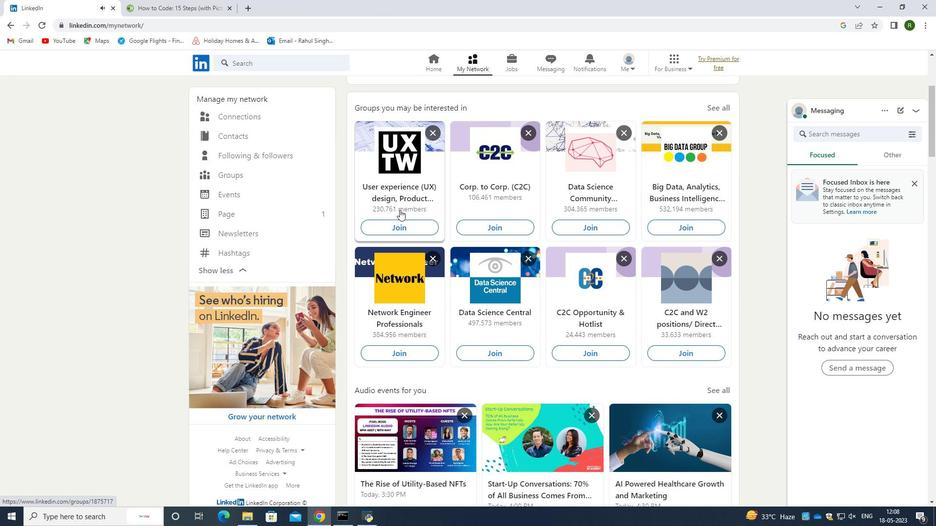 
Action: Mouse scrolled (400, 209) with delta (0, 0)
Screenshot: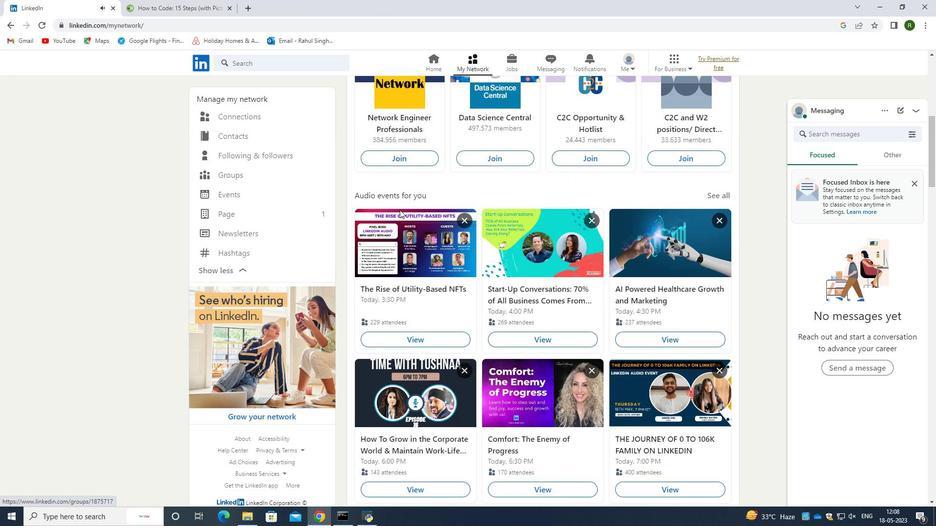 
Action: Mouse scrolled (400, 209) with delta (0, 0)
Screenshot: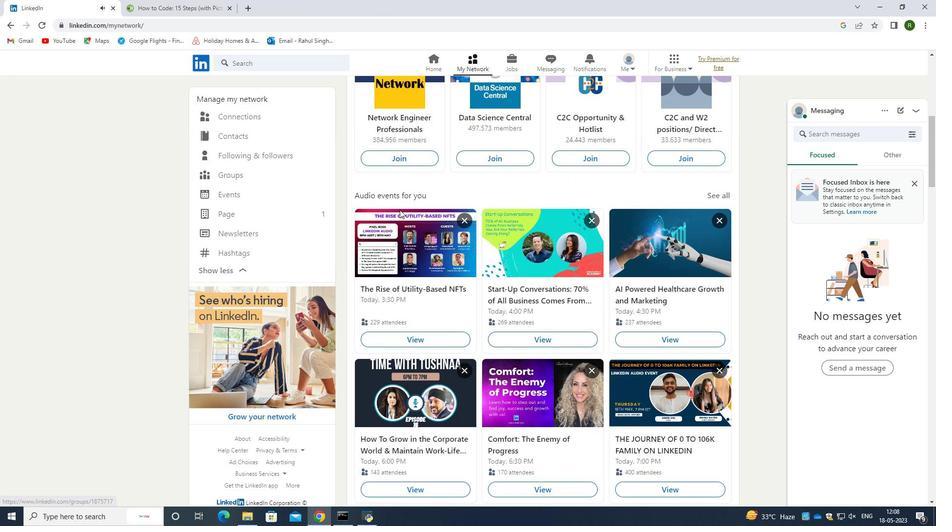 
Action: Mouse scrolled (400, 209) with delta (0, 0)
Screenshot: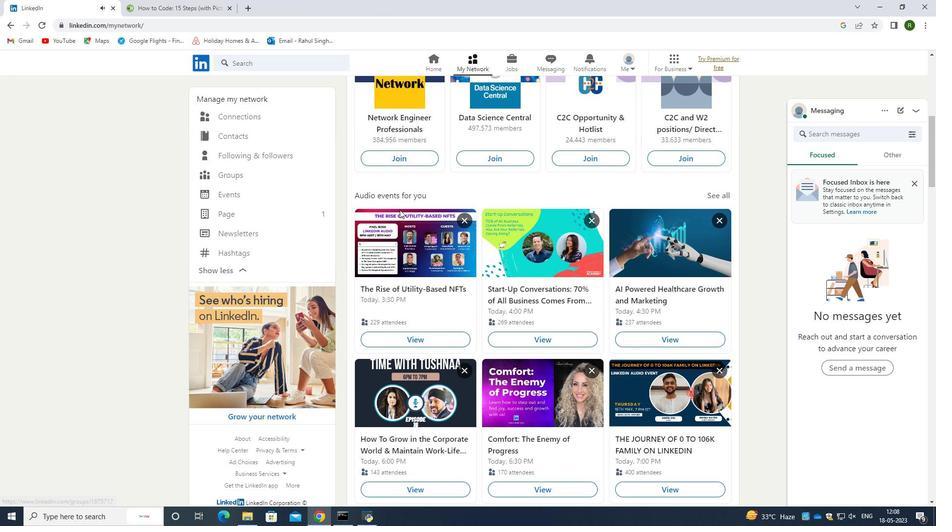 
Action: Mouse moved to (368, 316)
Screenshot: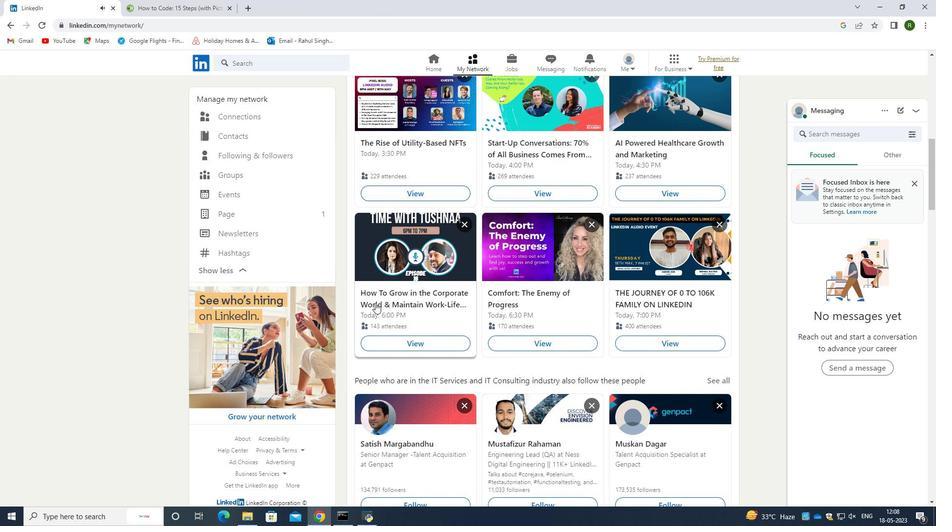 
Action: Mouse scrolled (368, 316) with delta (0, 0)
Screenshot: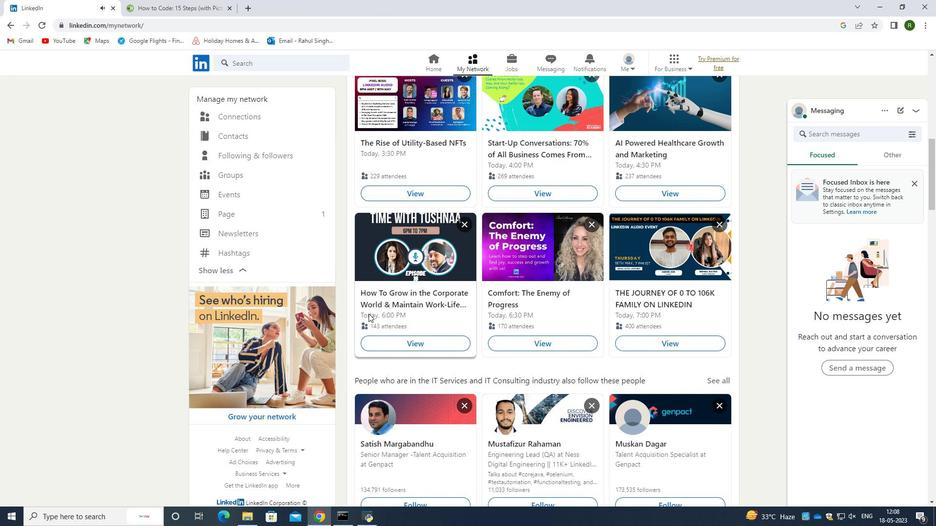
Action: Mouse scrolled (368, 316) with delta (0, 0)
Screenshot: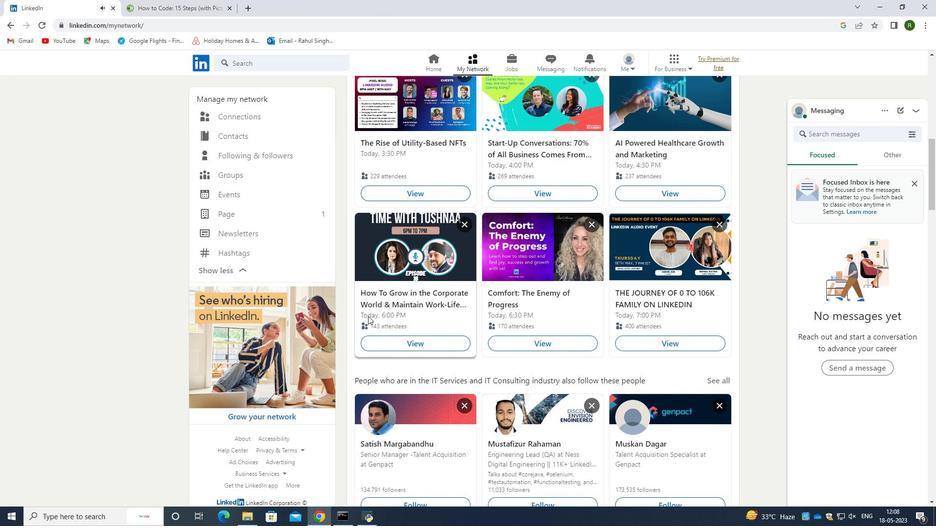 
Action: Mouse scrolled (368, 316) with delta (0, 0)
Screenshot: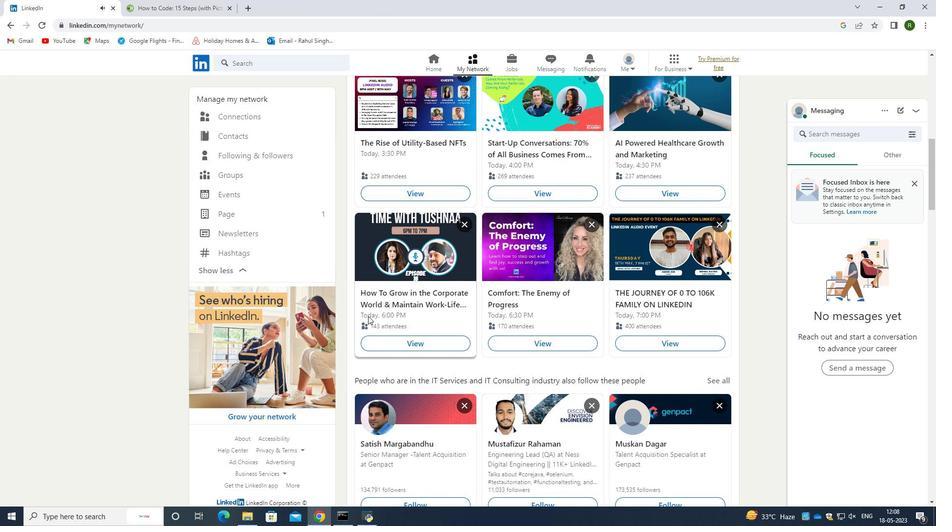 
Action: Mouse moved to (369, 316)
Screenshot: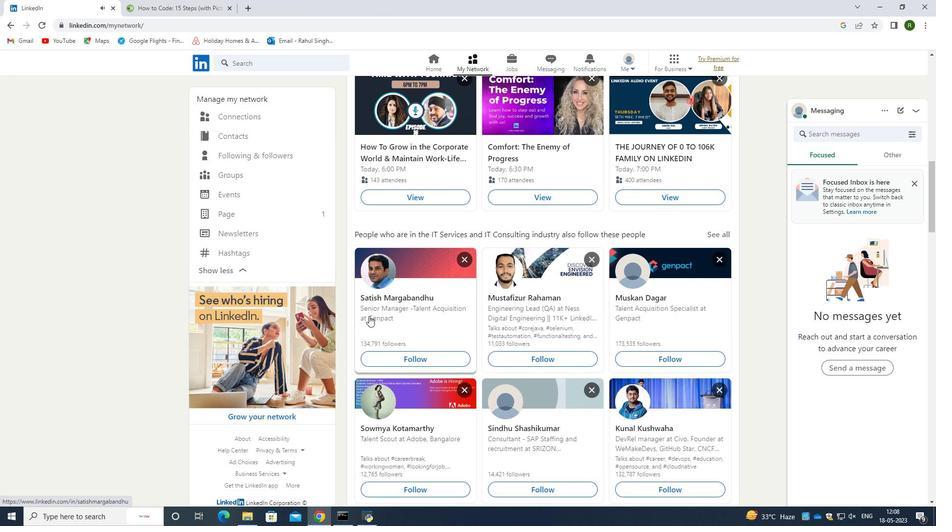 
Action: Mouse scrolled (369, 316) with delta (0, 0)
Screenshot: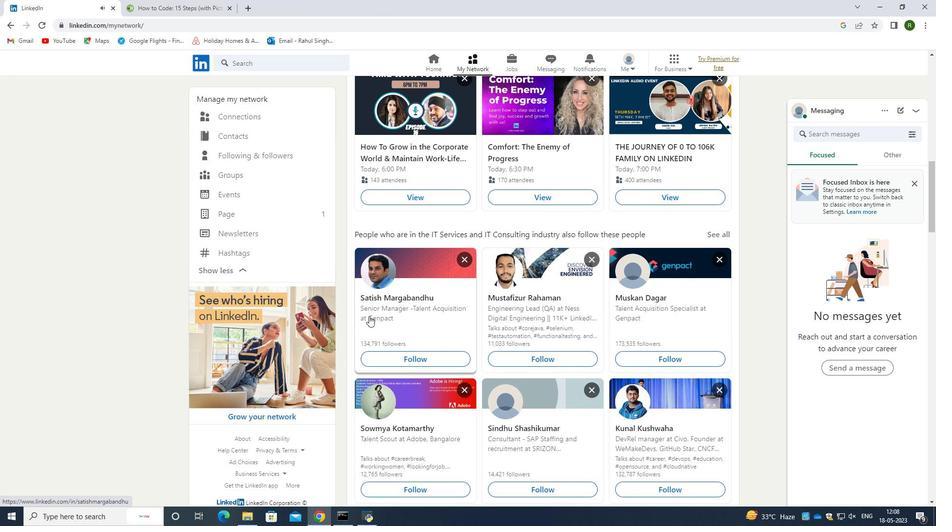 
Action: Mouse moved to (370, 316)
Screenshot: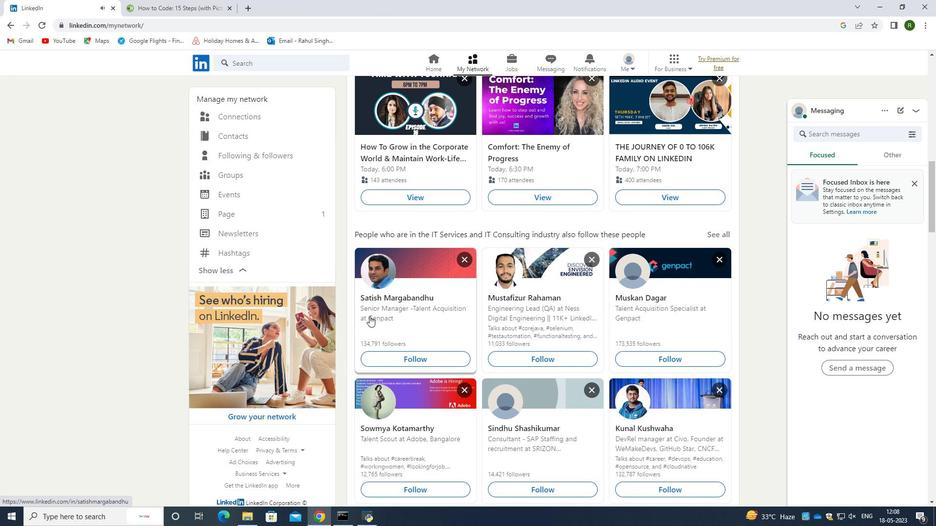 
Action: Mouse scrolled (370, 316) with delta (0, 0)
Screenshot: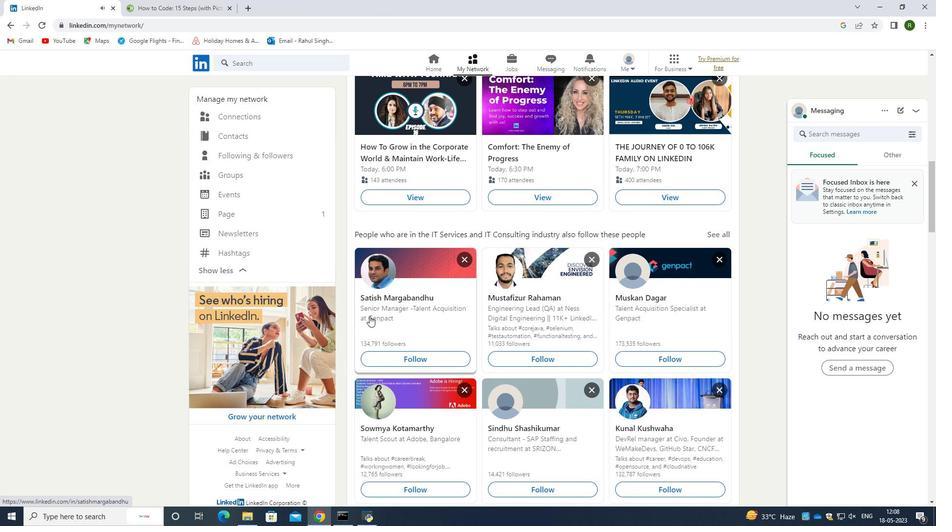 
Action: Mouse moved to (439, 265)
Screenshot: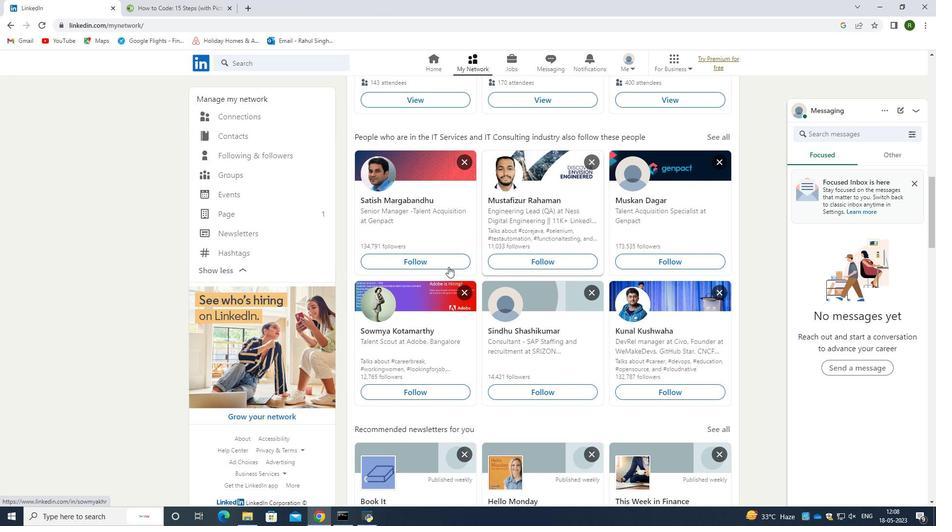 
Action: Mouse pressed left at (439, 265)
Screenshot: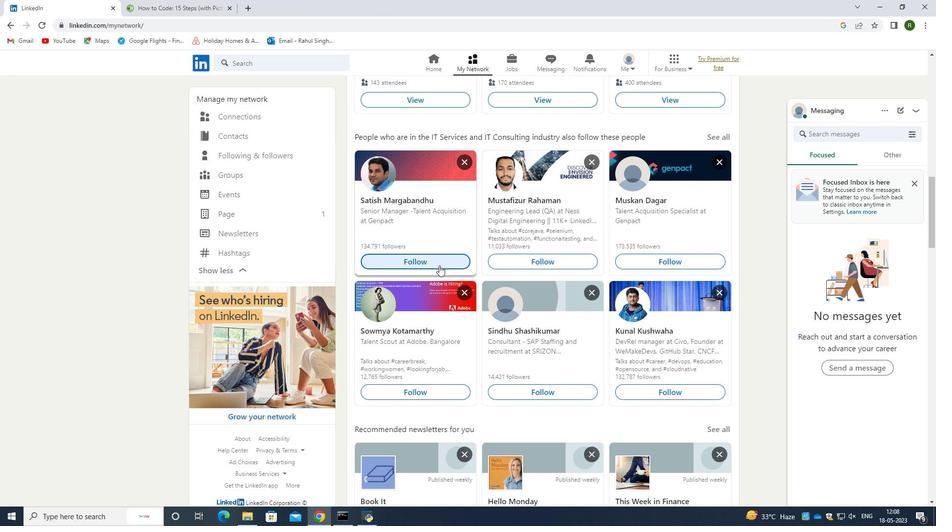 
Action: Mouse moved to (520, 262)
Screenshot: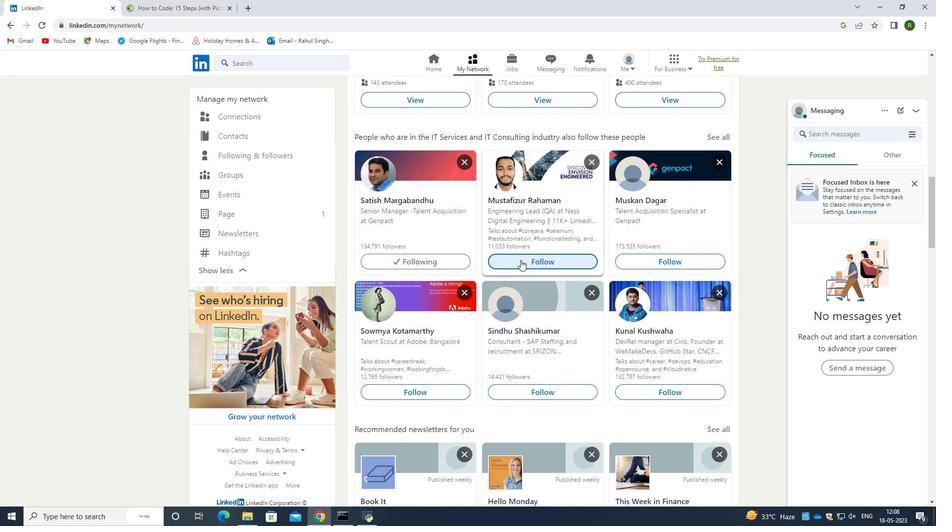 
Action: Mouse pressed left at (520, 262)
Screenshot: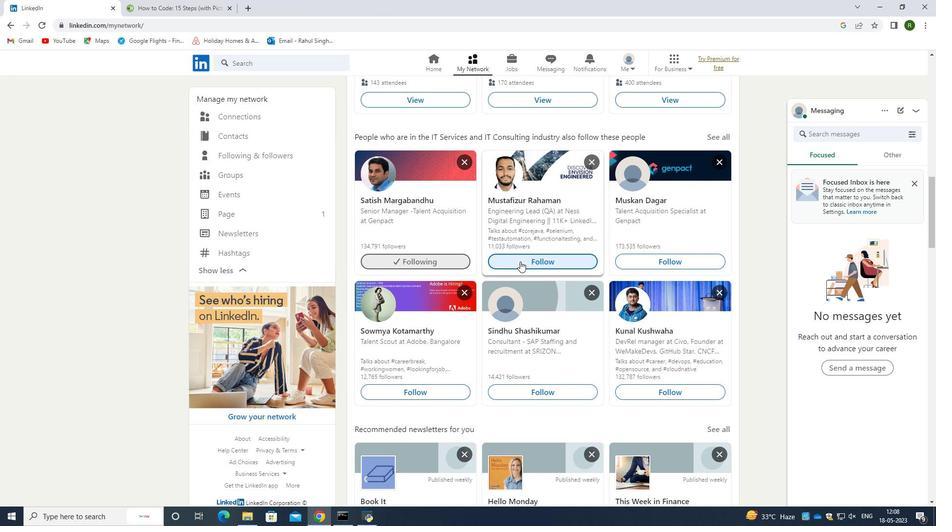 
Action: Mouse moved to (547, 335)
Screenshot: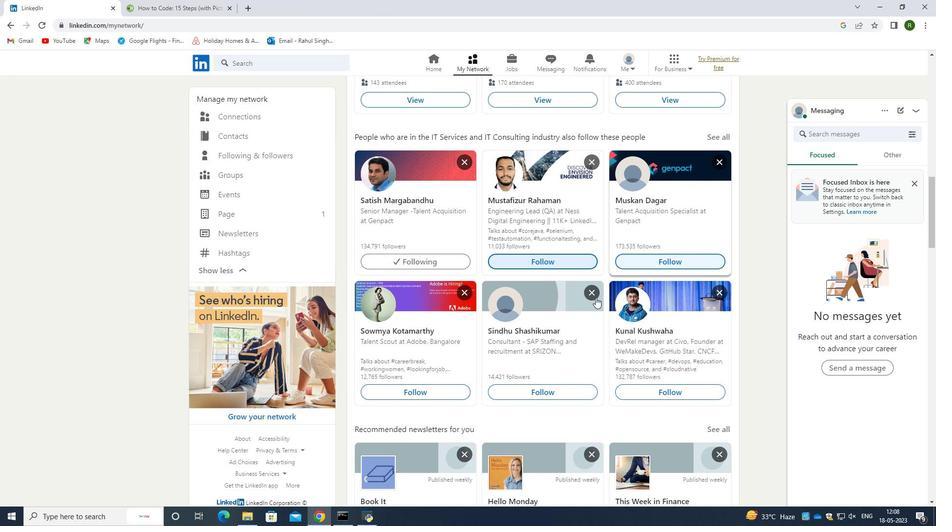 
Action: Mouse scrolled (547, 334) with delta (0, 0)
Screenshot: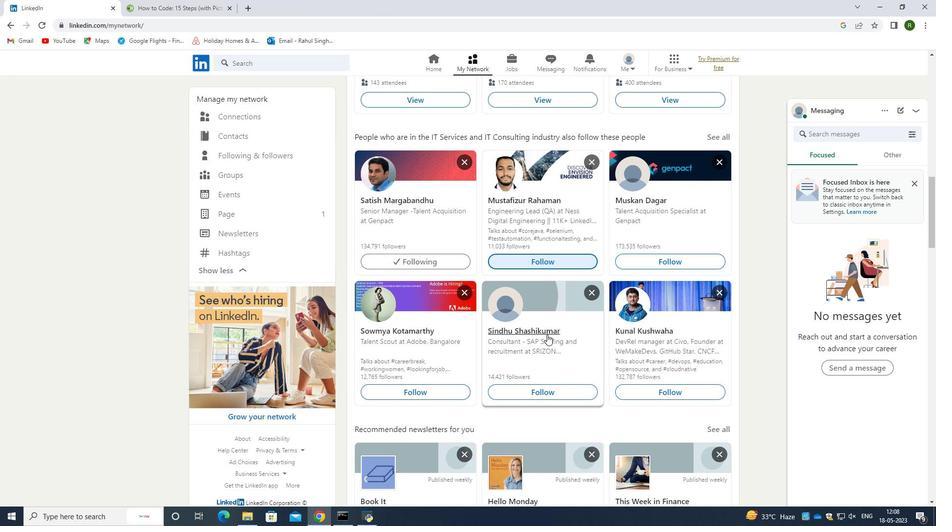 
Action: Mouse scrolled (547, 334) with delta (0, 0)
Screenshot: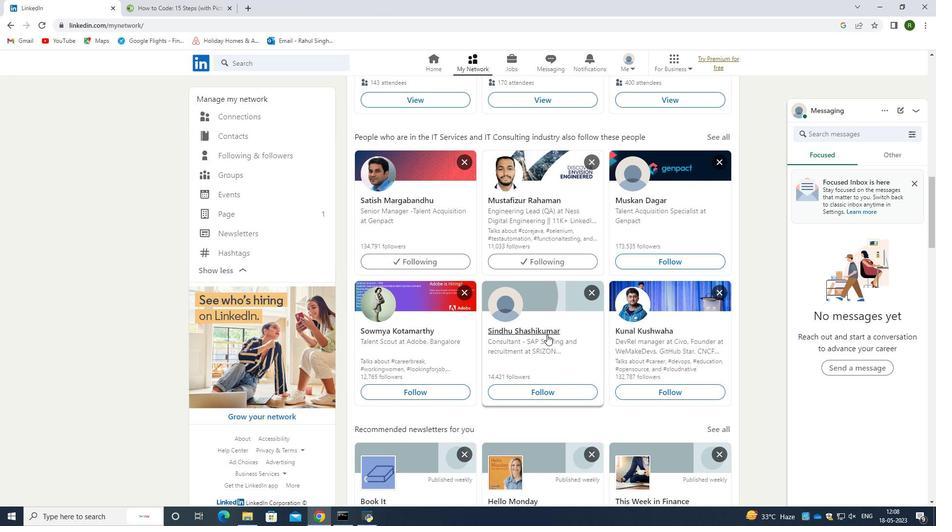 
Action: Mouse moved to (531, 289)
Screenshot: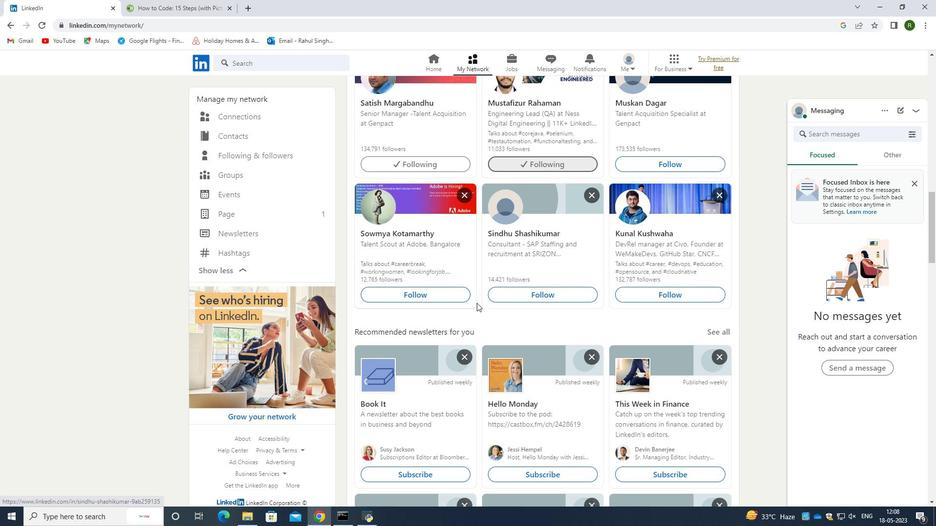 
Action: Mouse scrolled (531, 288) with delta (0, 0)
Screenshot: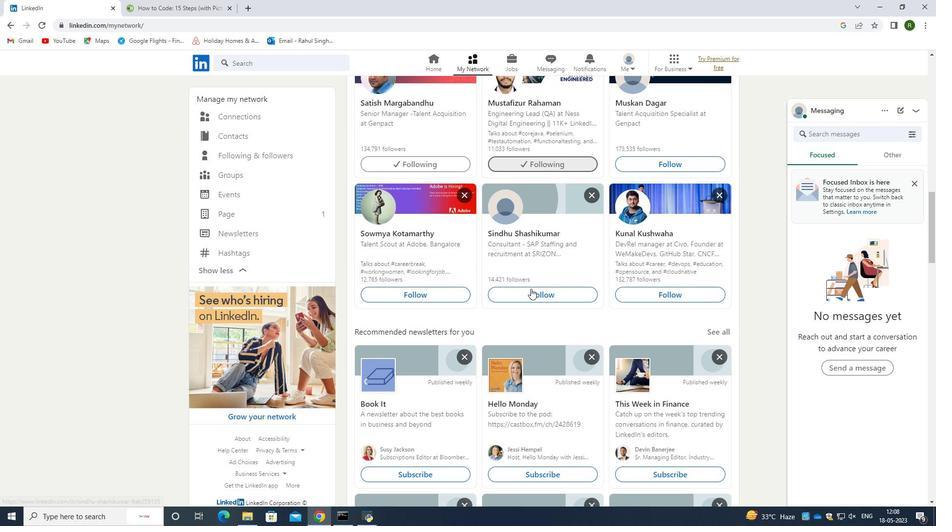 
Action: Mouse scrolled (531, 288) with delta (0, 0)
Screenshot: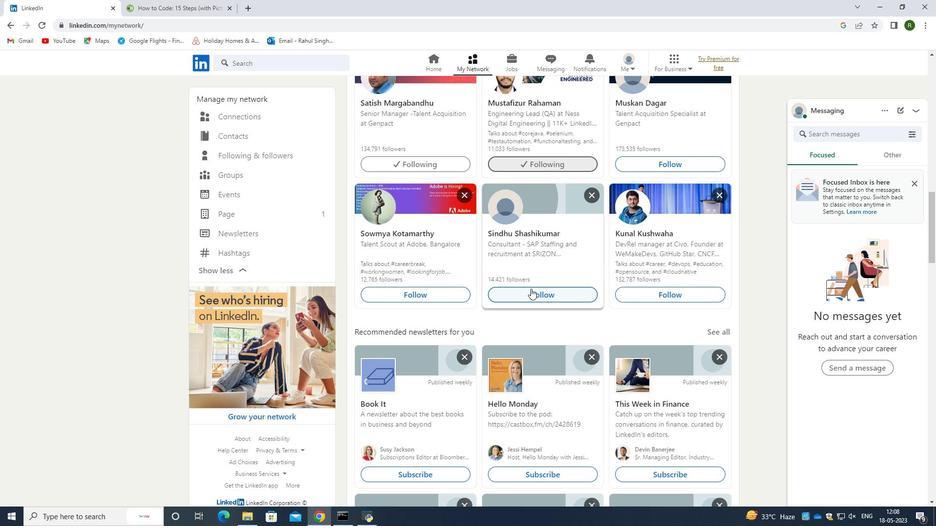 
Action: Mouse scrolled (531, 288) with delta (0, 0)
Screenshot: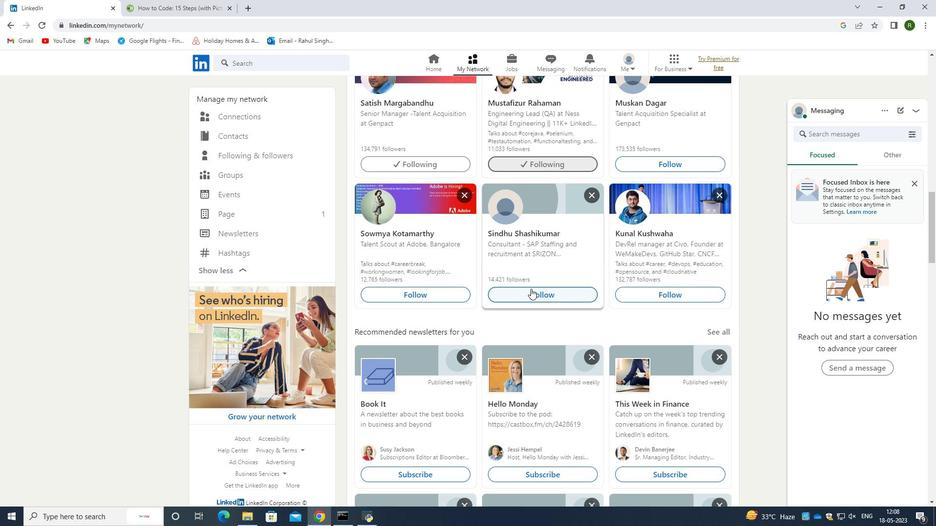 
Action: Mouse moved to (531, 289)
Screenshot: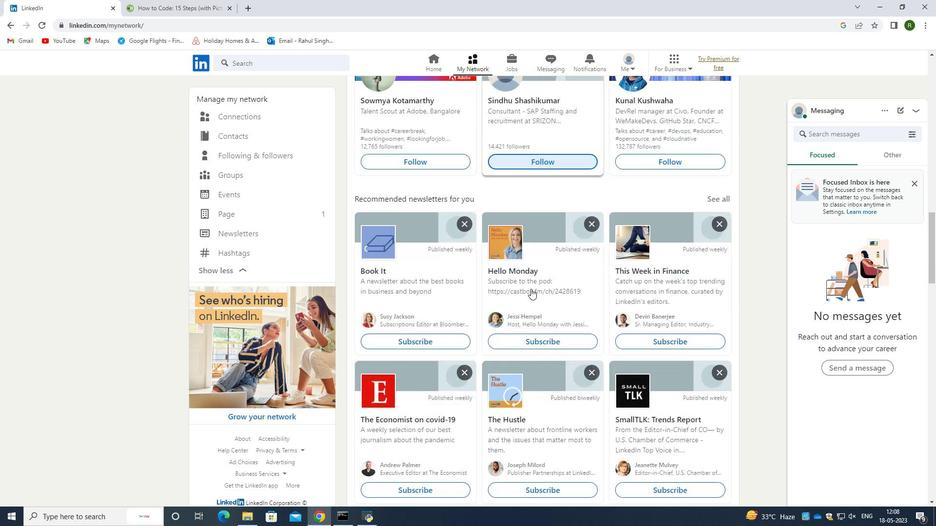 
Action: Mouse scrolled (531, 289) with delta (0, 0)
Screenshot: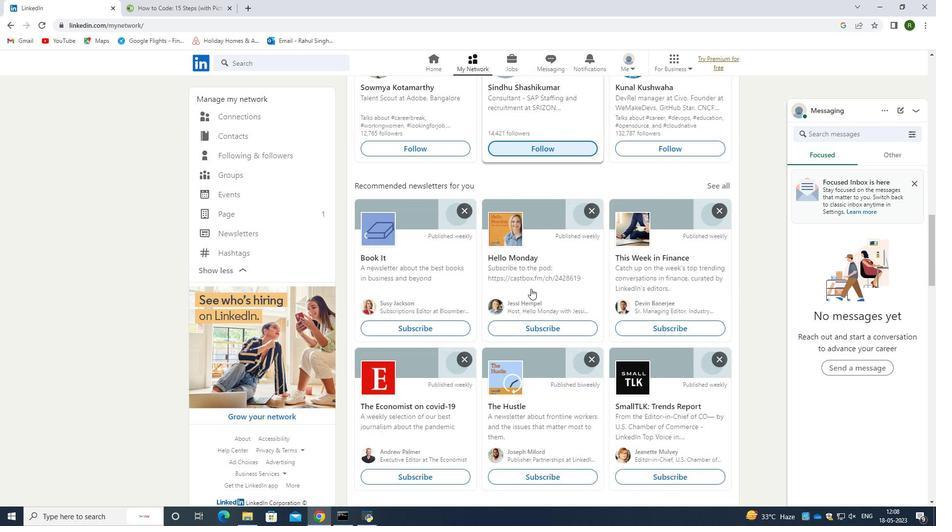 
Action: Mouse scrolled (531, 289) with delta (0, 0)
Screenshot: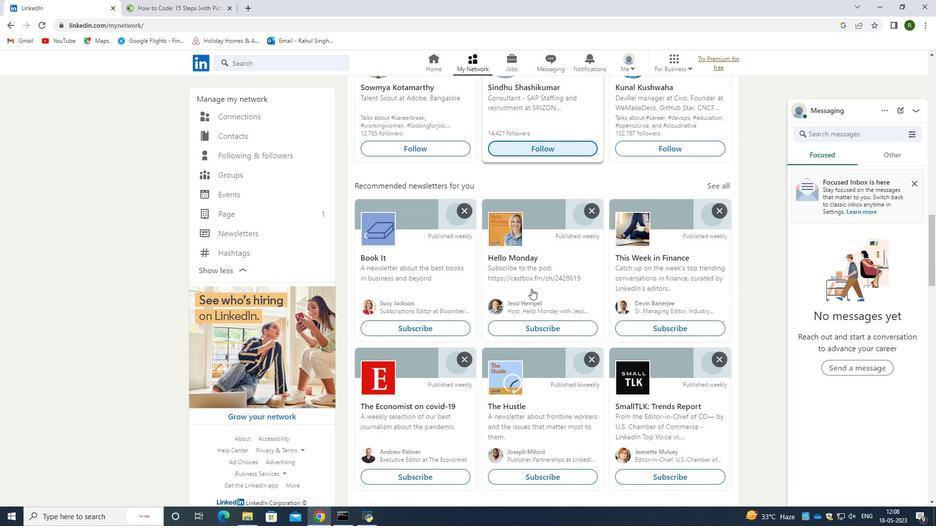 
Action: Mouse scrolled (531, 289) with delta (0, 0)
Screenshot: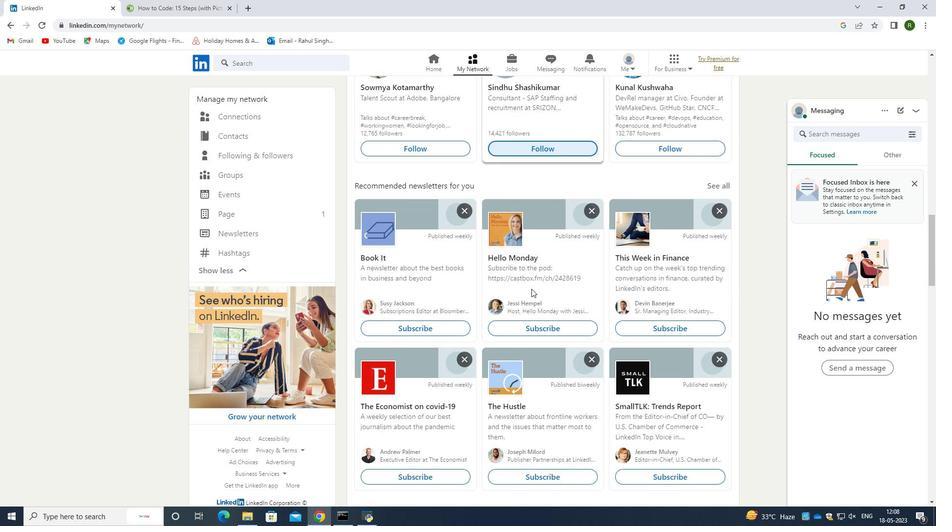 
Action: Mouse scrolled (531, 289) with delta (0, 0)
Screenshot: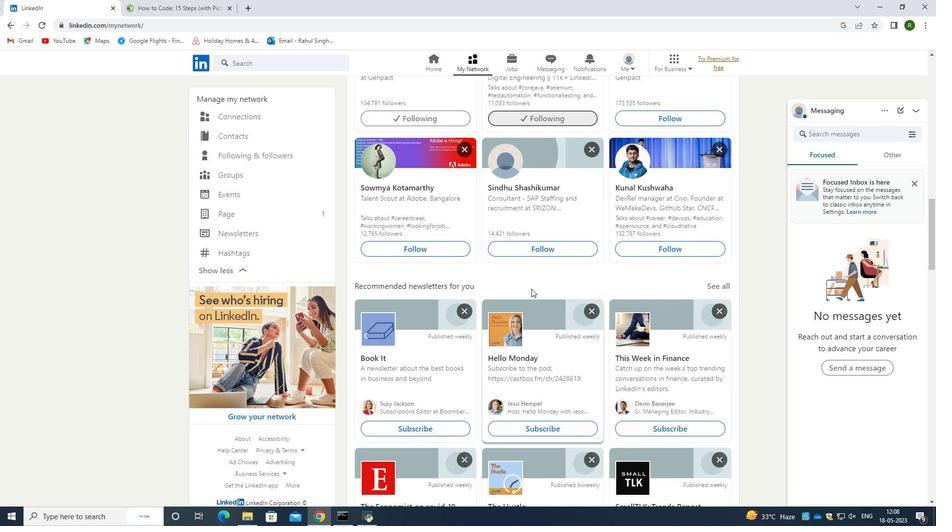 
Action: Mouse scrolled (531, 289) with delta (0, 0)
Screenshot: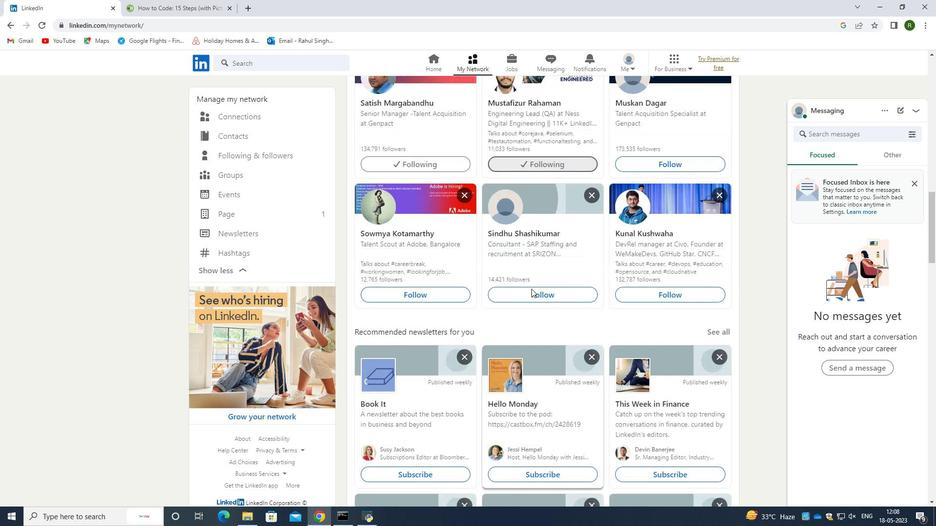 
Action: Mouse scrolled (531, 289) with delta (0, 0)
Screenshot: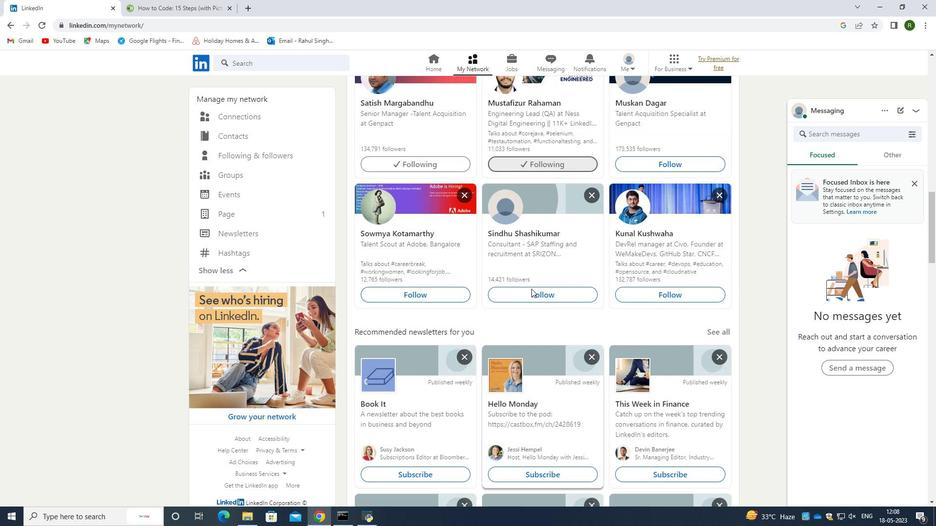 
Action: Mouse scrolled (531, 289) with delta (0, 0)
Screenshot: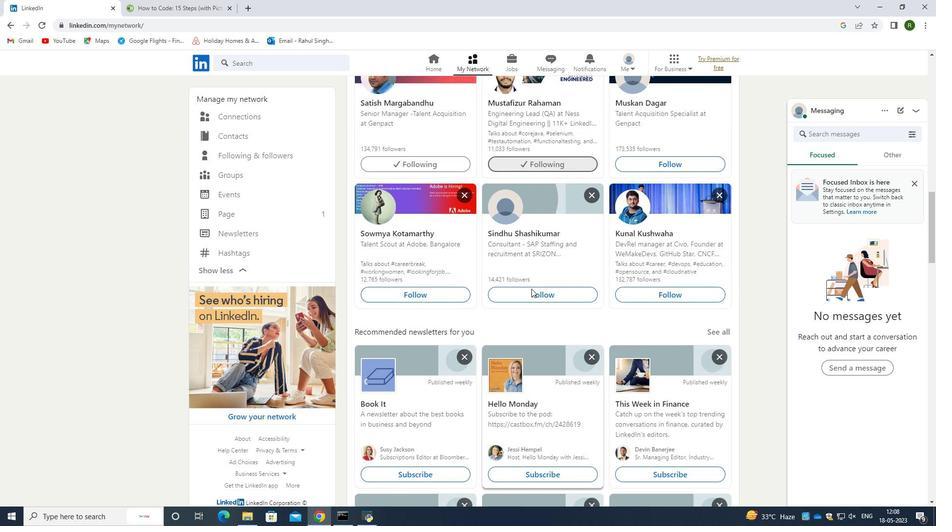 
Action: Mouse scrolled (531, 289) with delta (0, 0)
Screenshot: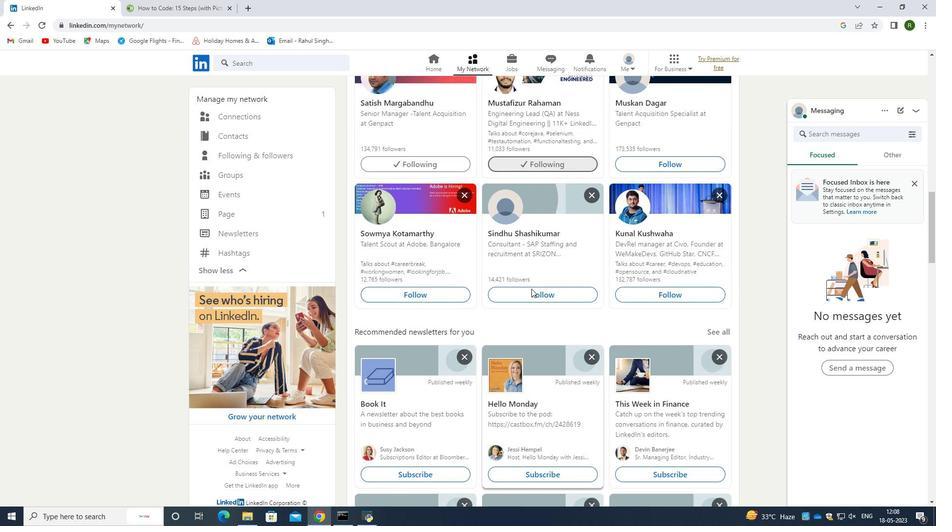 
Action: Mouse scrolled (531, 289) with delta (0, 0)
Screenshot: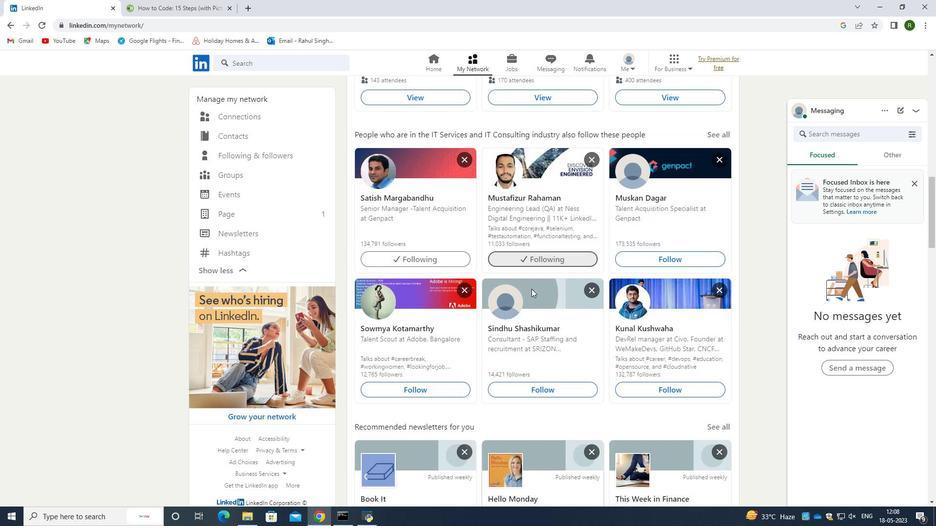 
Action: Mouse scrolled (531, 289) with delta (0, 0)
Screenshot: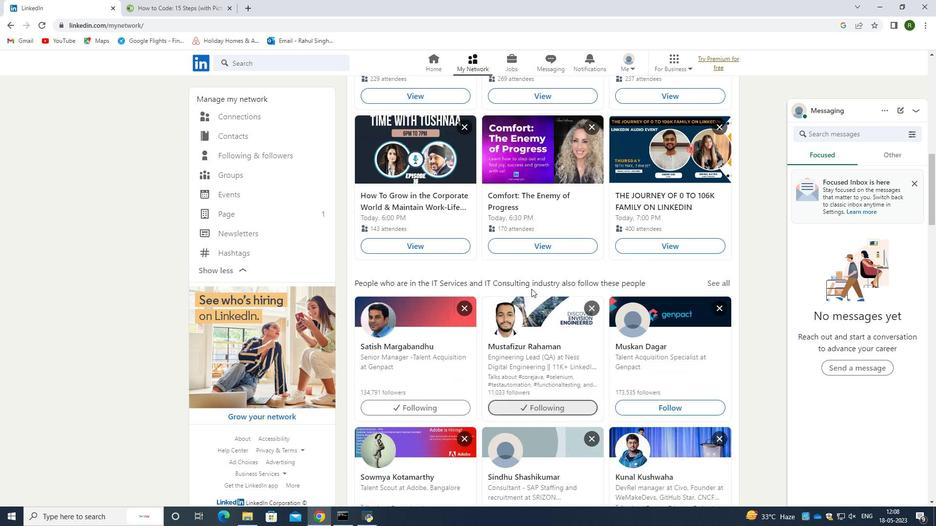 
Action: Mouse scrolled (531, 289) with delta (0, 0)
Screenshot: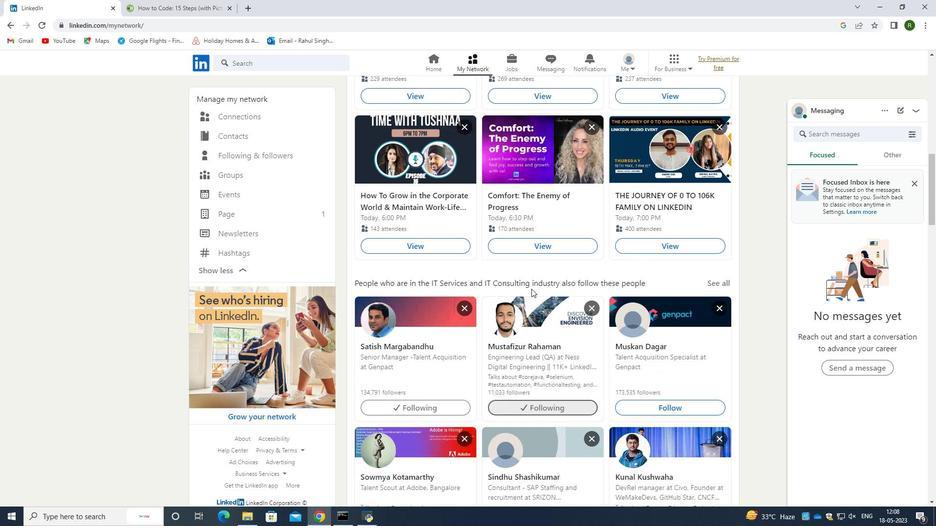 
Action: Mouse scrolled (531, 289) with delta (0, 0)
Screenshot: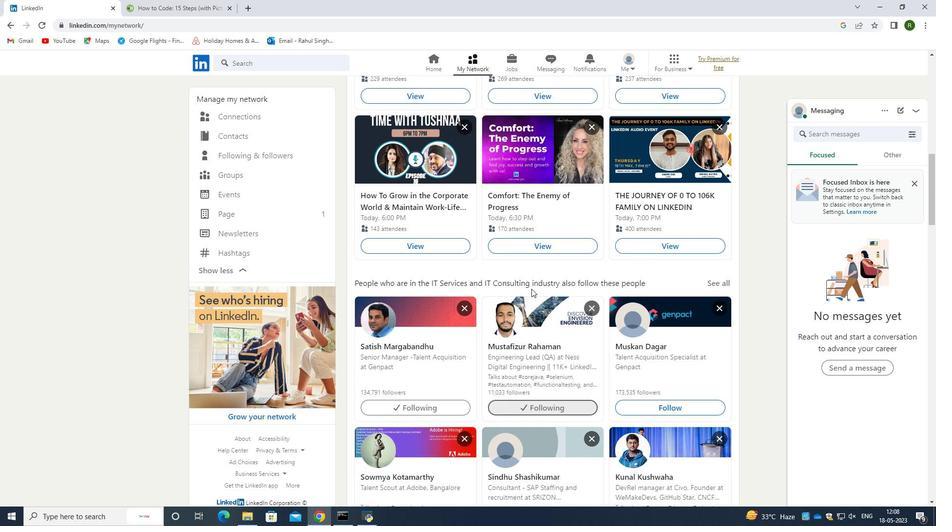 
Action: Mouse scrolled (531, 289) with delta (0, 0)
Screenshot: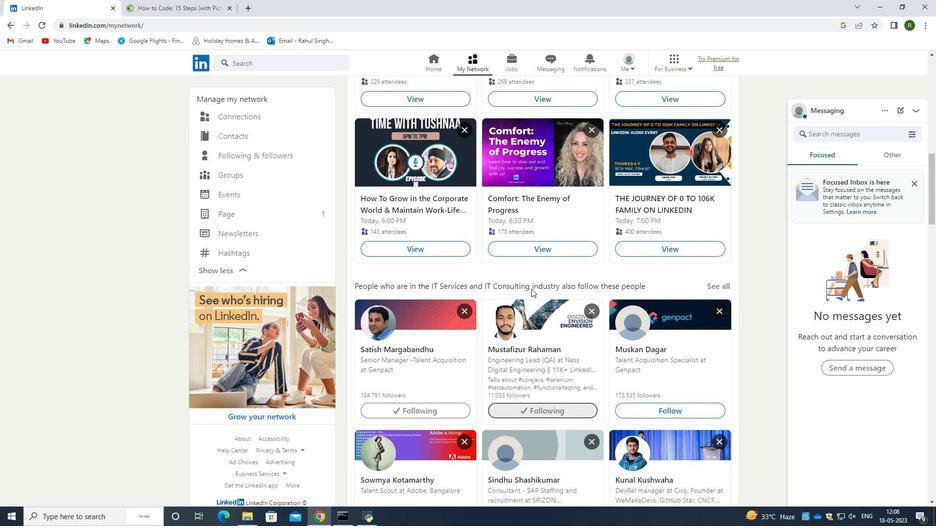 
Action: Mouse moved to (513, 259)
Screenshot: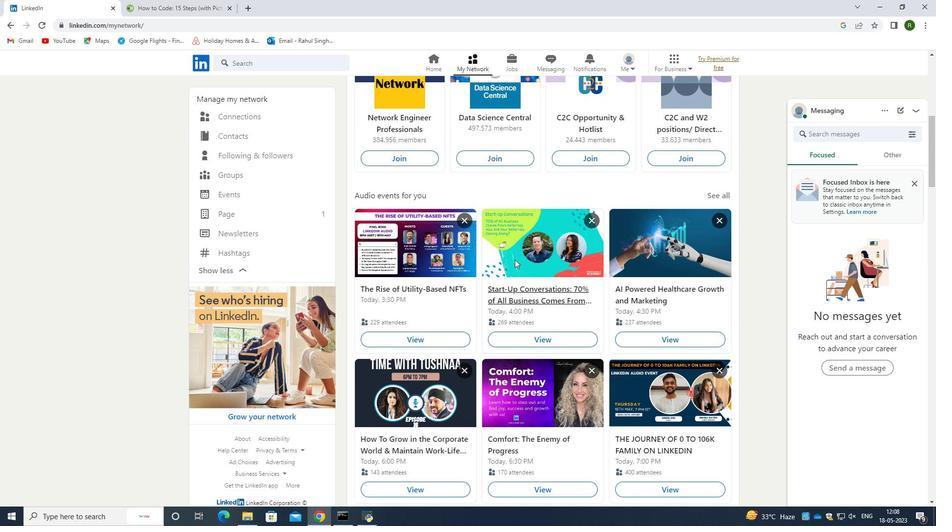 
Action: Mouse scrolled (513, 259) with delta (0, 0)
Screenshot: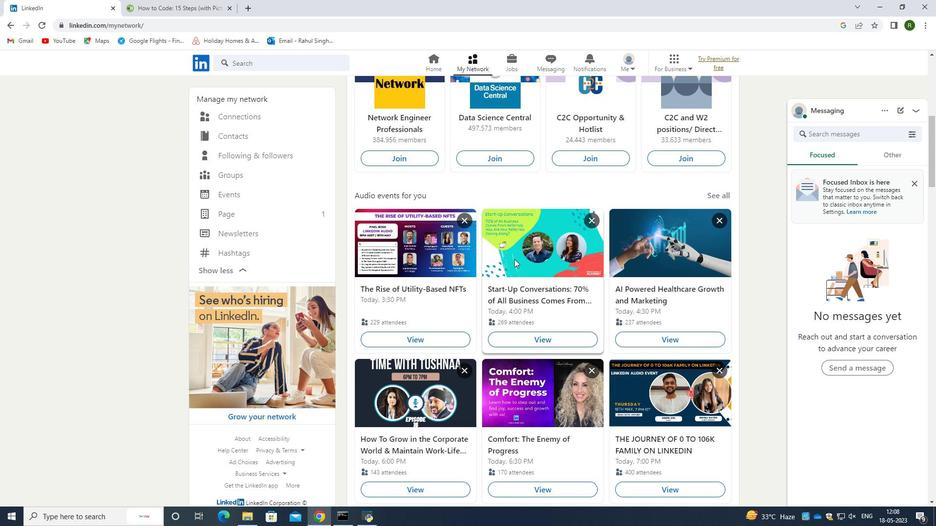 
Action: Mouse scrolled (513, 259) with delta (0, 0)
Screenshot: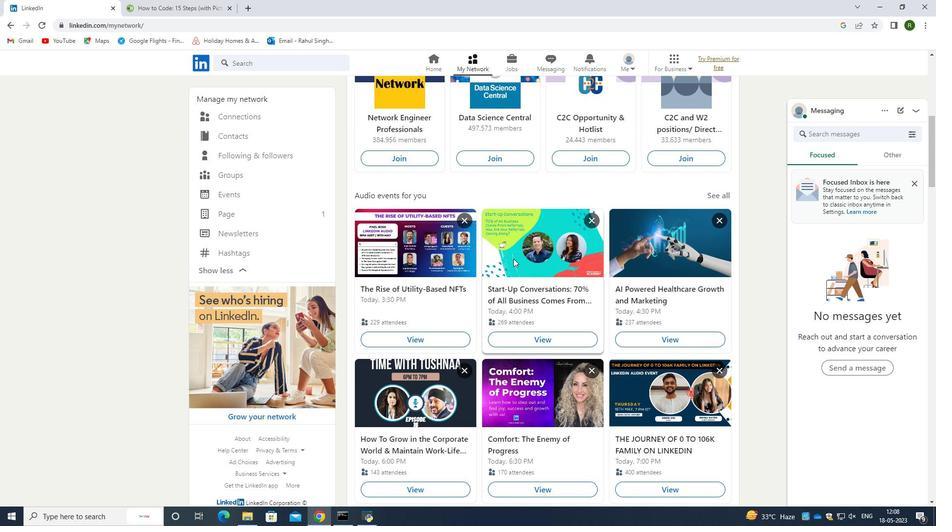 
Action: Mouse scrolled (513, 259) with delta (0, 0)
Screenshot: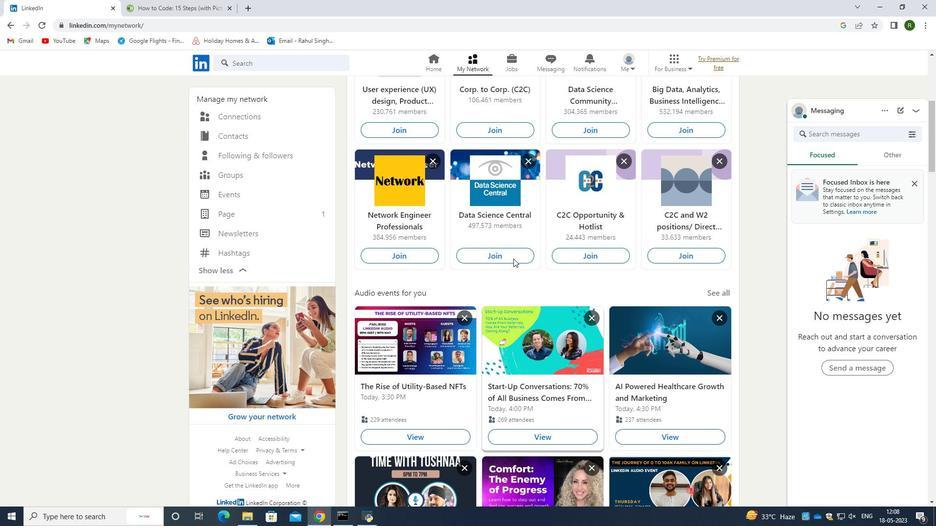 
Action: Mouse scrolled (513, 259) with delta (0, 0)
Screenshot: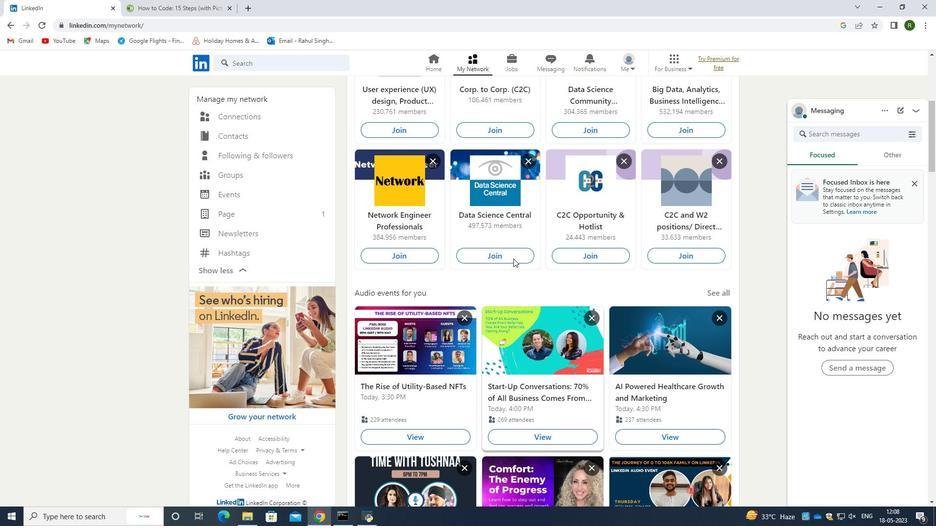 
Action: Mouse scrolled (513, 259) with delta (0, 0)
Screenshot: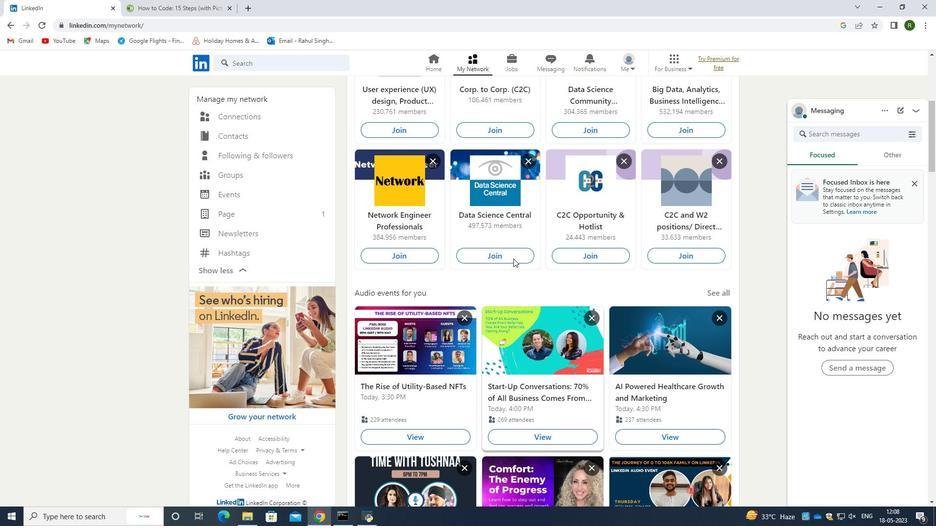 
Action: Mouse scrolled (513, 259) with delta (0, 0)
Screenshot: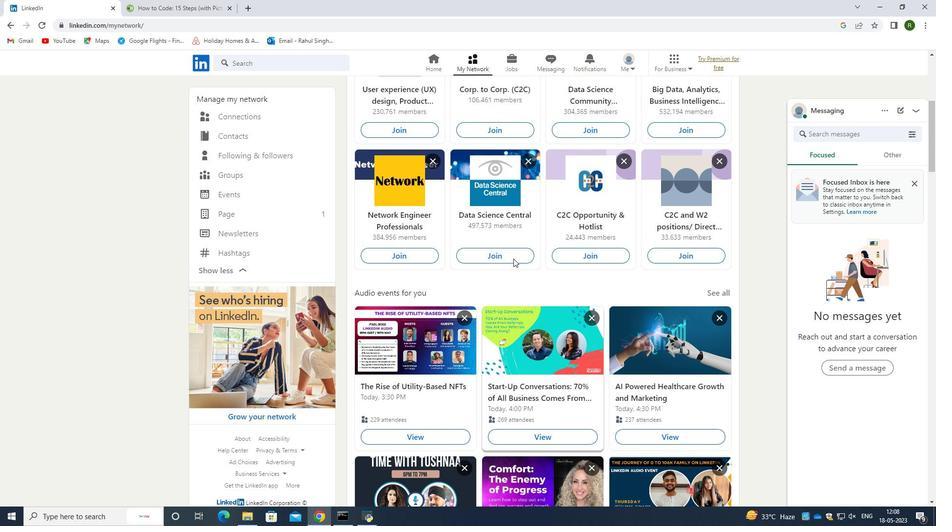 
Action: Mouse scrolled (513, 259) with delta (0, 0)
Screenshot: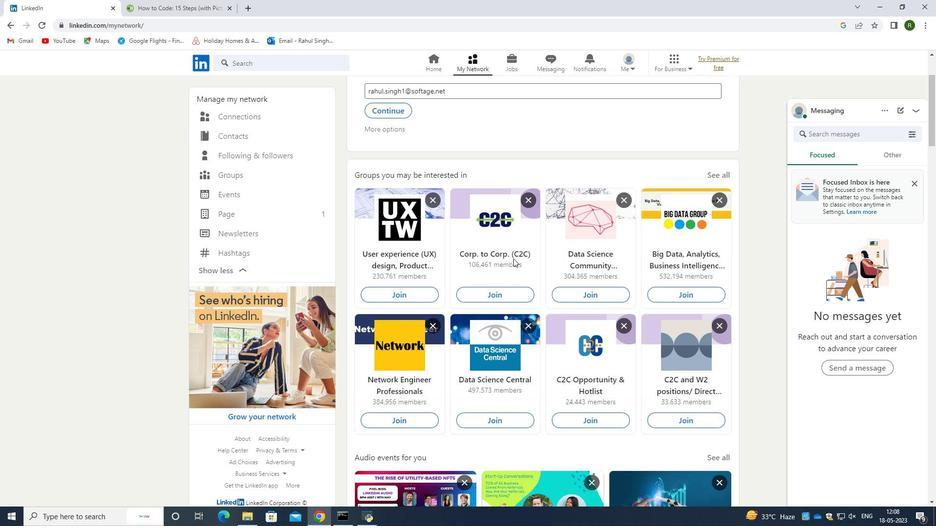 
Action: Mouse scrolled (513, 259) with delta (0, 0)
Screenshot: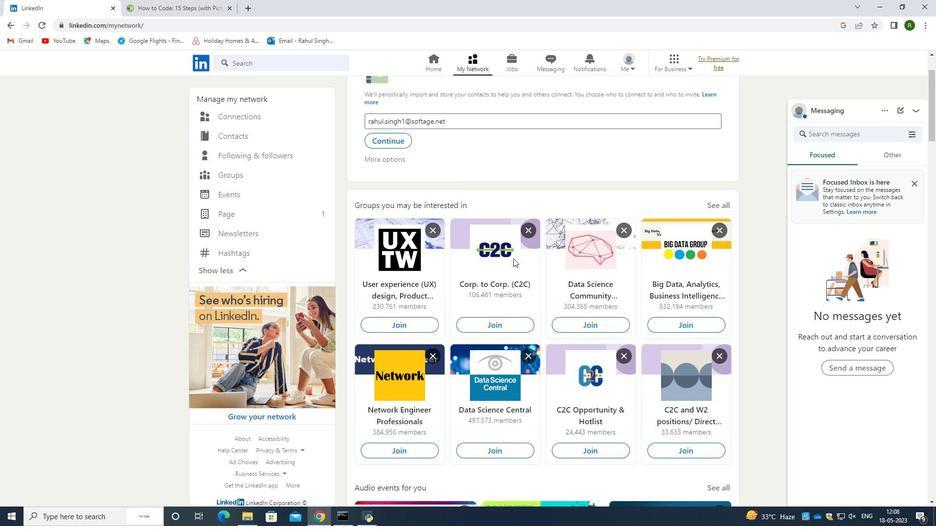 
Action: Mouse scrolled (513, 259) with delta (0, 0)
Screenshot: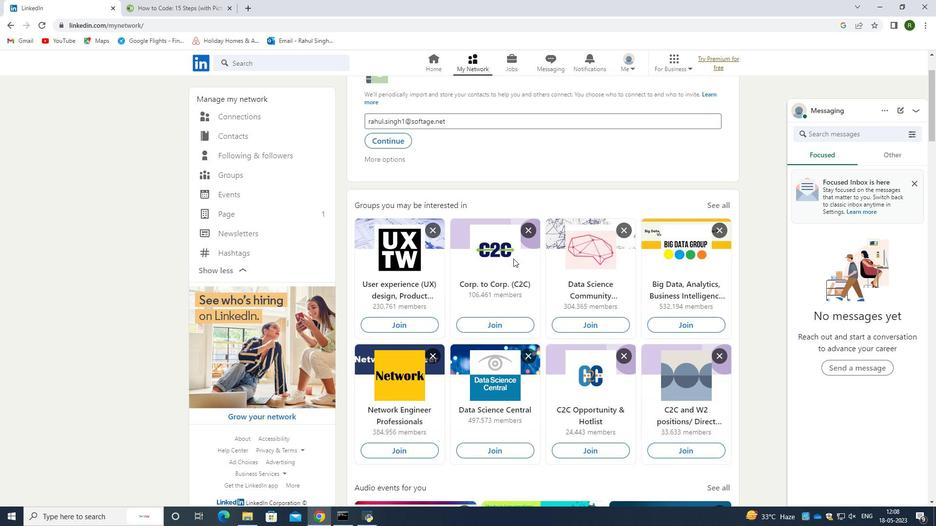 
Action: Mouse scrolled (513, 259) with delta (0, 0)
Screenshot: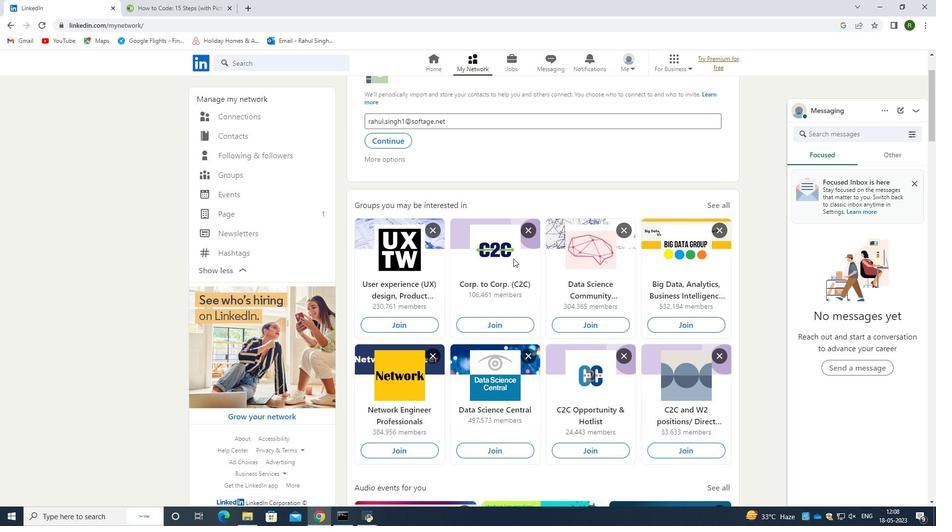 
Action: Mouse scrolled (513, 259) with delta (0, 0)
Screenshot: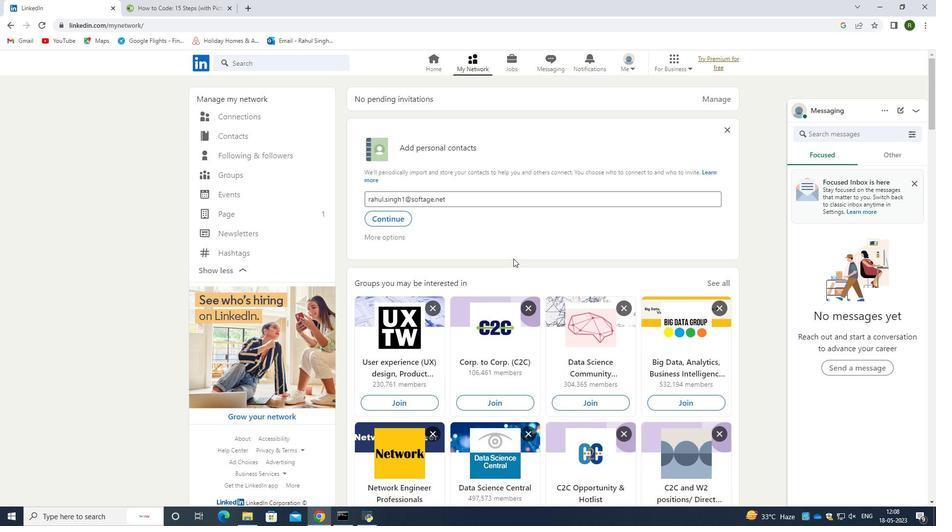 
Action: Mouse scrolled (513, 259) with delta (0, 0)
Screenshot: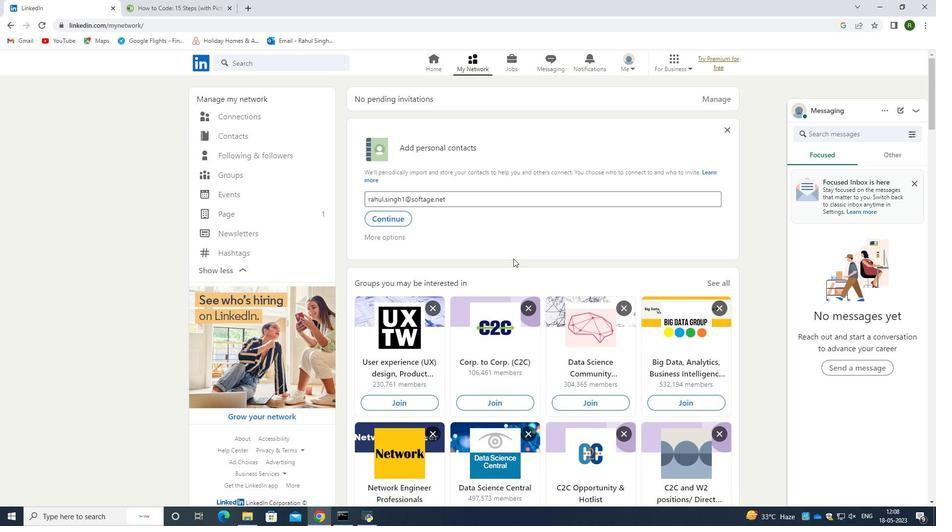 
Action: Mouse scrolled (513, 259) with delta (0, 0)
Screenshot: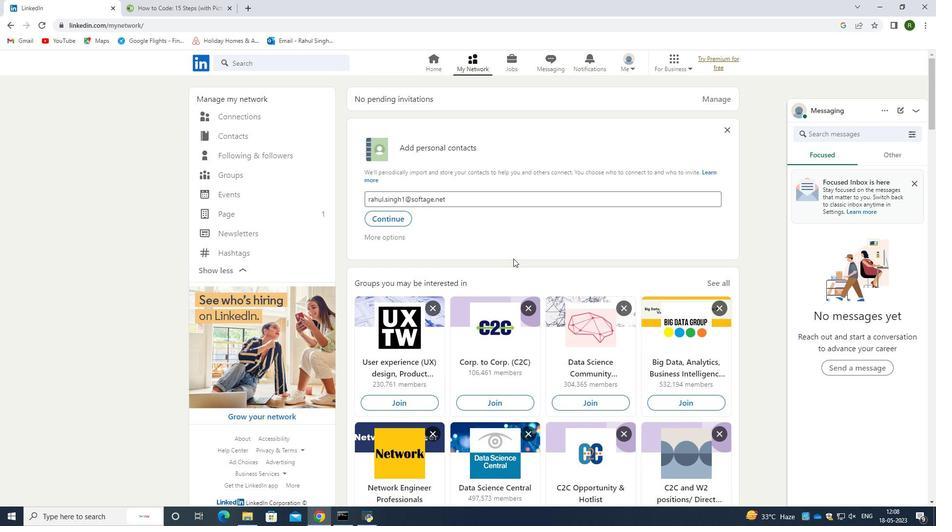 
Action: Mouse scrolled (513, 258) with delta (0, 0)
Screenshot: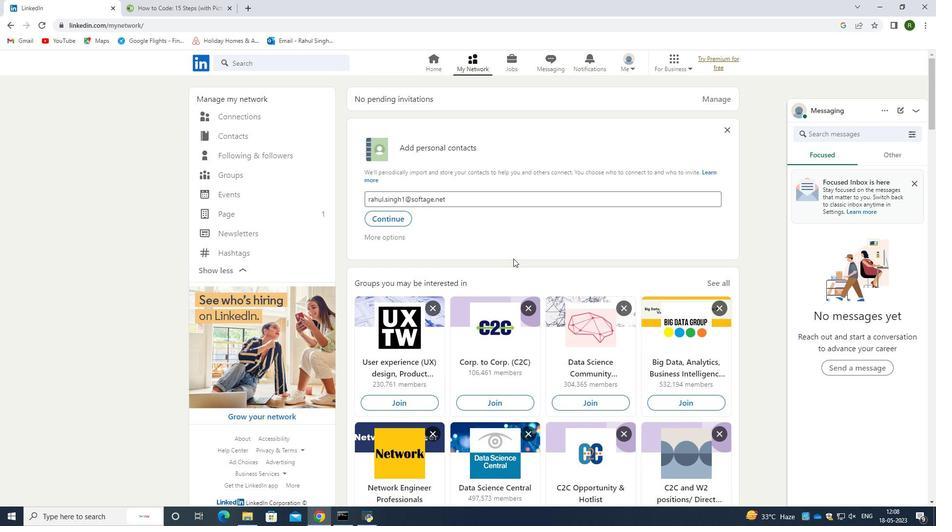 
Action: Mouse scrolled (513, 258) with delta (0, 0)
Screenshot: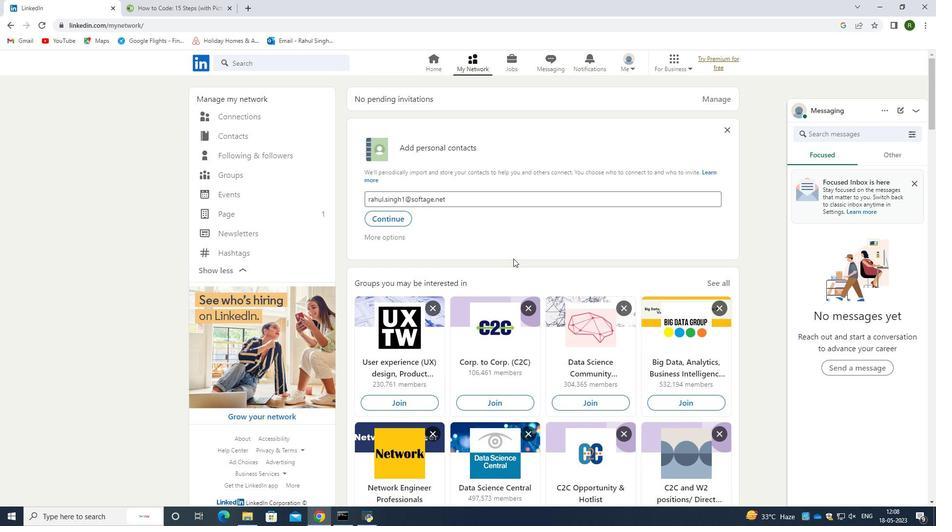 
Action: Mouse scrolled (513, 258) with delta (0, 0)
Screenshot: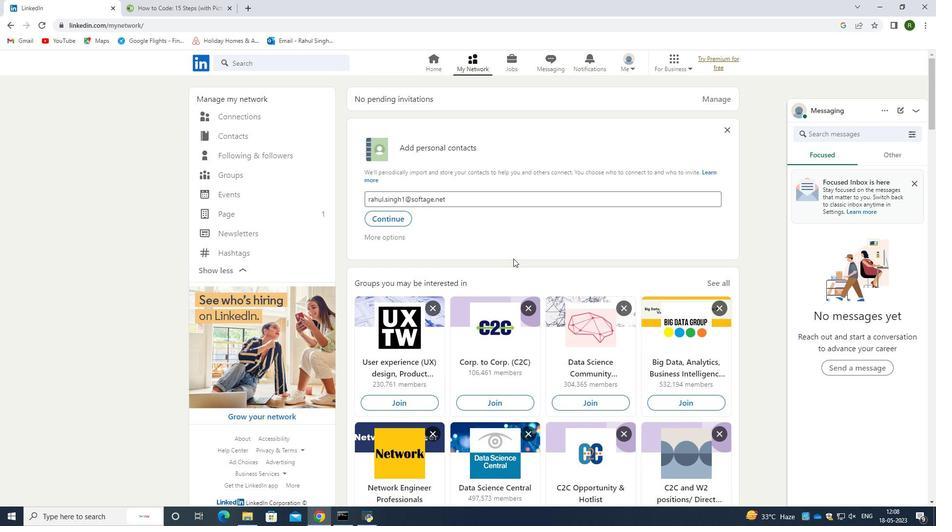 
Action: Mouse scrolled (513, 258) with delta (0, 0)
Screenshot: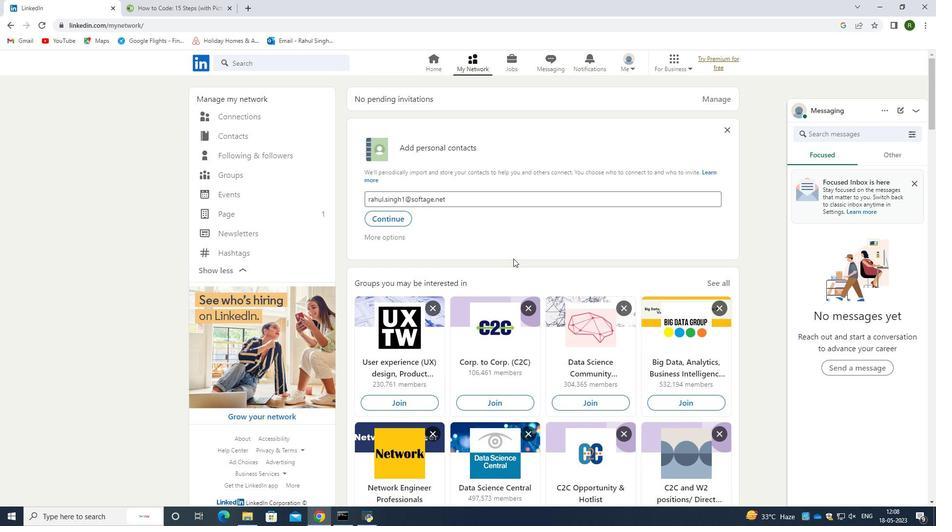 
Action: Mouse scrolled (513, 258) with delta (0, 0)
Screenshot: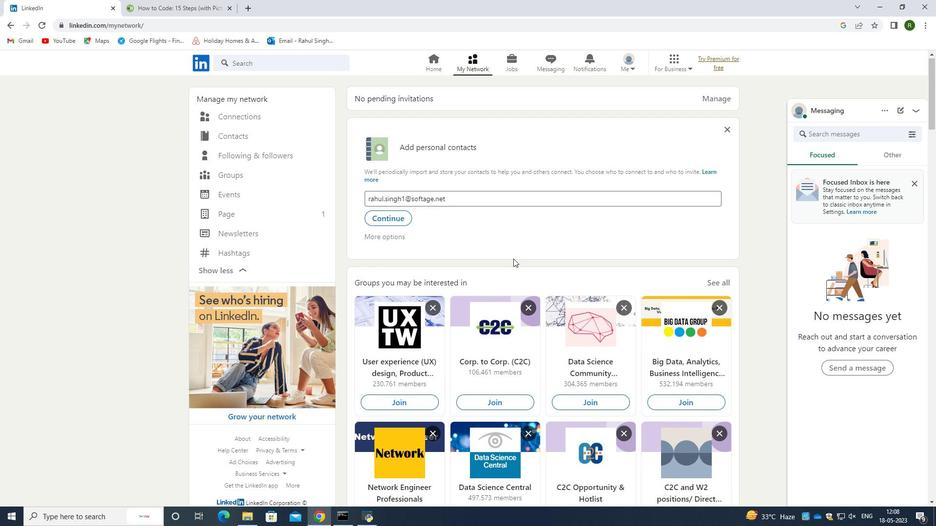 
Action: Mouse scrolled (513, 258) with delta (0, 0)
Screenshot: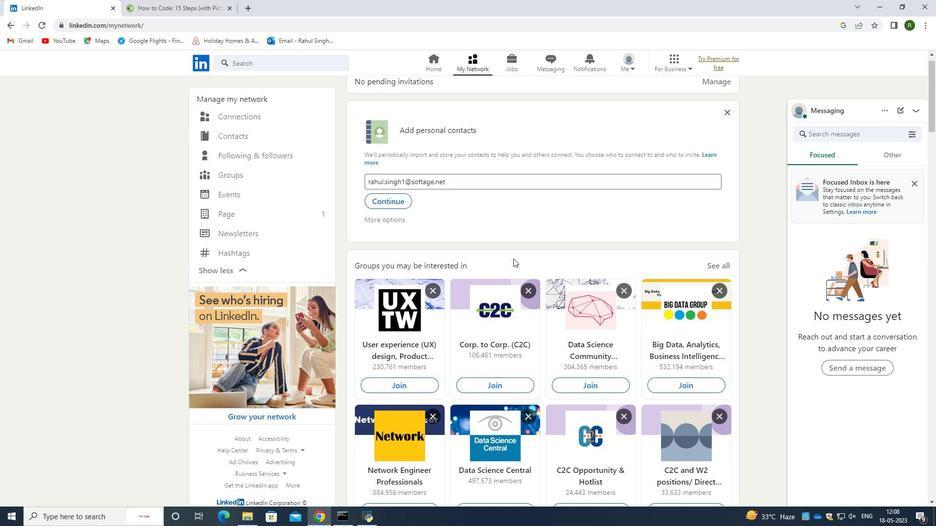 
Action: Mouse scrolled (513, 258) with delta (0, 0)
Screenshot: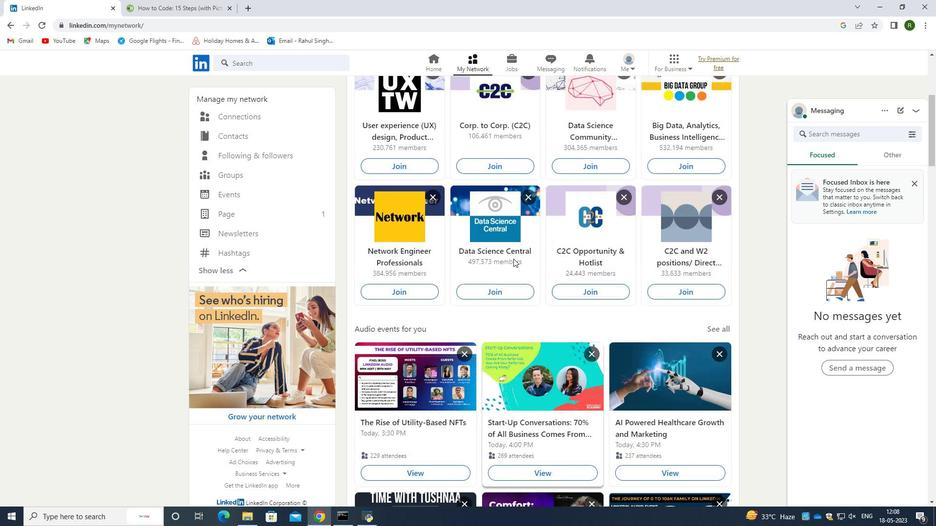 
Action: Mouse scrolled (513, 258) with delta (0, 0)
Screenshot: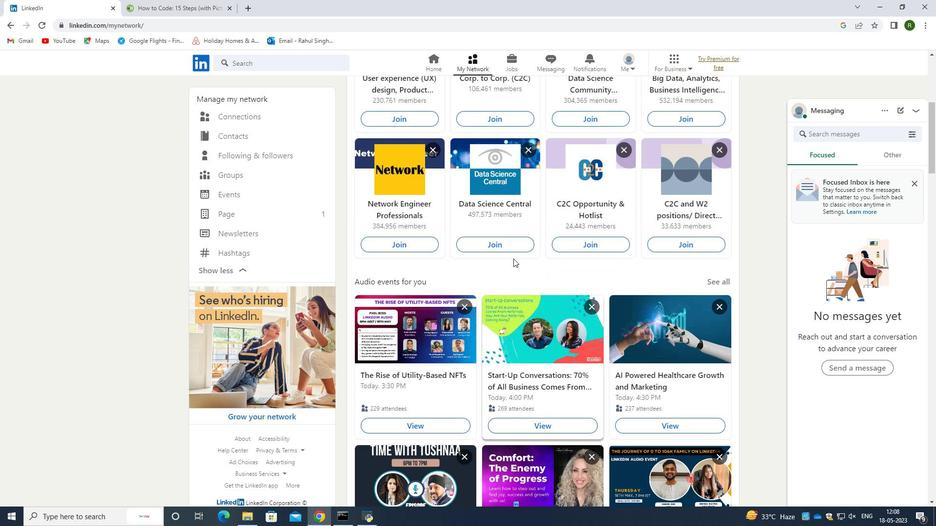 
Action: Mouse scrolled (513, 258) with delta (0, 0)
Screenshot: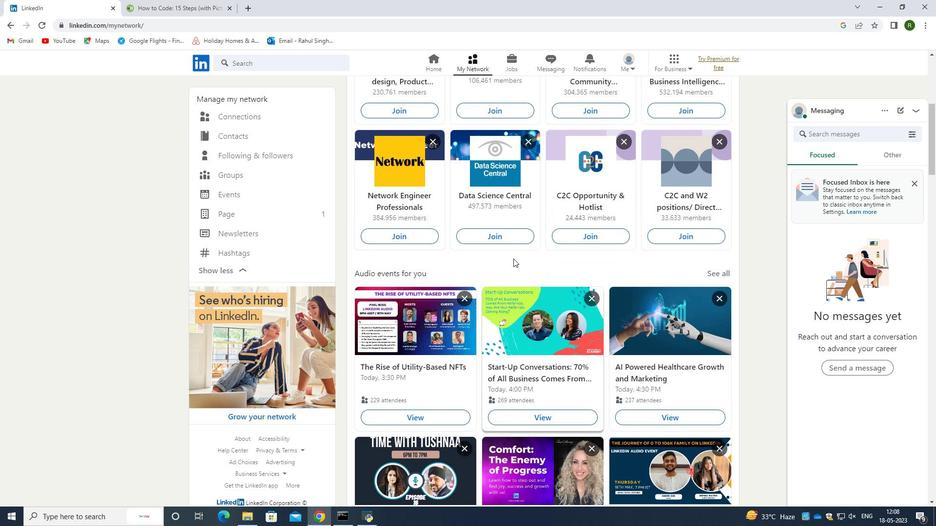 
Action: Mouse scrolled (513, 258) with delta (0, 0)
Screenshot: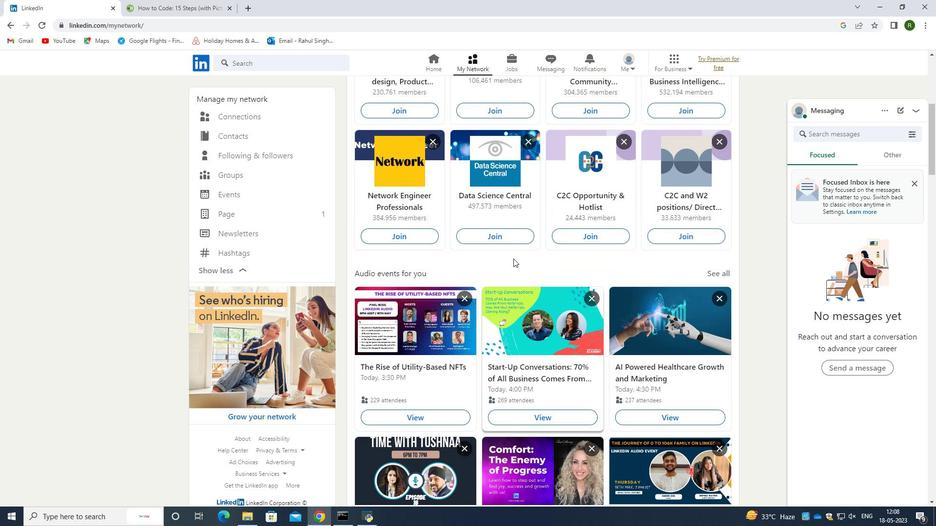 
Action: Mouse moved to (249, 136)
Screenshot: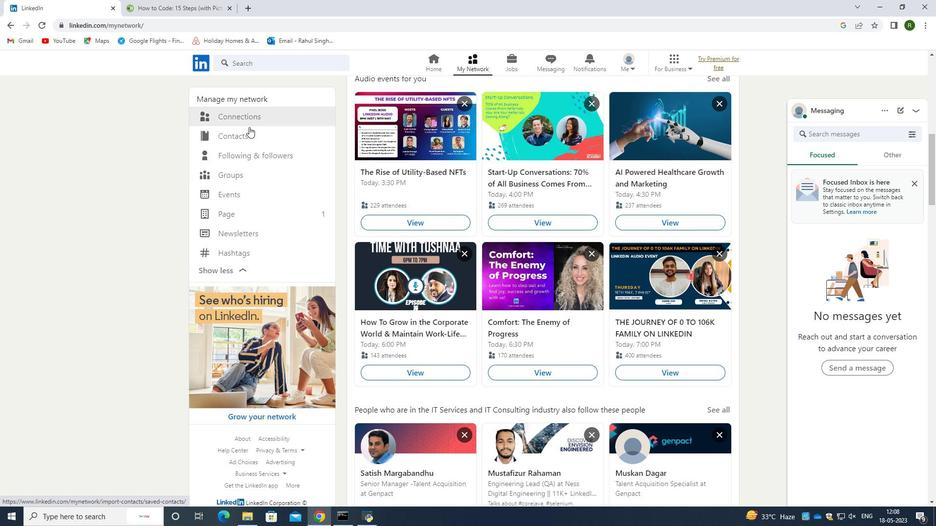 
Action: Mouse pressed left at (249, 136)
Screenshot: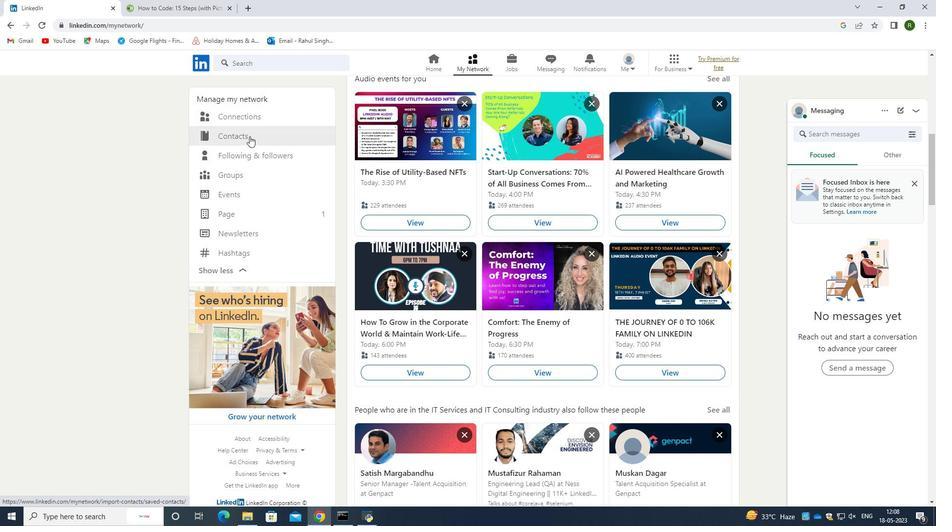 
Action: Mouse moved to (480, 65)
Screenshot: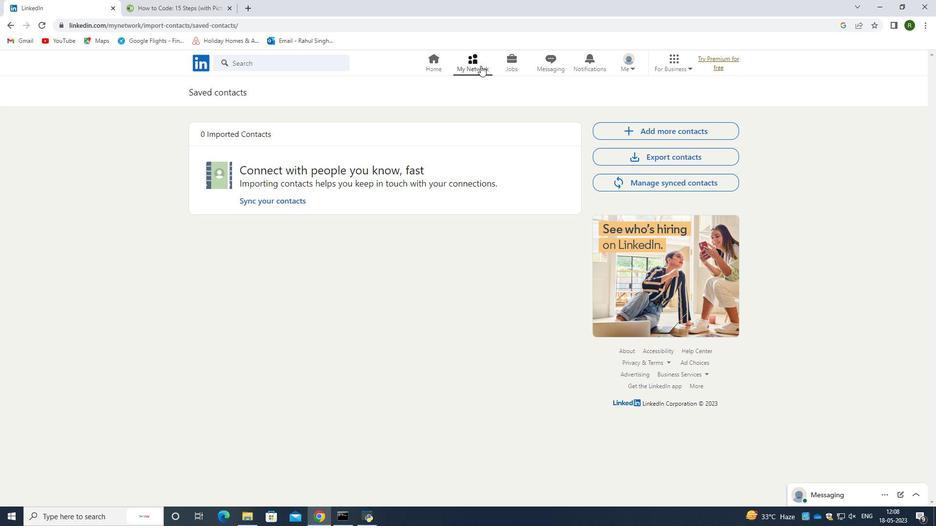 
Action: Mouse pressed left at (480, 65)
Screenshot: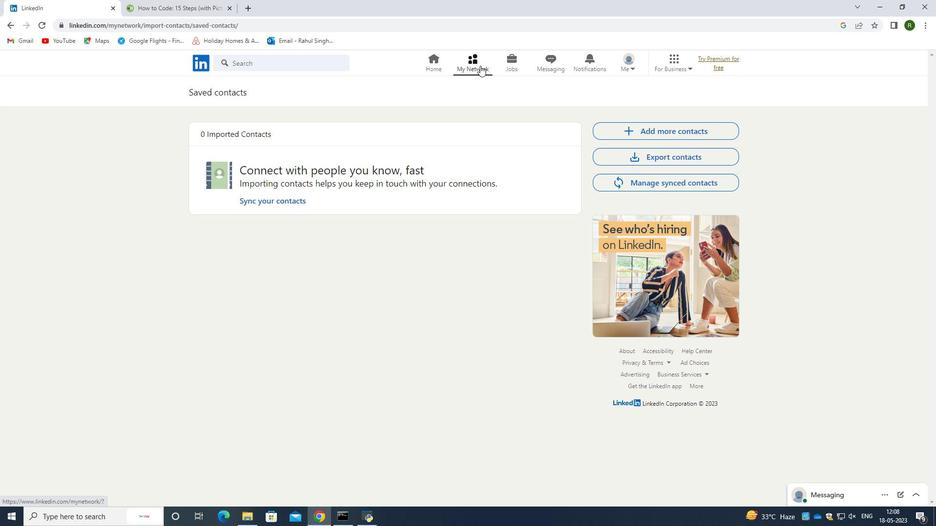 
Action: Mouse moved to (323, 221)
Screenshot: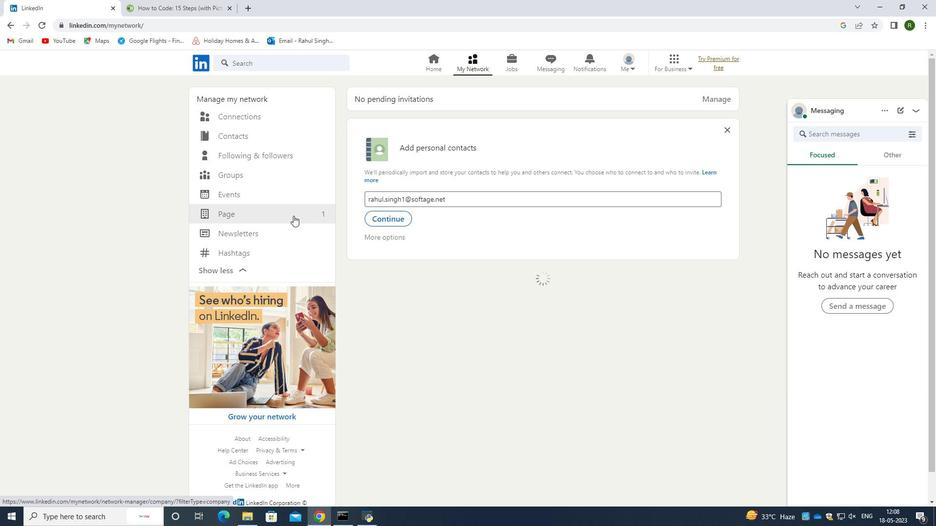 
Action: Mouse scrolled (323, 220) with delta (0, 0)
Screenshot: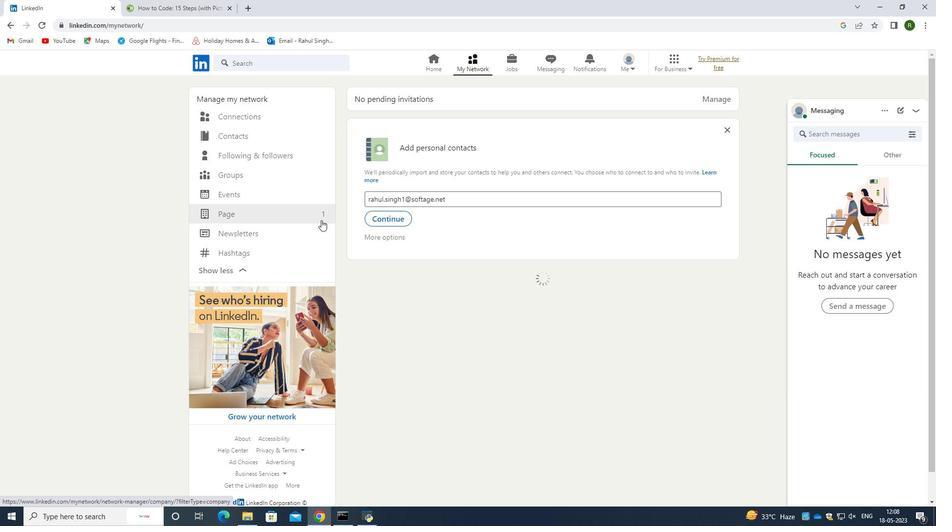 
Action: Mouse scrolled (323, 220) with delta (0, 0)
Screenshot: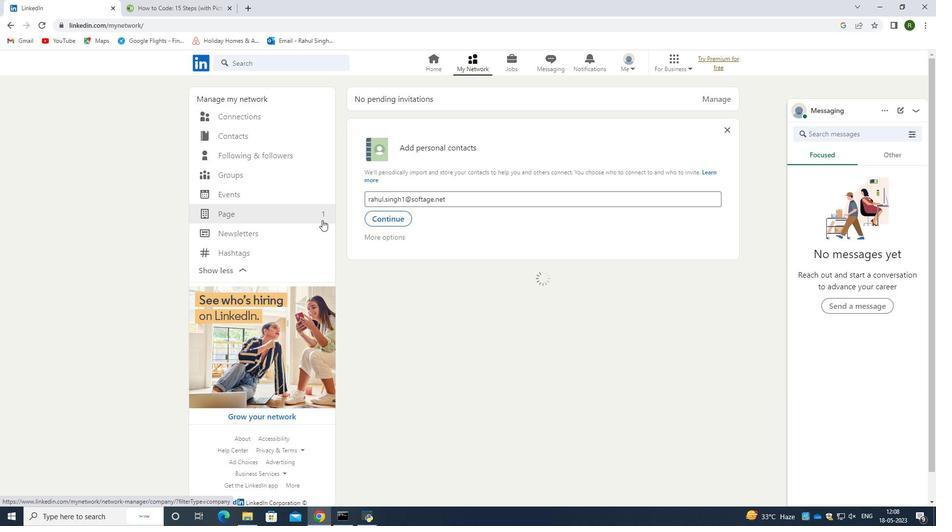 
Action: Mouse moved to (368, 207)
Screenshot: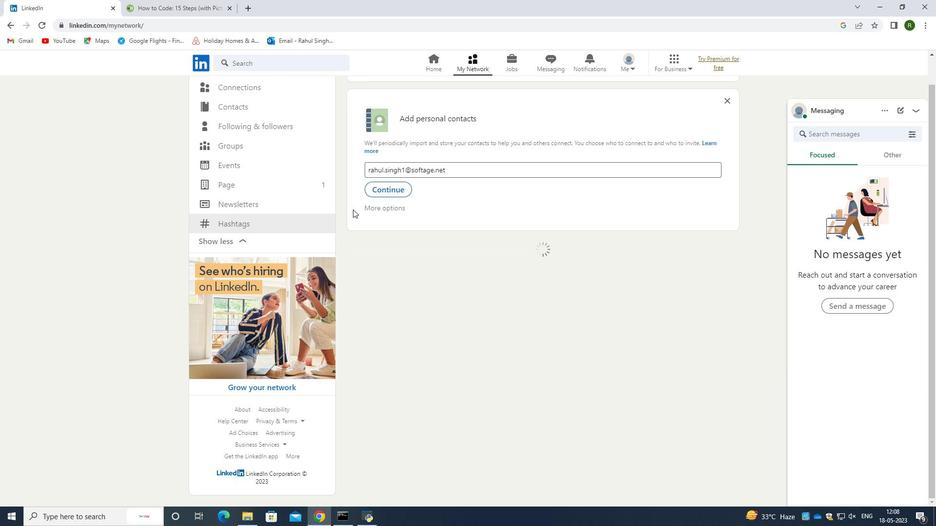 
Action: Mouse scrolled (368, 207) with delta (0, 0)
Screenshot: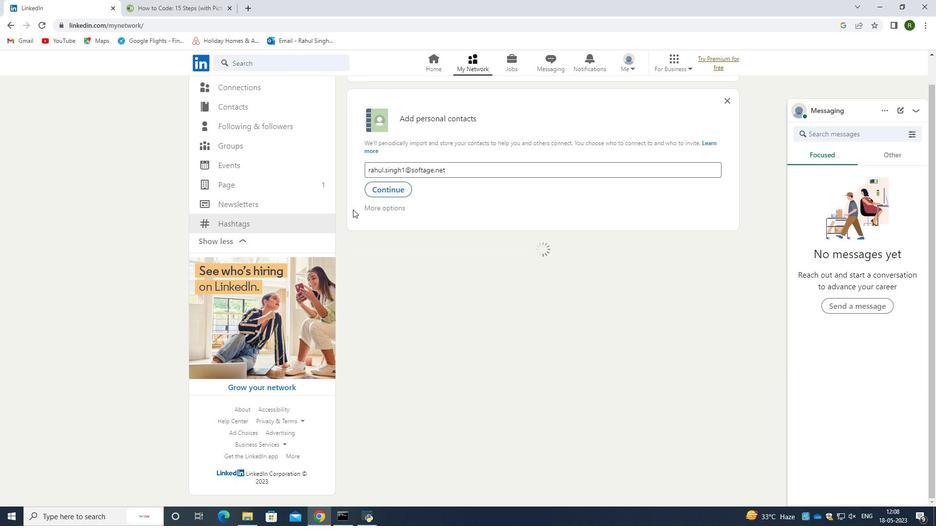 
Action: Mouse scrolled (368, 207) with delta (0, 0)
Screenshot: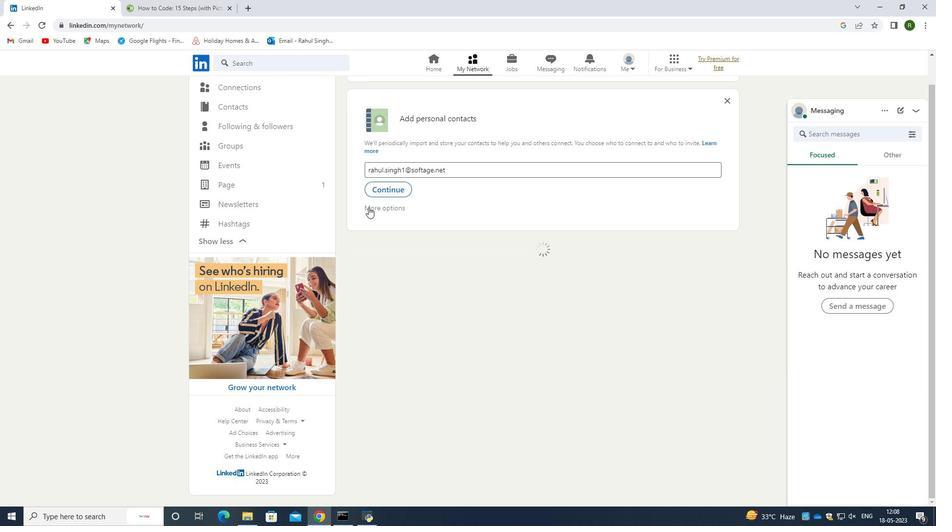 
Action: Mouse scrolled (368, 207) with delta (0, 0)
Screenshot: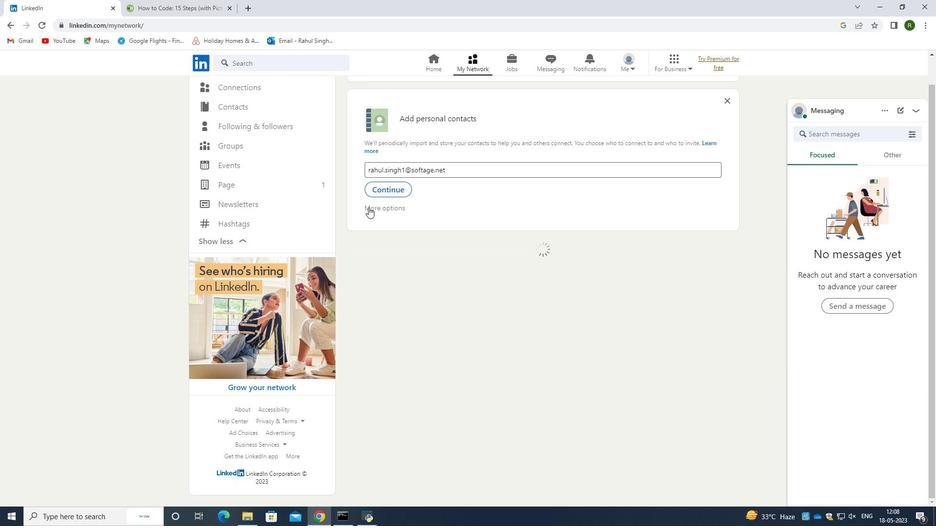 
Action: Mouse moved to (270, 413)
Screenshot: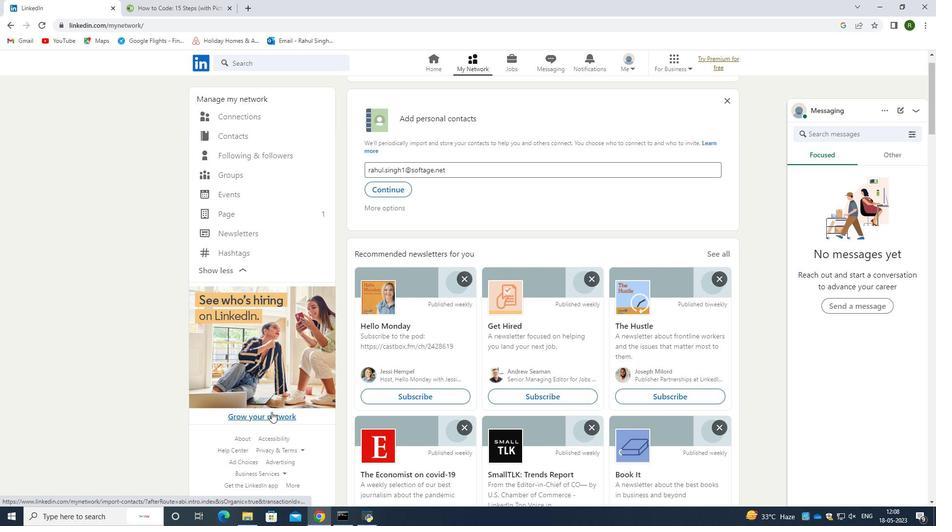 
Action: Mouse pressed left at (270, 413)
Screenshot: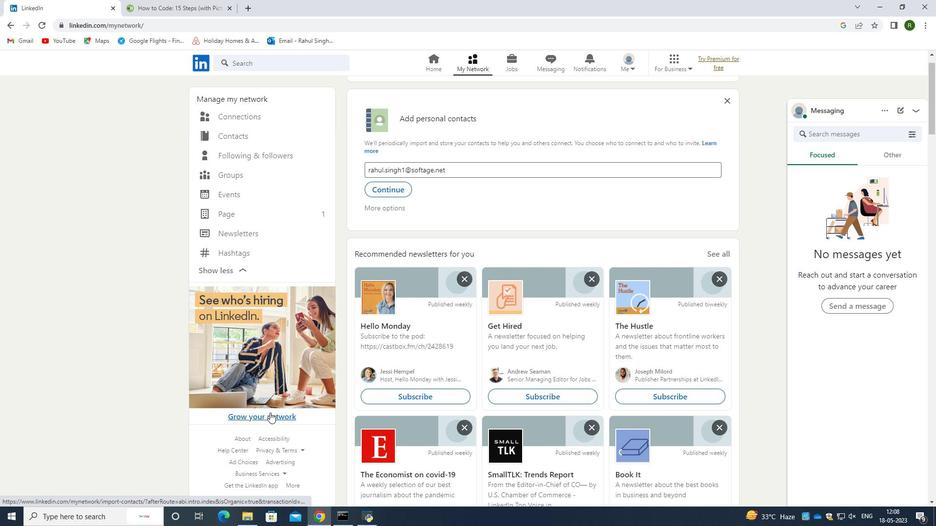 
Action: Mouse moved to (3, 24)
Screenshot: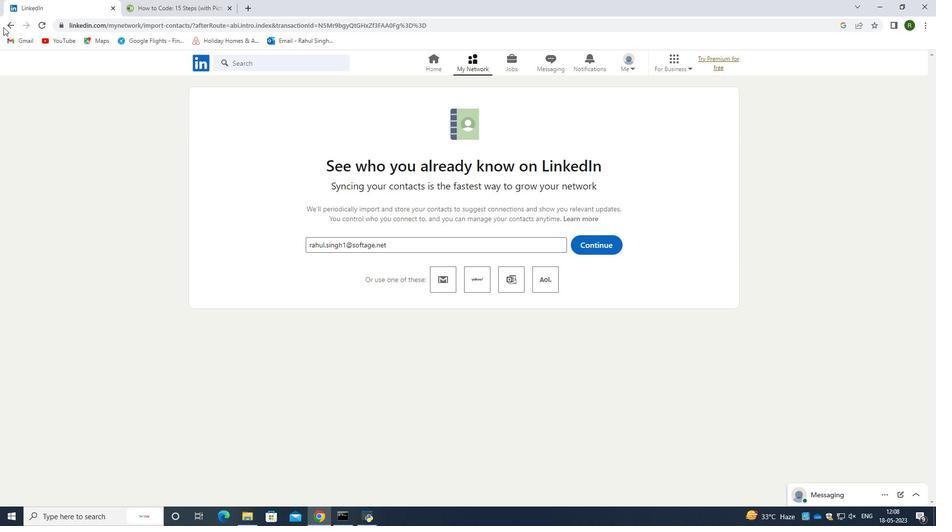 
Action: Mouse pressed left at (3, 24)
Screenshot: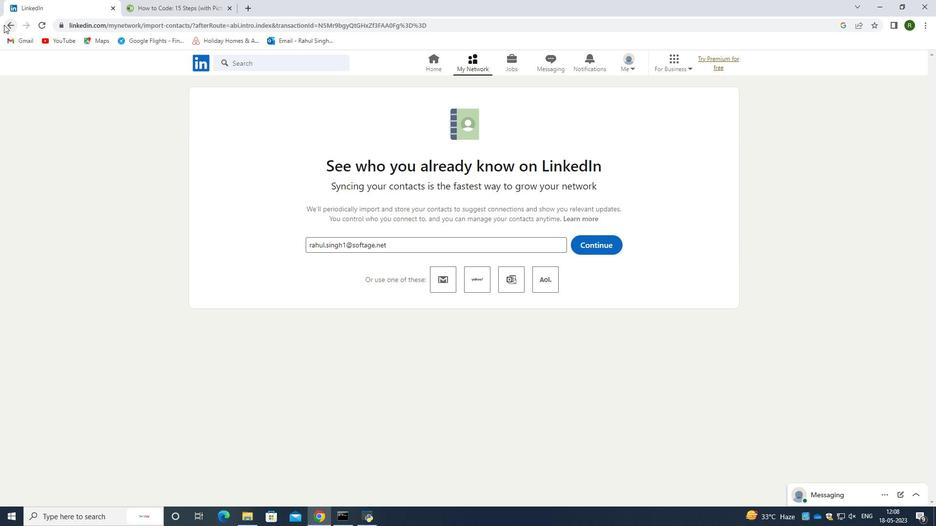 
Action: Mouse moved to (239, 161)
Screenshot: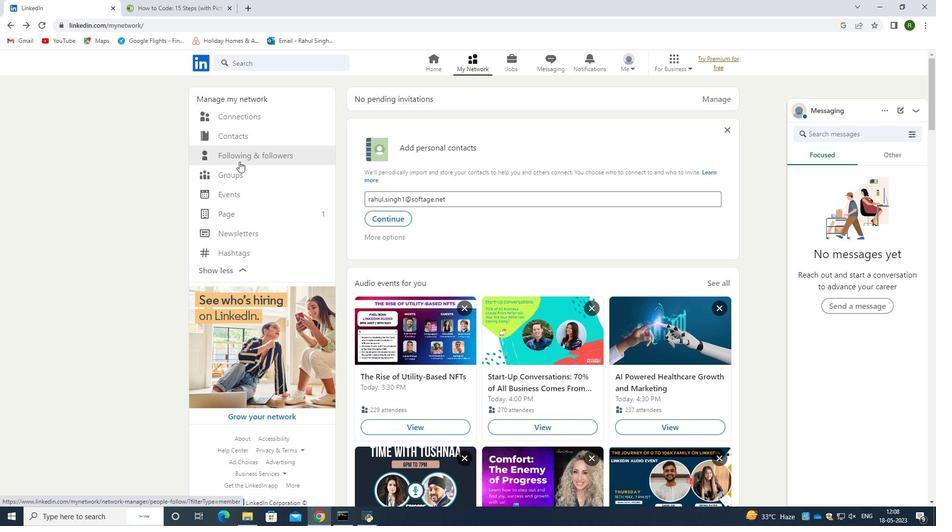 
Action: Mouse pressed left at (239, 161)
Screenshot: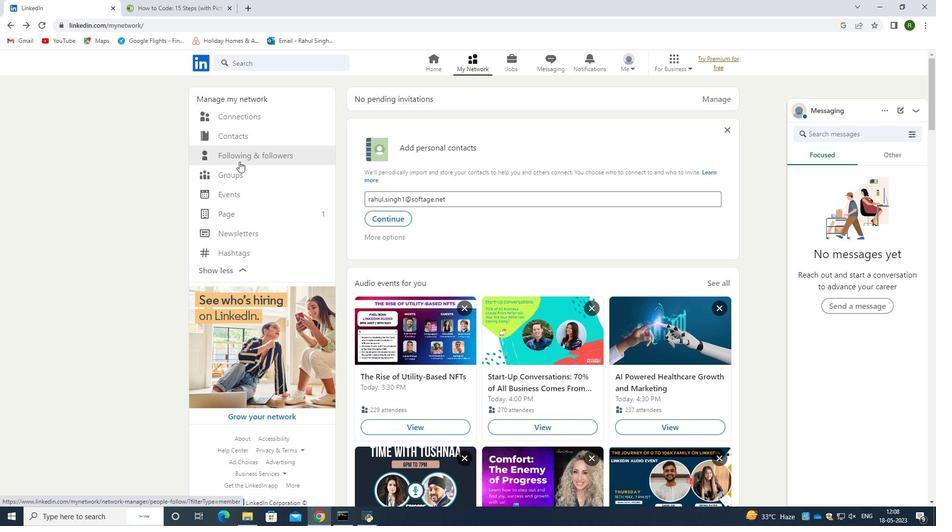 
Action: Mouse moved to (534, 299)
Screenshot: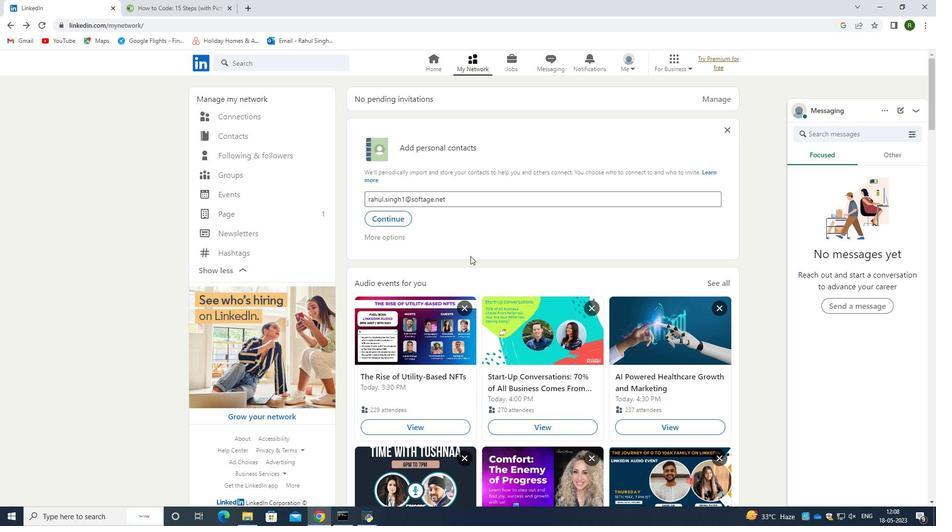 
Action: Mouse scrolled (534, 299) with delta (0, 0)
Screenshot: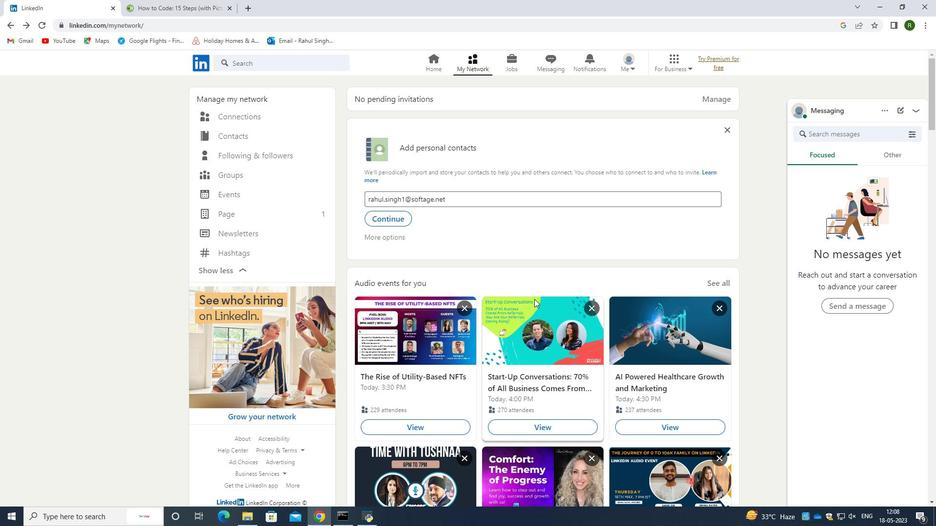 
Action: Mouse moved to (535, 299)
Screenshot: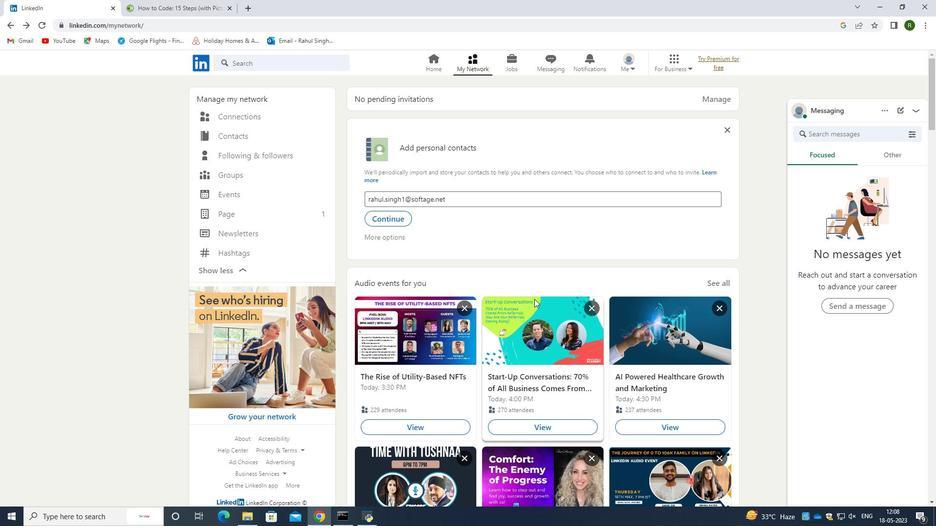 
Action: Mouse scrolled (535, 299) with delta (0, 0)
Screenshot: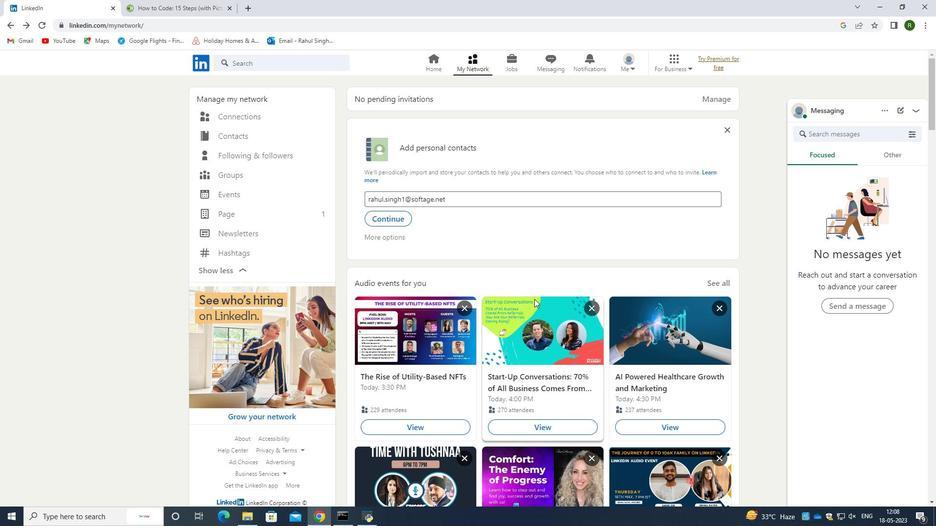 
Action: Mouse scrolled (535, 299) with delta (0, 0)
Screenshot: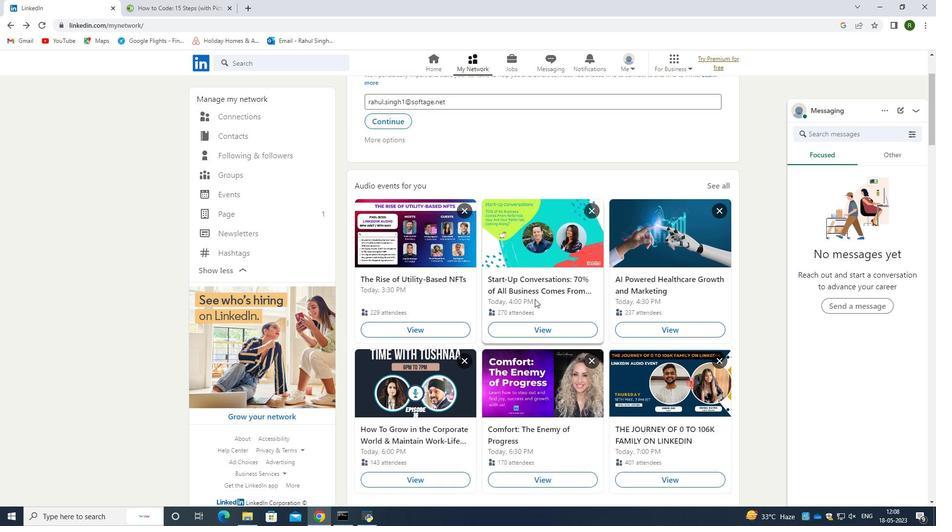
Action: Mouse moved to (536, 300)
Screenshot: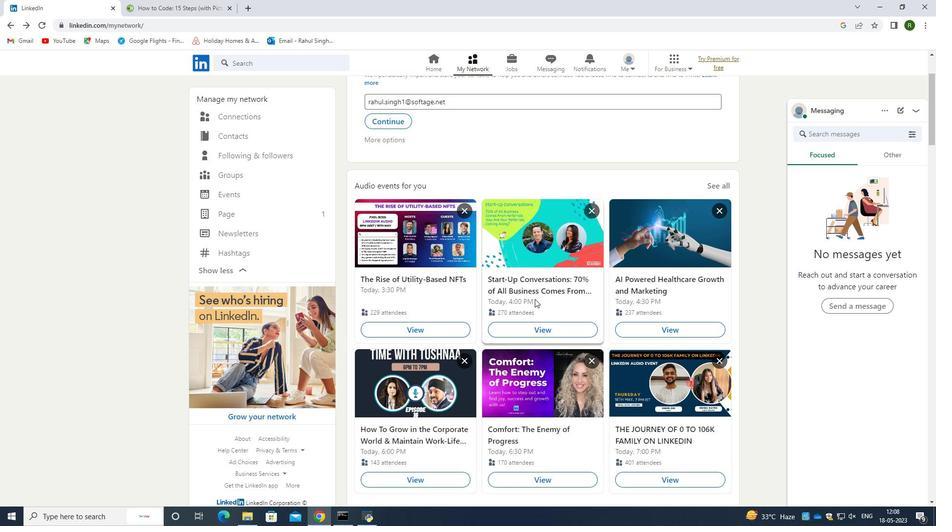 
Action: Mouse scrolled (536, 299) with delta (0, 0)
Screenshot: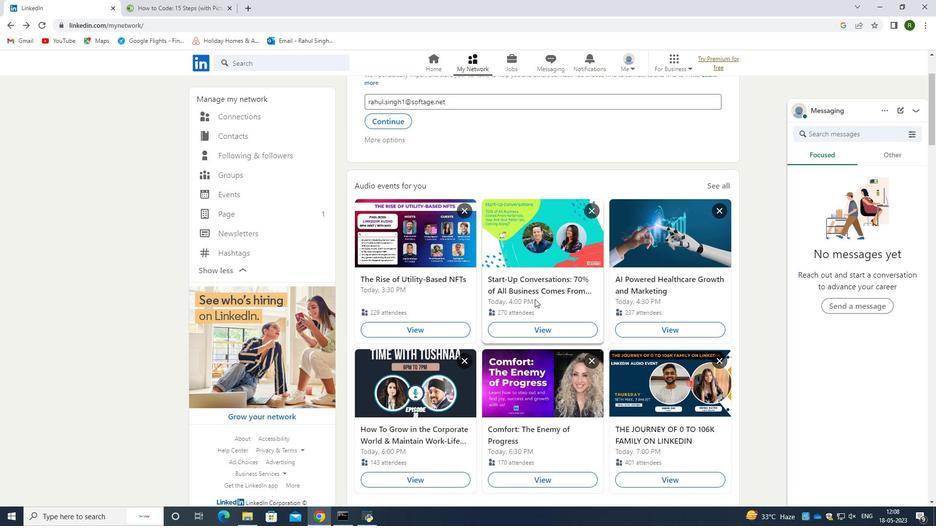 
Action: Mouse scrolled (536, 299) with delta (0, 0)
Screenshot: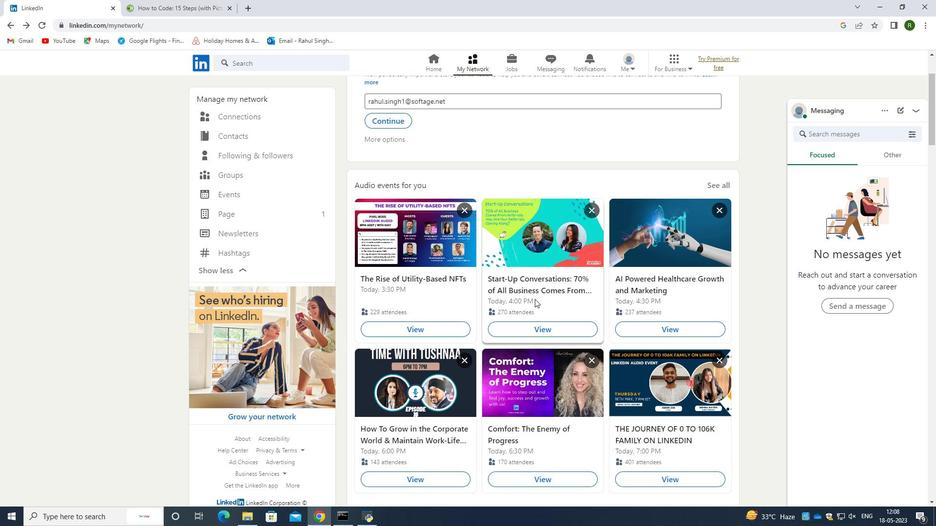 
Action: Mouse scrolled (536, 299) with delta (0, 0)
Screenshot: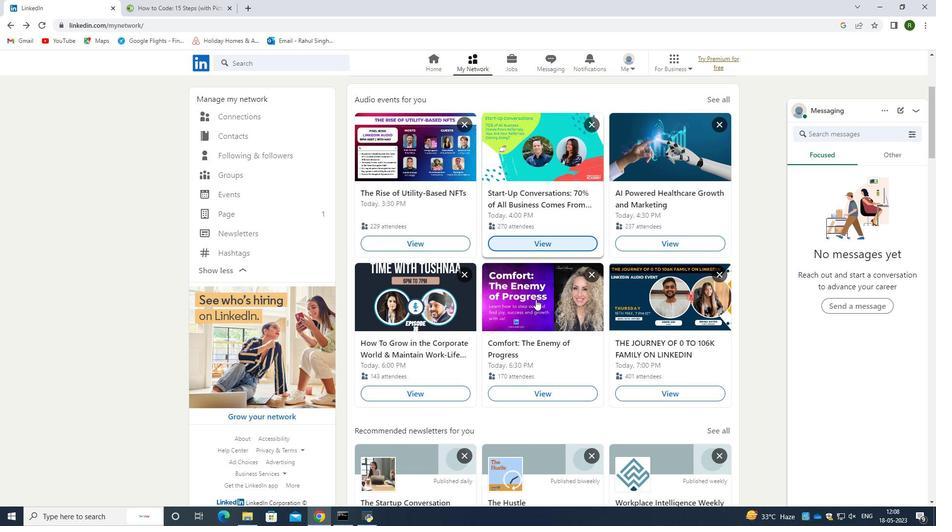 
Action: Mouse scrolled (536, 299) with delta (0, 0)
Screenshot: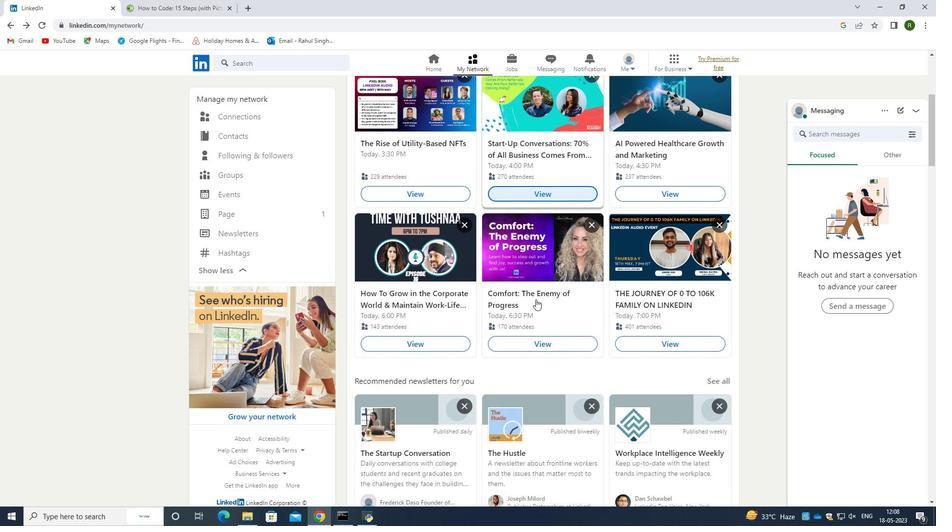 
Action: Mouse moved to (536, 300)
Screenshot: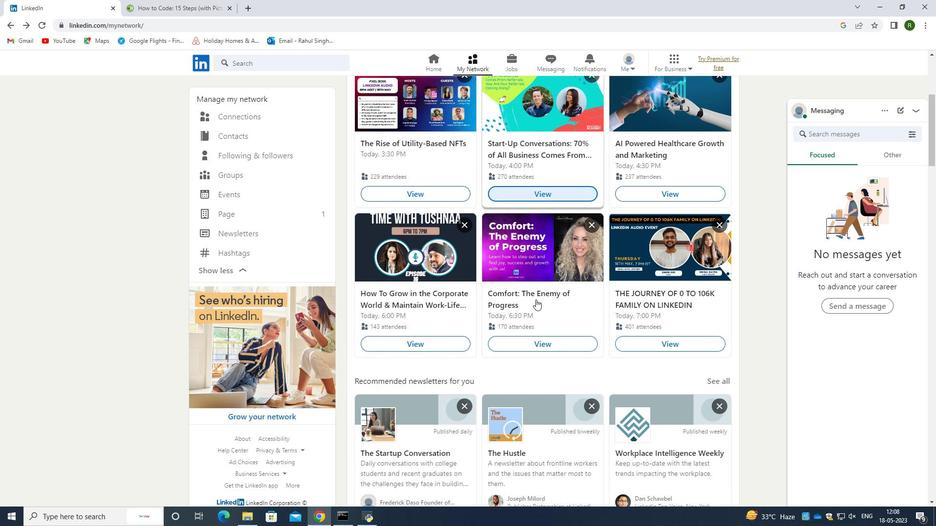 
Action: Mouse scrolled (536, 299) with delta (0, 0)
Screenshot: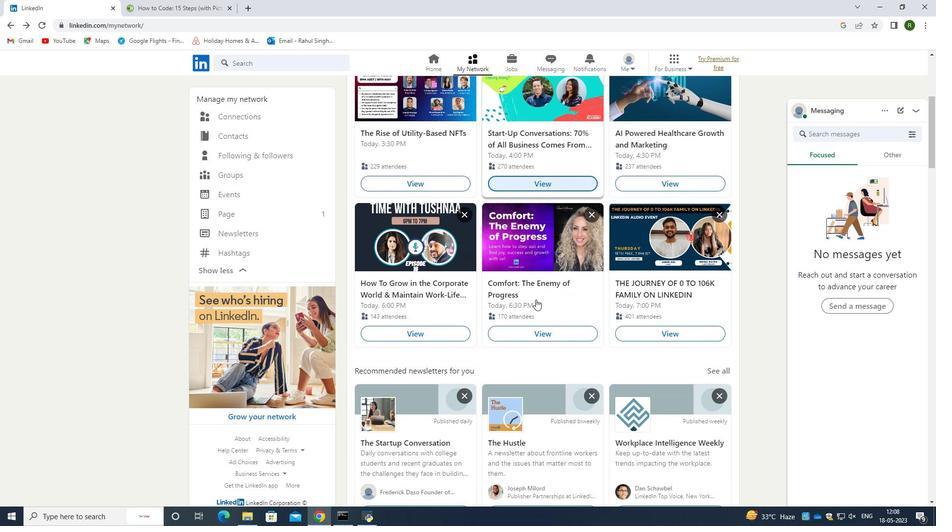 
Action: Mouse scrolled (536, 299) with delta (0, 0)
Screenshot: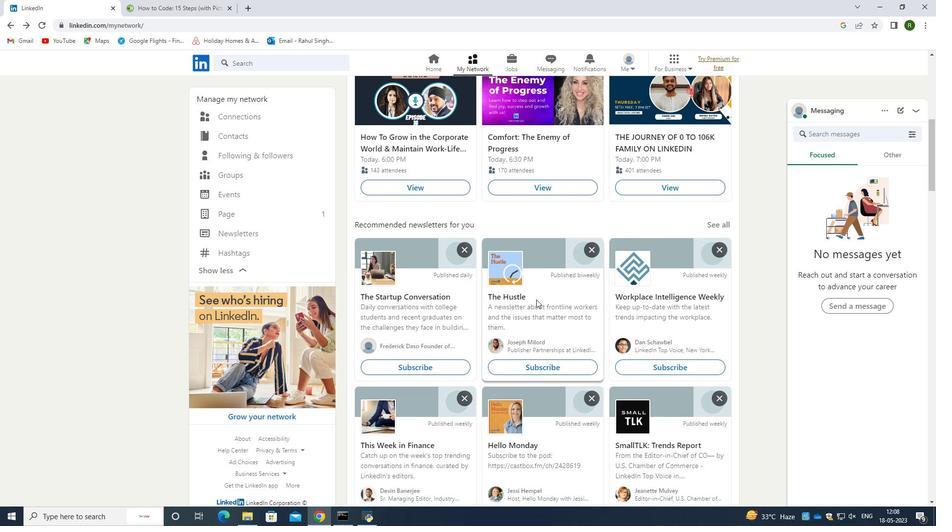 
Action: Mouse scrolled (536, 299) with delta (0, 0)
Screenshot: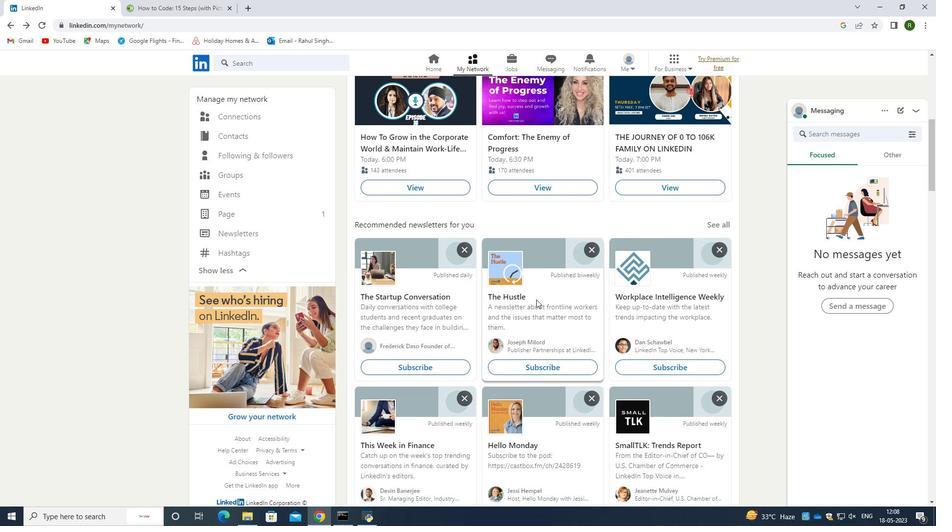 
Action: Mouse scrolled (536, 299) with delta (0, 0)
Screenshot: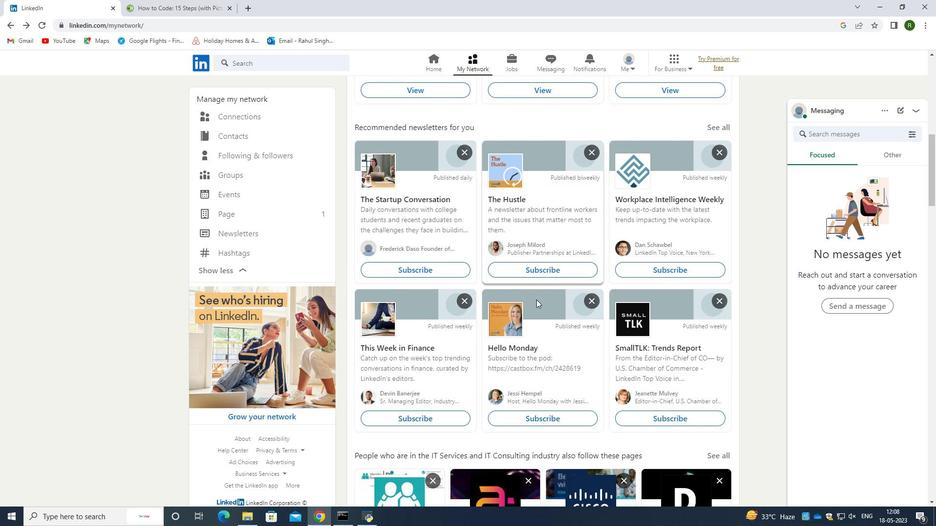 
Action: Mouse scrolled (536, 299) with delta (0, 0)
Screenshot: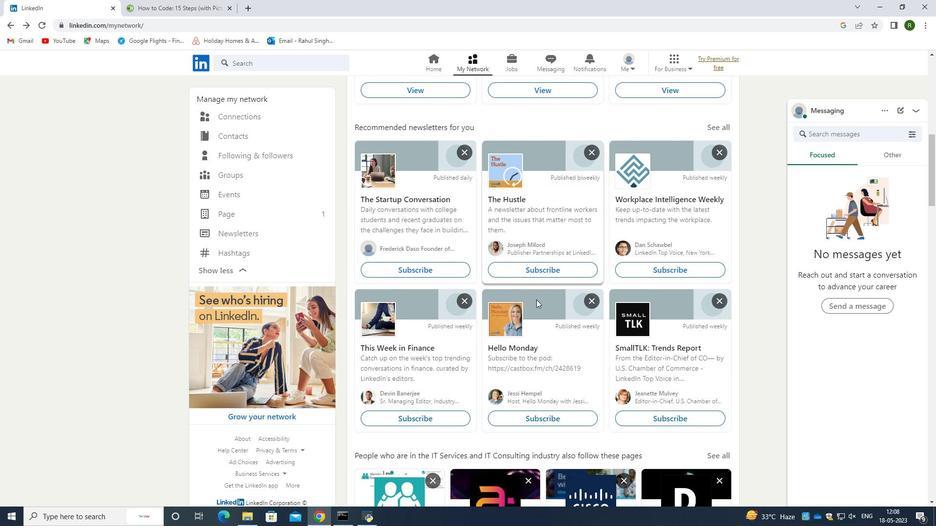
Action: Mouse scrolled (536, 299) with delta (0, 0)
Screenshot: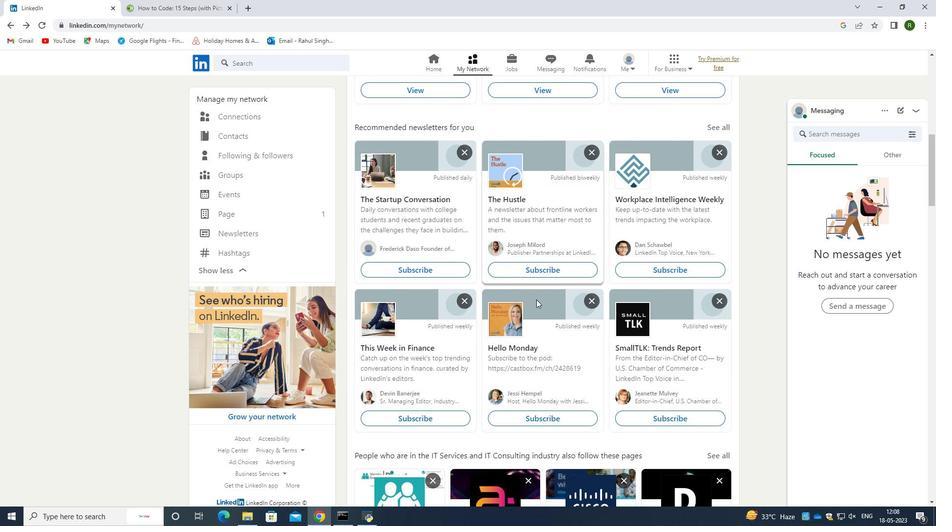 
Action: Mouse scrolled (536, 299) with delta (0, 0)
Screenshot: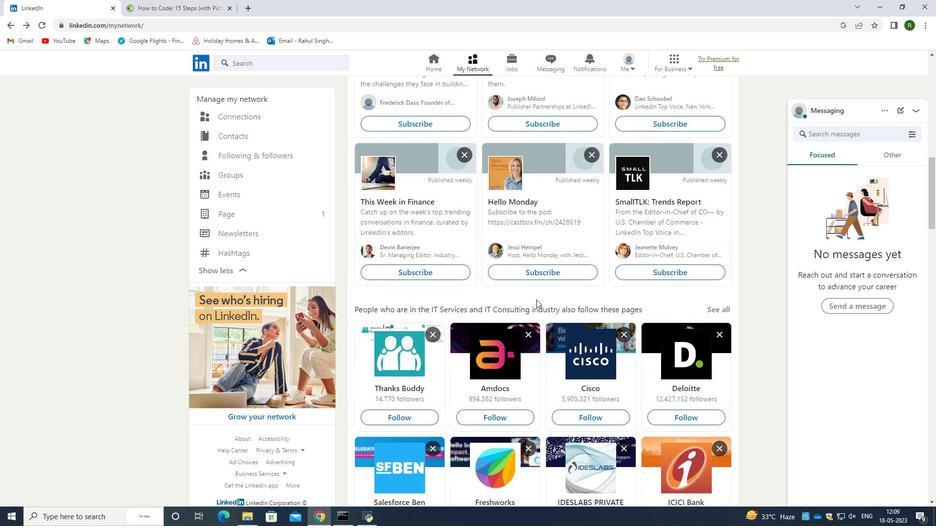 
Action: Mouse scrolled (536, 299) with delta (0, 0)
Screenshot: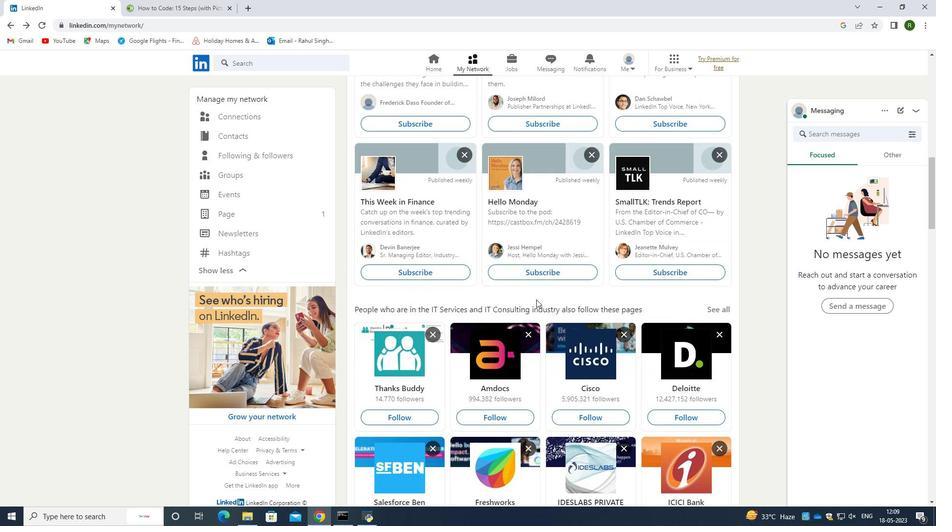 
Action: Mouse scrolled (536, 299) with delta (0, 0)
Screenshot: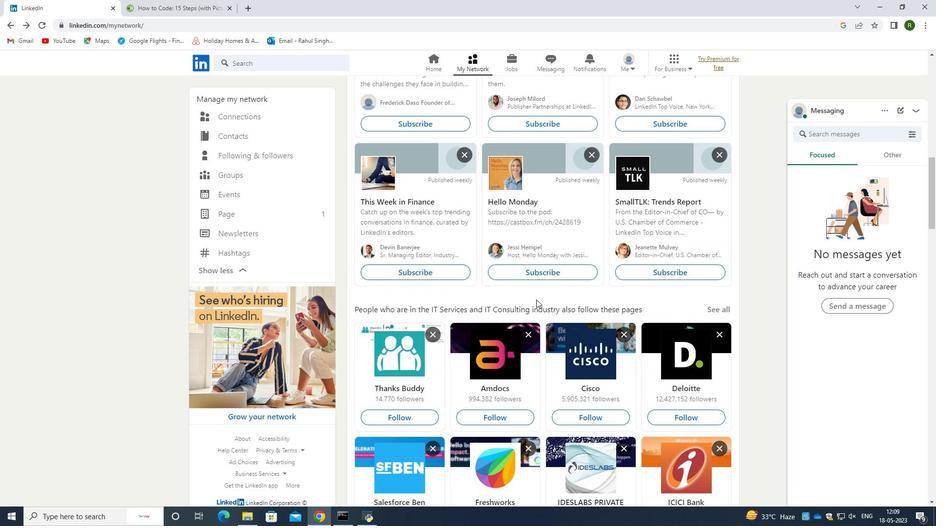 
Action: Mouse scrolled (536, 299) with delta (0, 0)
Screenshot: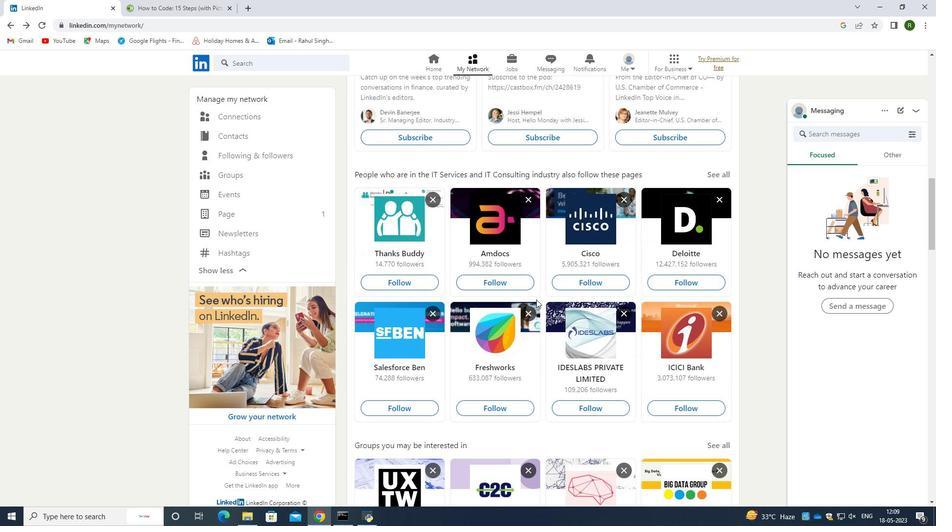 
Action: Mouse scrolled (536, 299) with delta (0, 0)
Screenshot: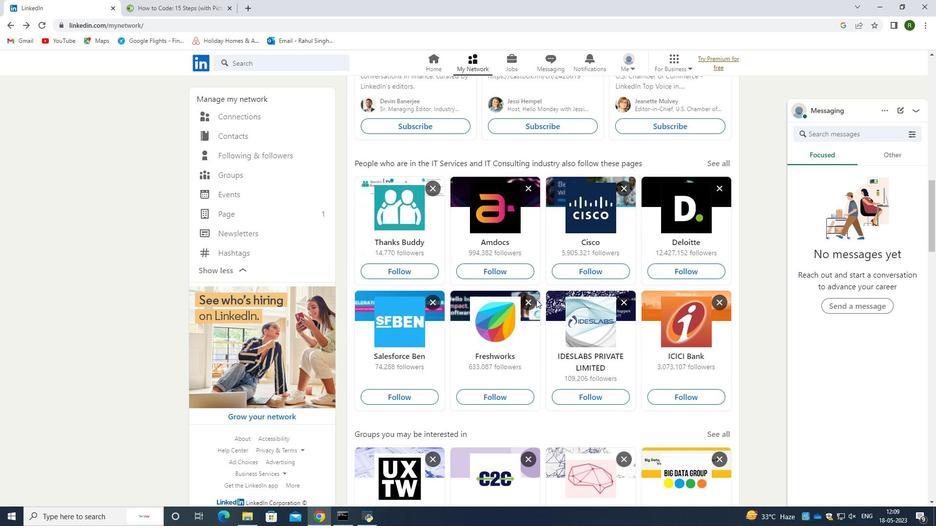 
Action: Mouse scrolled (536, 299) with delta (0, 0)
Screenshot: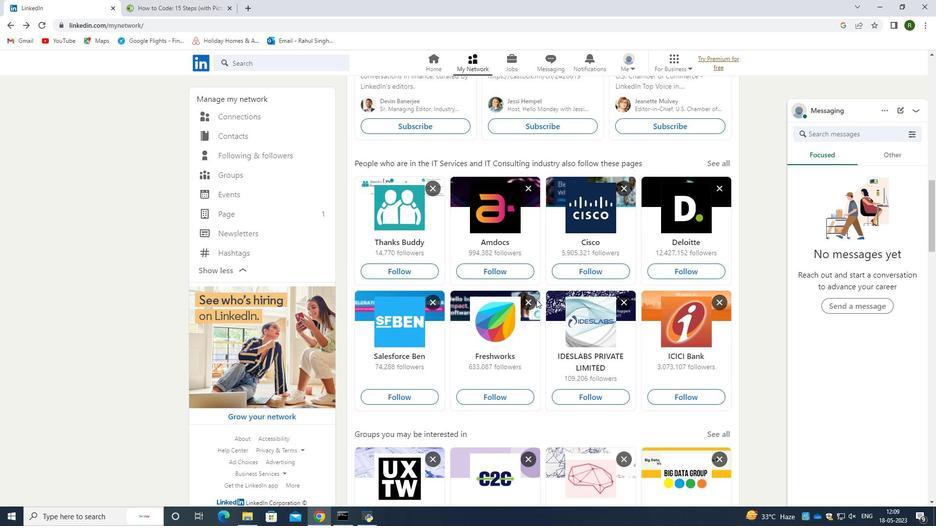 
Action: Mouse scrolled (536, 299) with delta (0, 0)
Screenshot: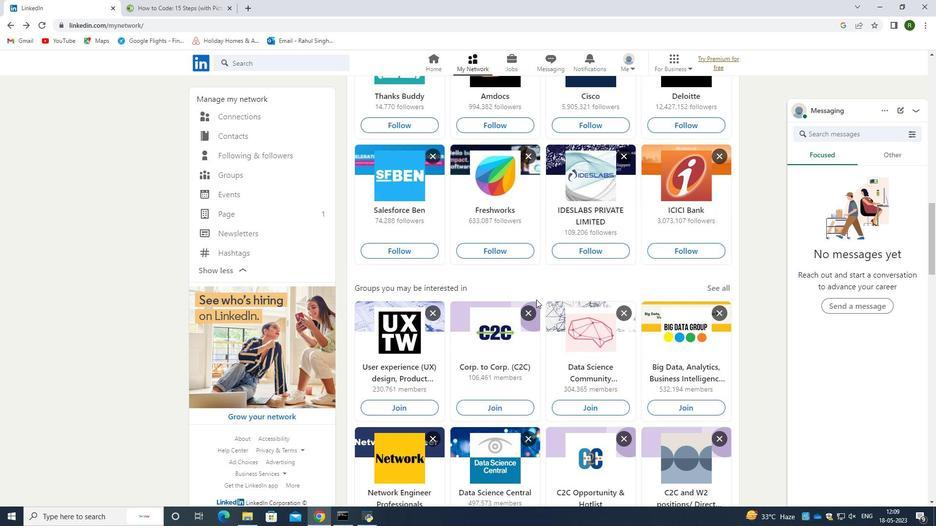 
Action: Mouse moved to (537, 300)
Screenshot: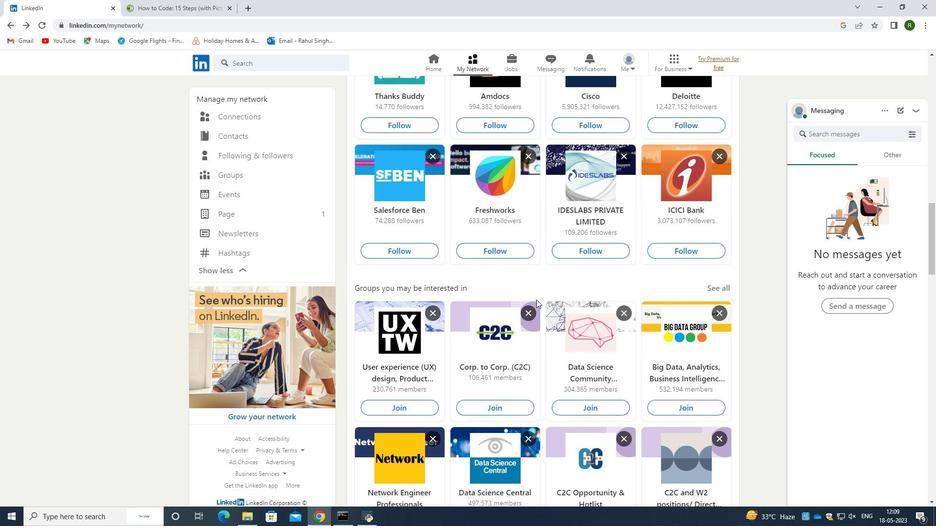 
Action: Mouse scrolled (537, 300) with delta (0, 0)
Screenshot: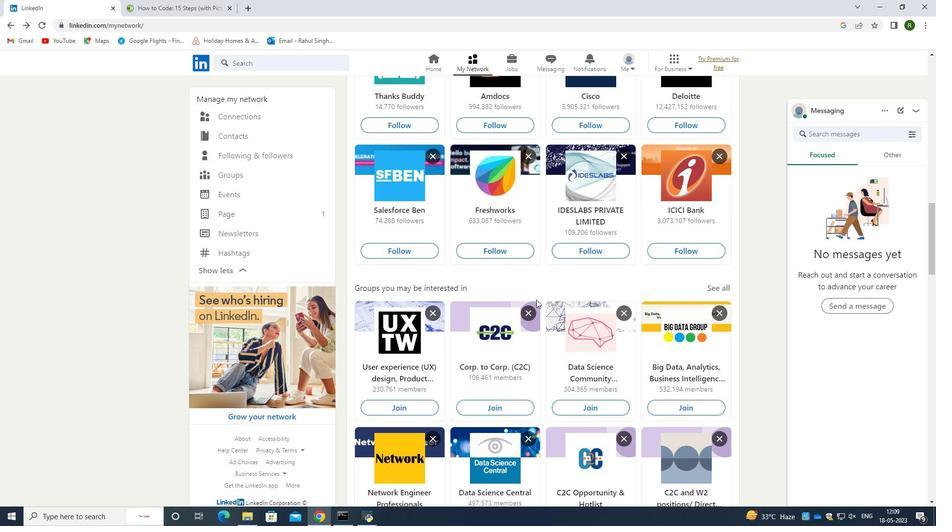 
Action: Mouse scrolled (537, 300) with delta (0, 0)
Screenshot: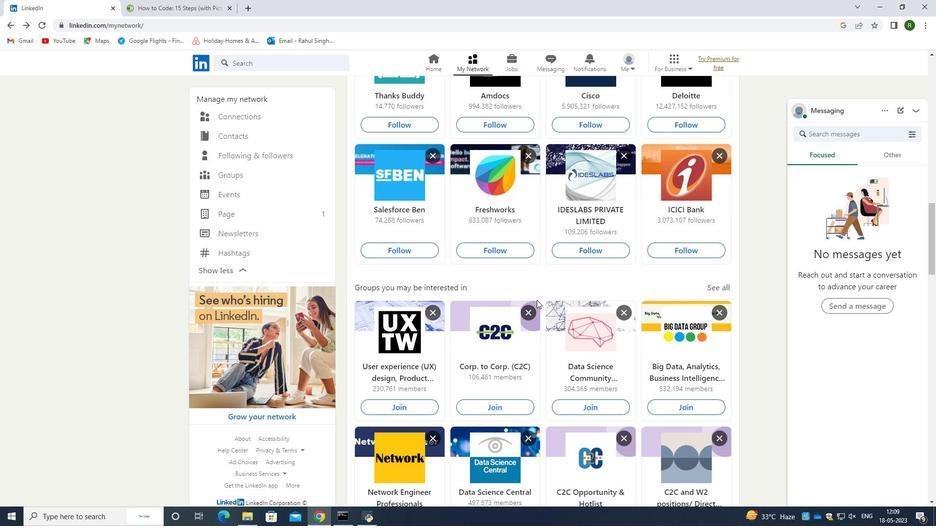 
Action: Mouse scrolled (537, 300) with delta (0, 0)
Screenshot: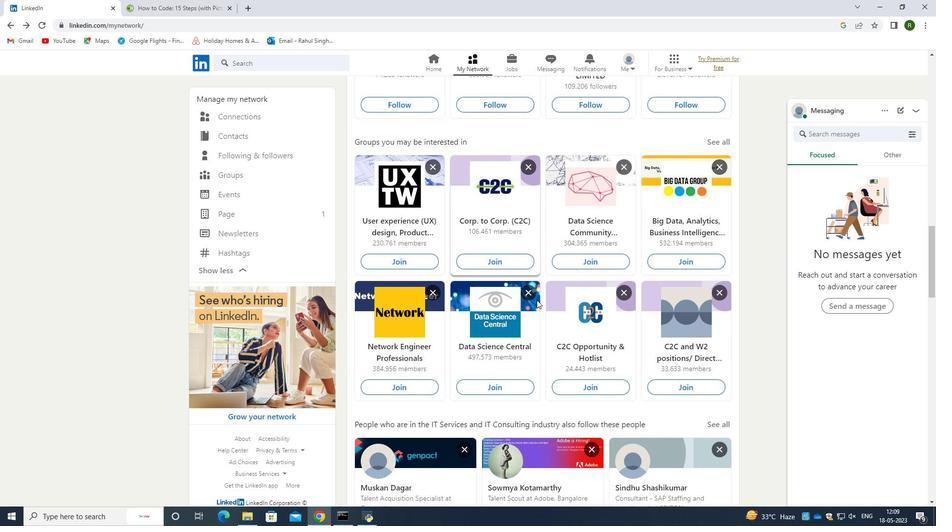 
Action: Mouse scrolled (537, 300) with delta (0, 0)
Screenshot: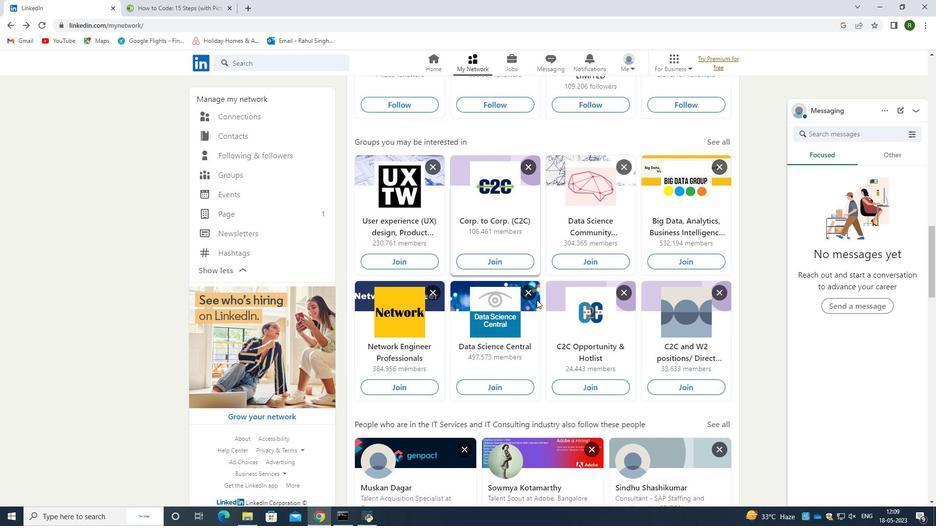 
Action: Mouse scrolled (537, 300) with delta (0, 0)
Screenshot: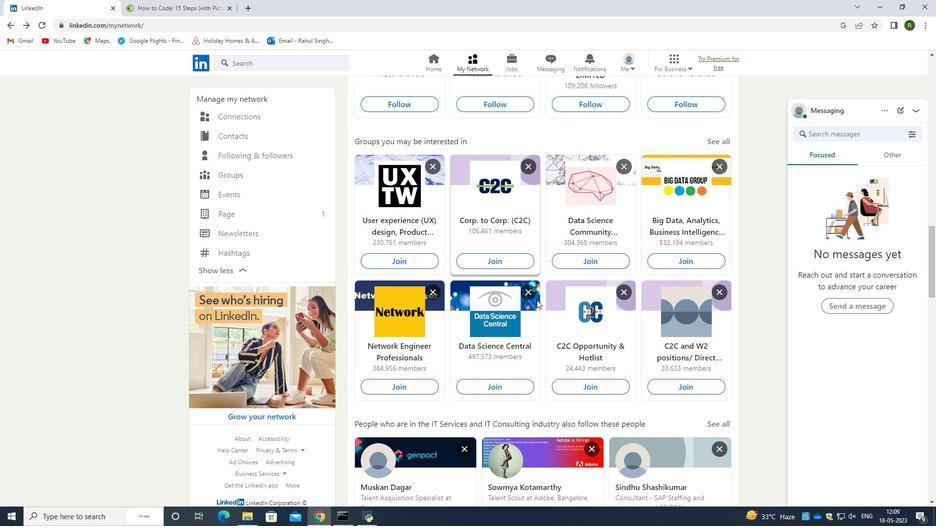
Action: Mouse scrolled (537, 300) with delta (0, 0)
Screenshot: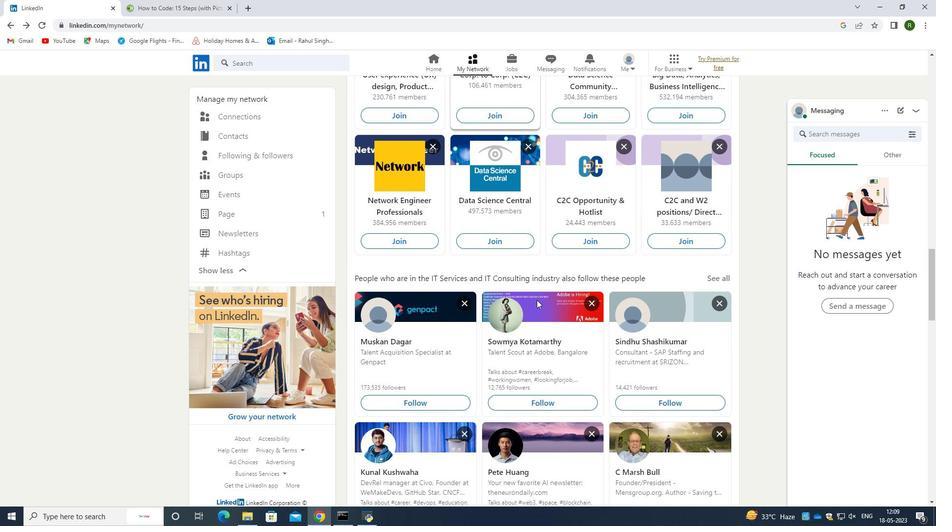 
Action: Mouse scrolled (537, 300) with delta (0, 0)
Screenshot: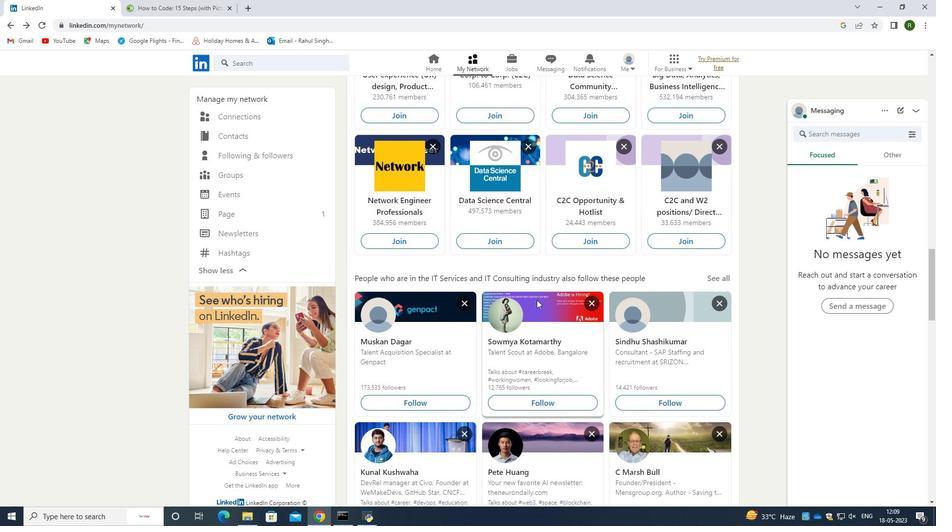 
Action: Mouse scrolled (537, 300) with delta (0, 0)
